 Task: Search one way flight ticket for 4 adults, 1 infant in seat and 1 infant on lap in premium economy from Daytona Beach: Daytona Beach International Airport to Indianapolis: Indianapolis International Airport on 8-5-2023. Choice of flights is Alaska. Number of bags: 2 carry on bags and 1 checked bag. Price is upto 20000. Outbound departure time preference is 6:30.
Action: Mouse moved to (430, 175)
Screenshot: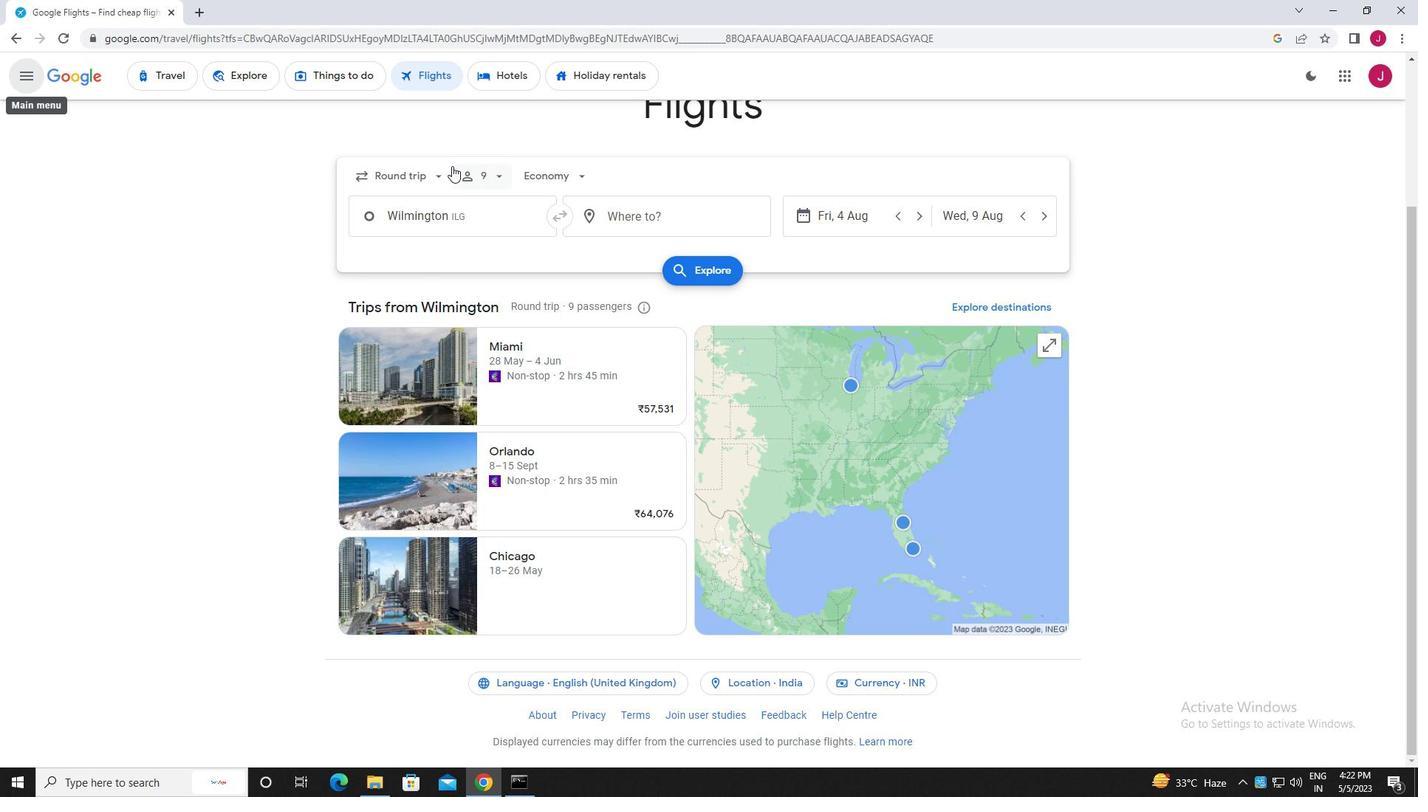 
Action: Mouse pressed left at (430, 175)
Screenshot: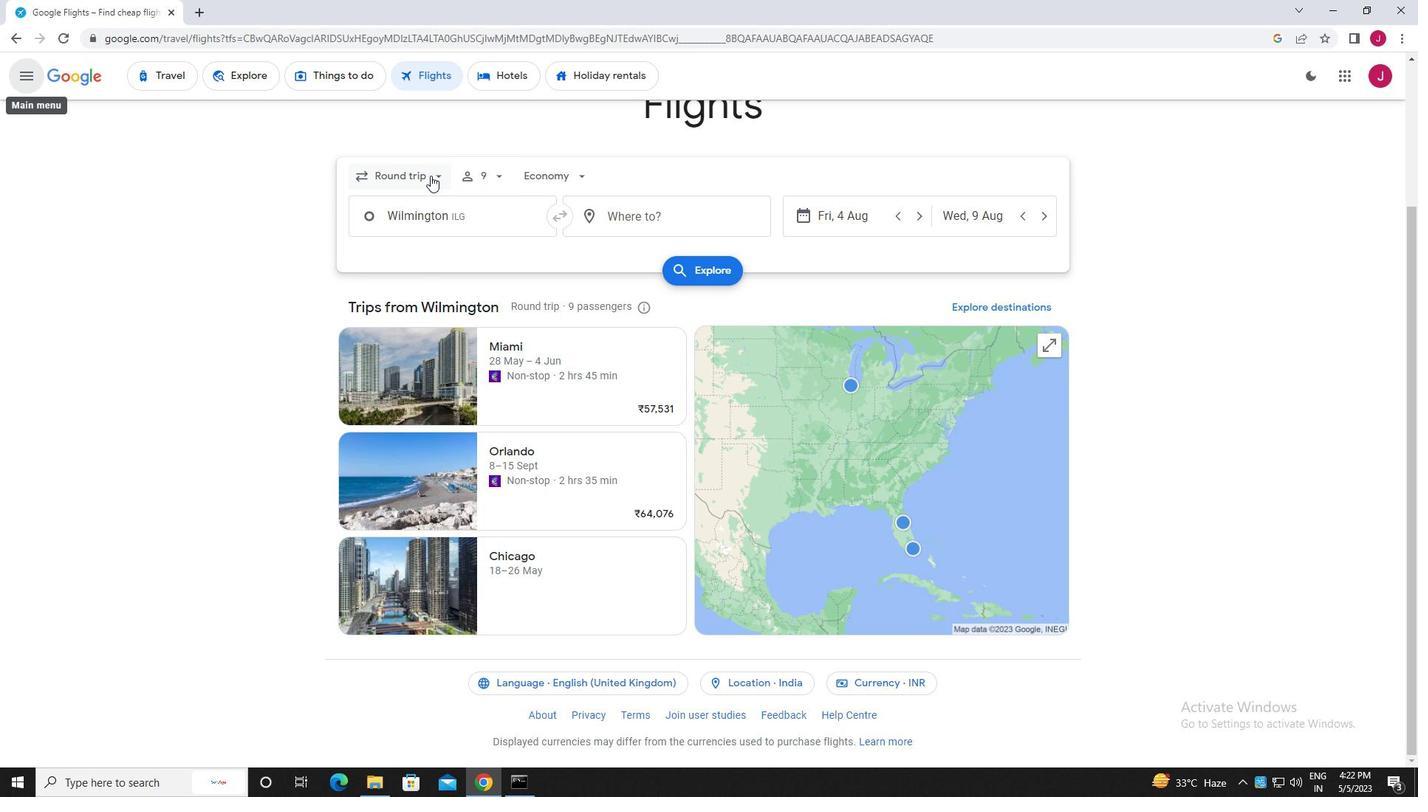 
Action: Mouse moved to (417, 242)
Screenshot: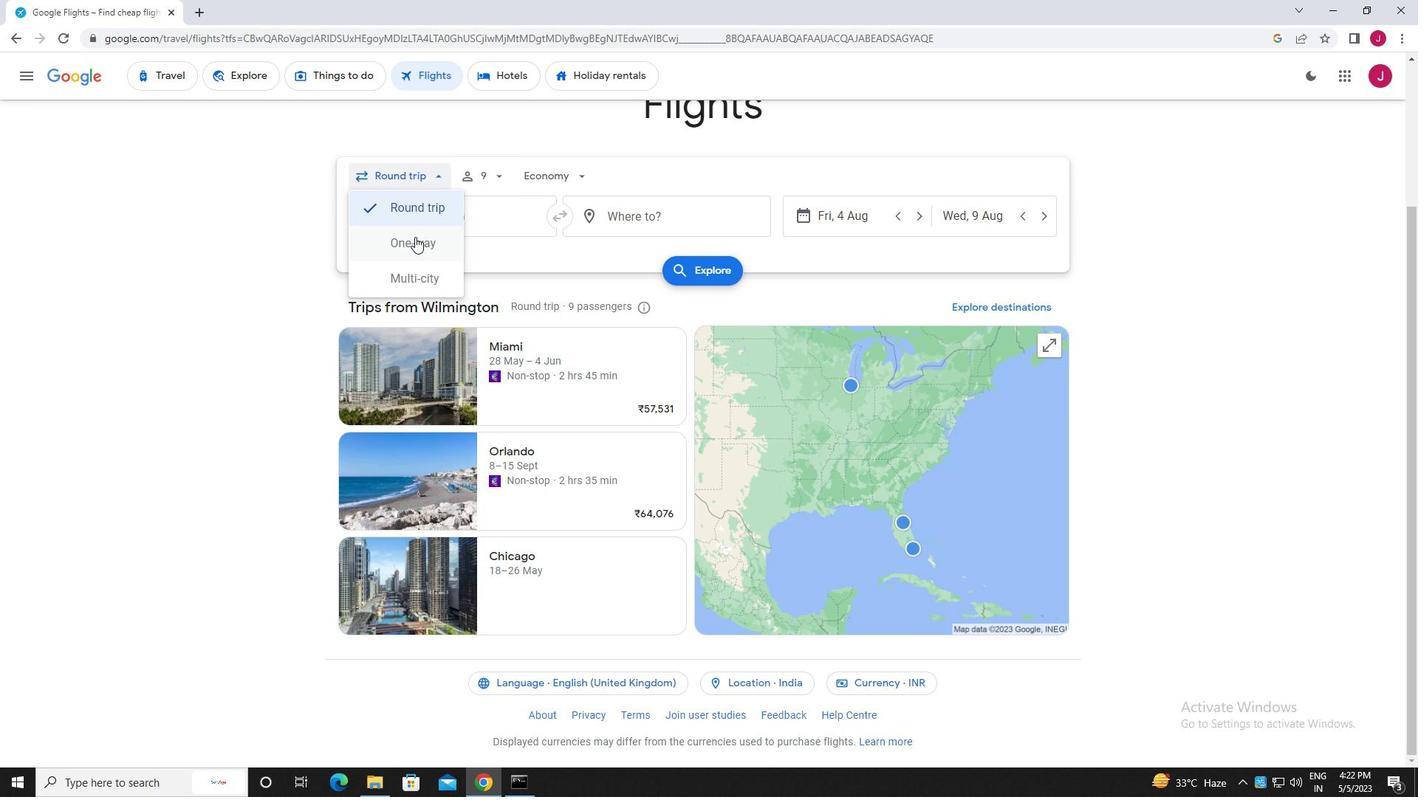 
Action: Mouse pressed left at (417, 242)
Screenshot: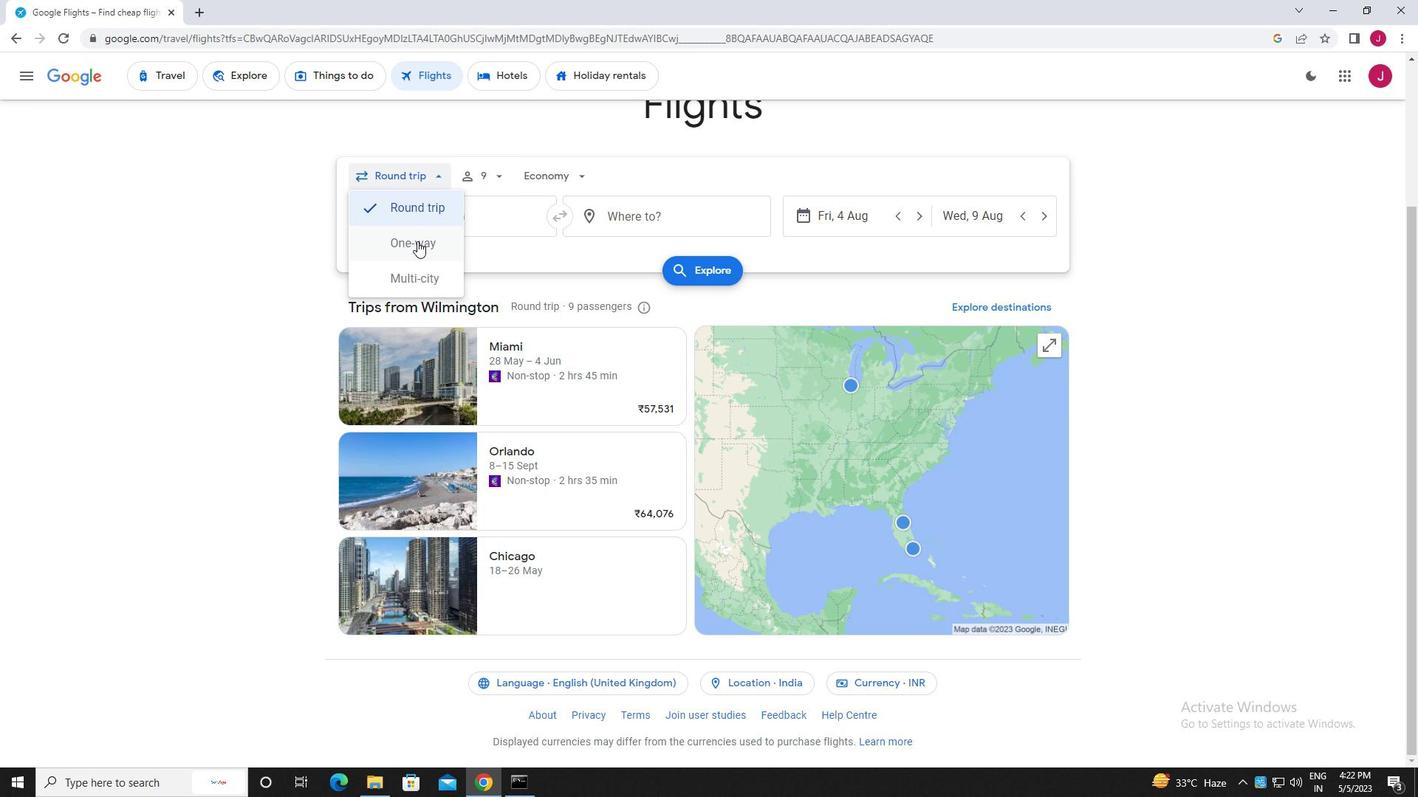 
Action: Mouse moved to (490, 178)
Screenshot: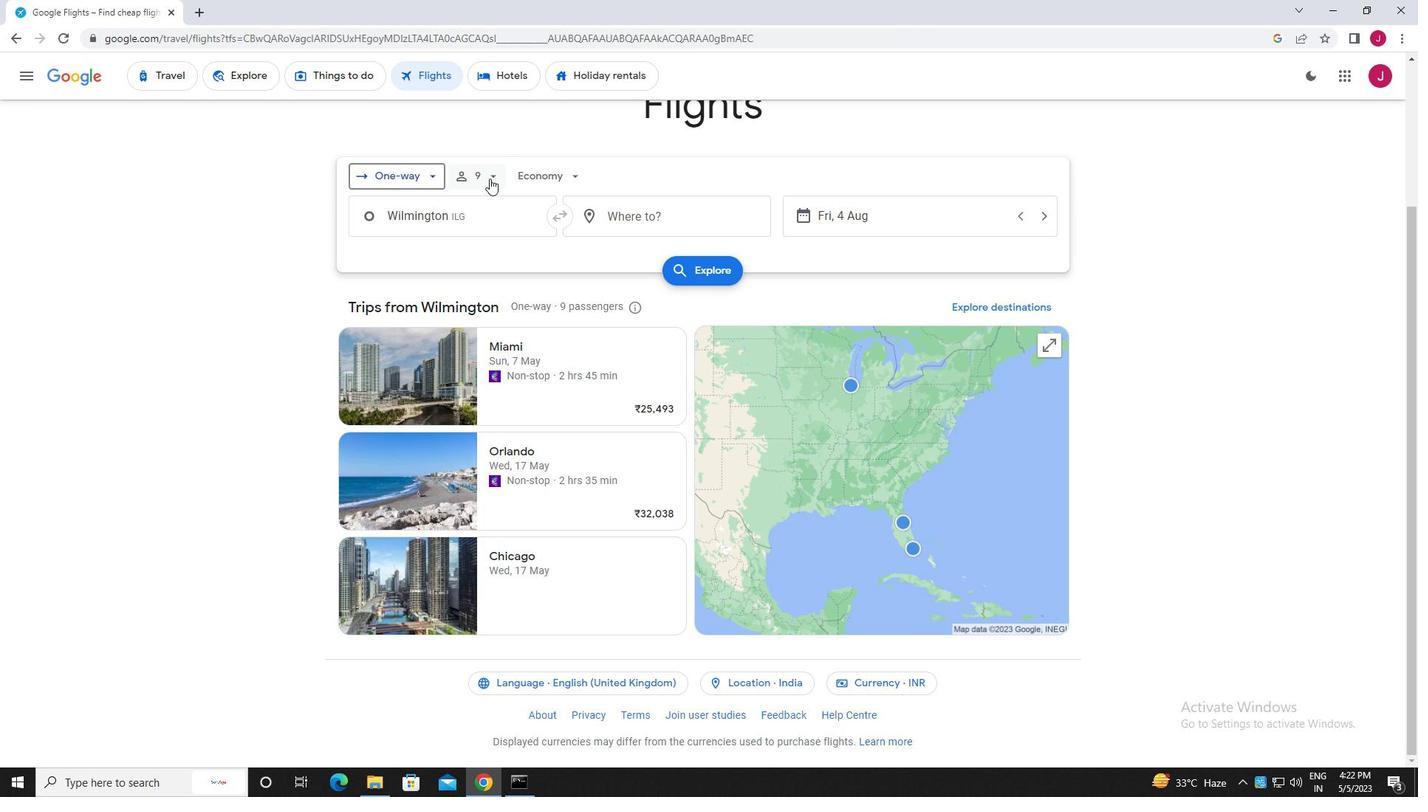 
Action: Mouse pressed left at (490, 178)
Screenshot: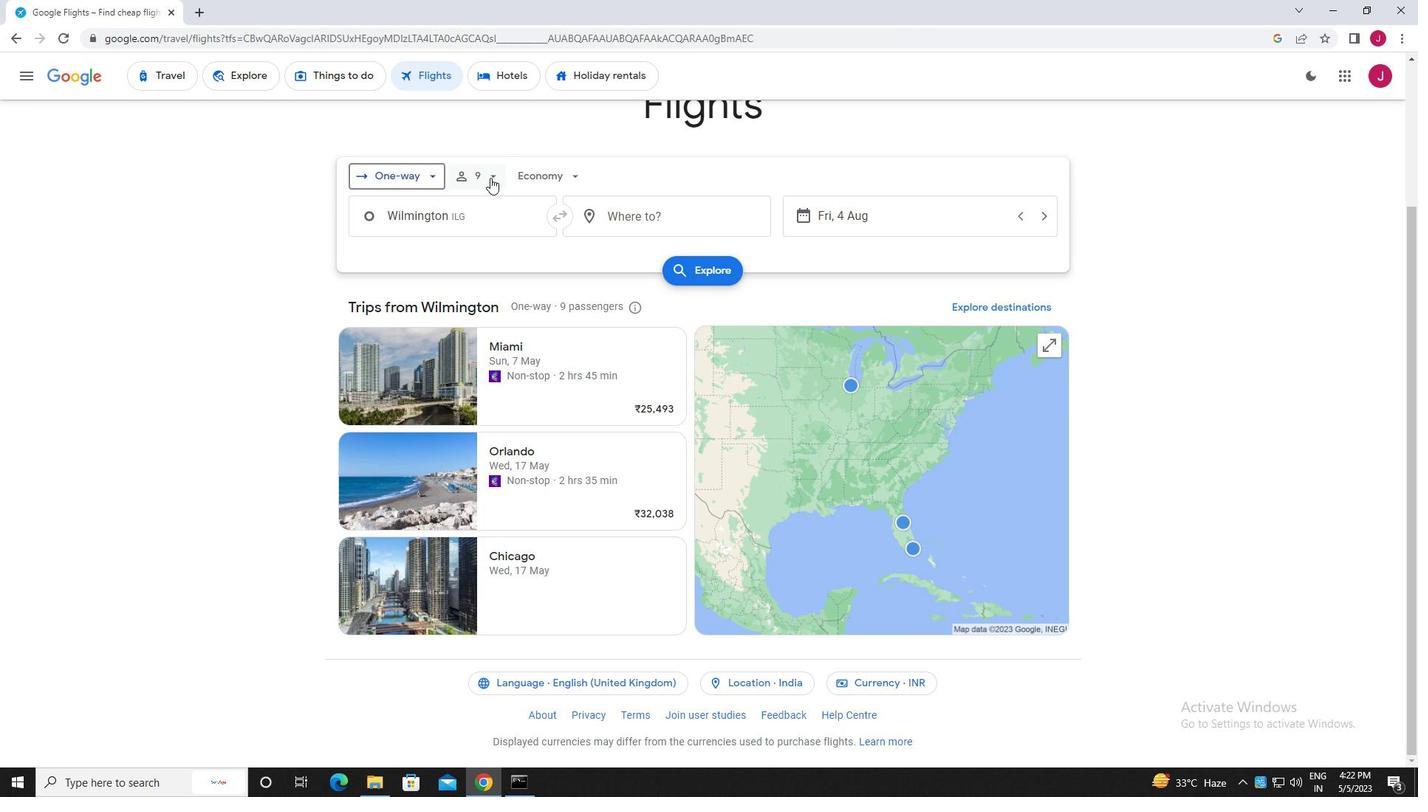 
Action: Mouse moved to (548, 215)
Screenshot: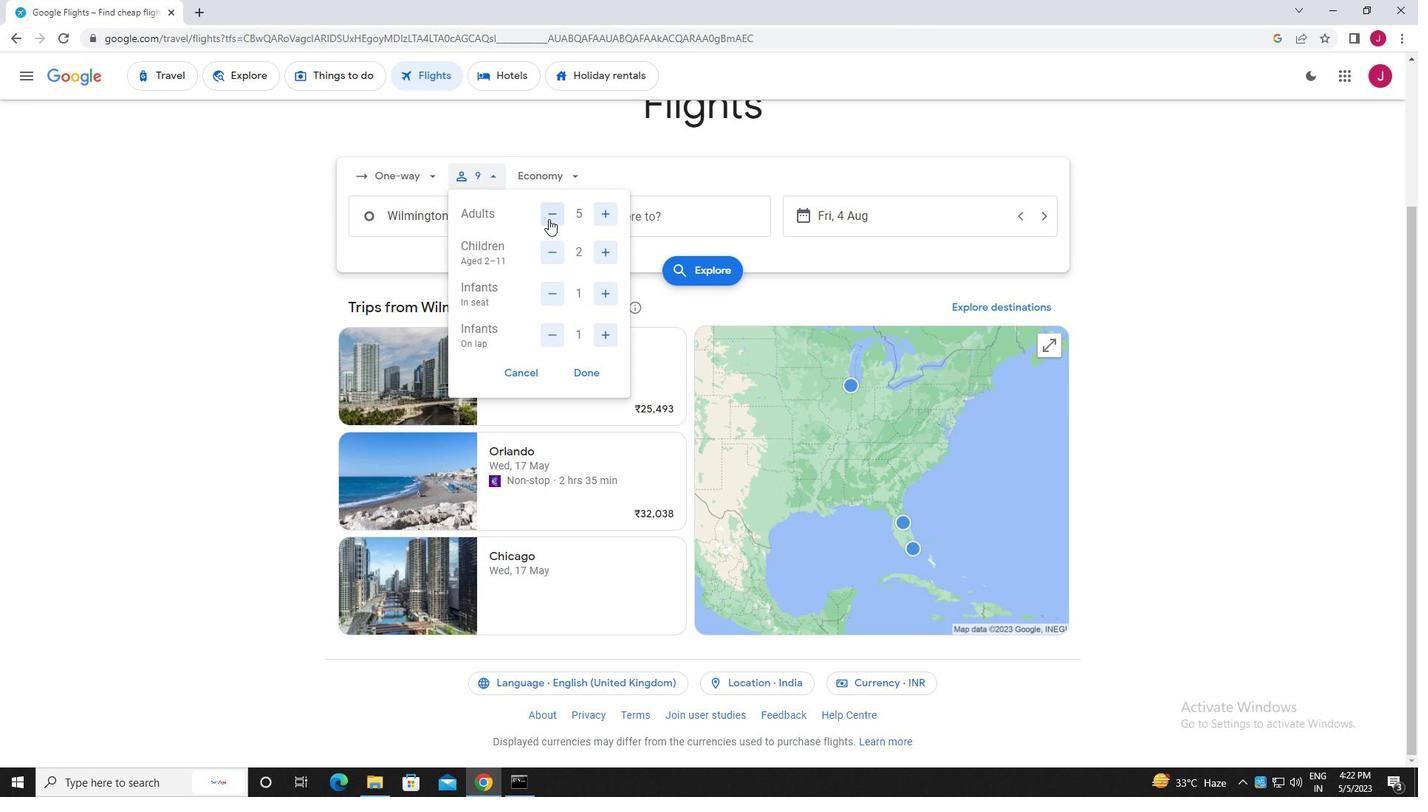 
Action: Mouse pressed left at (548, 215)
Screenshot: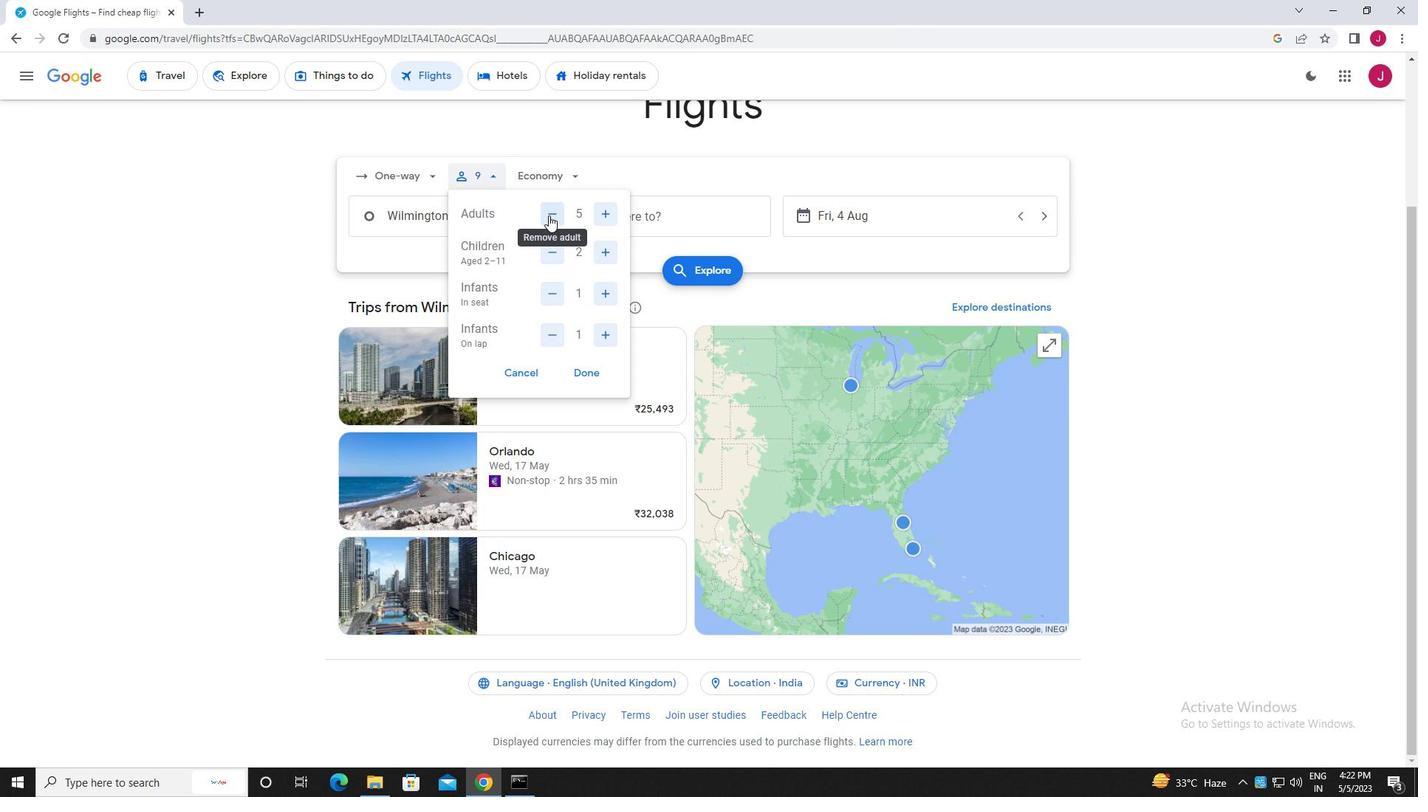 
Action: Mouse moved to (555, 249)
Screenshot: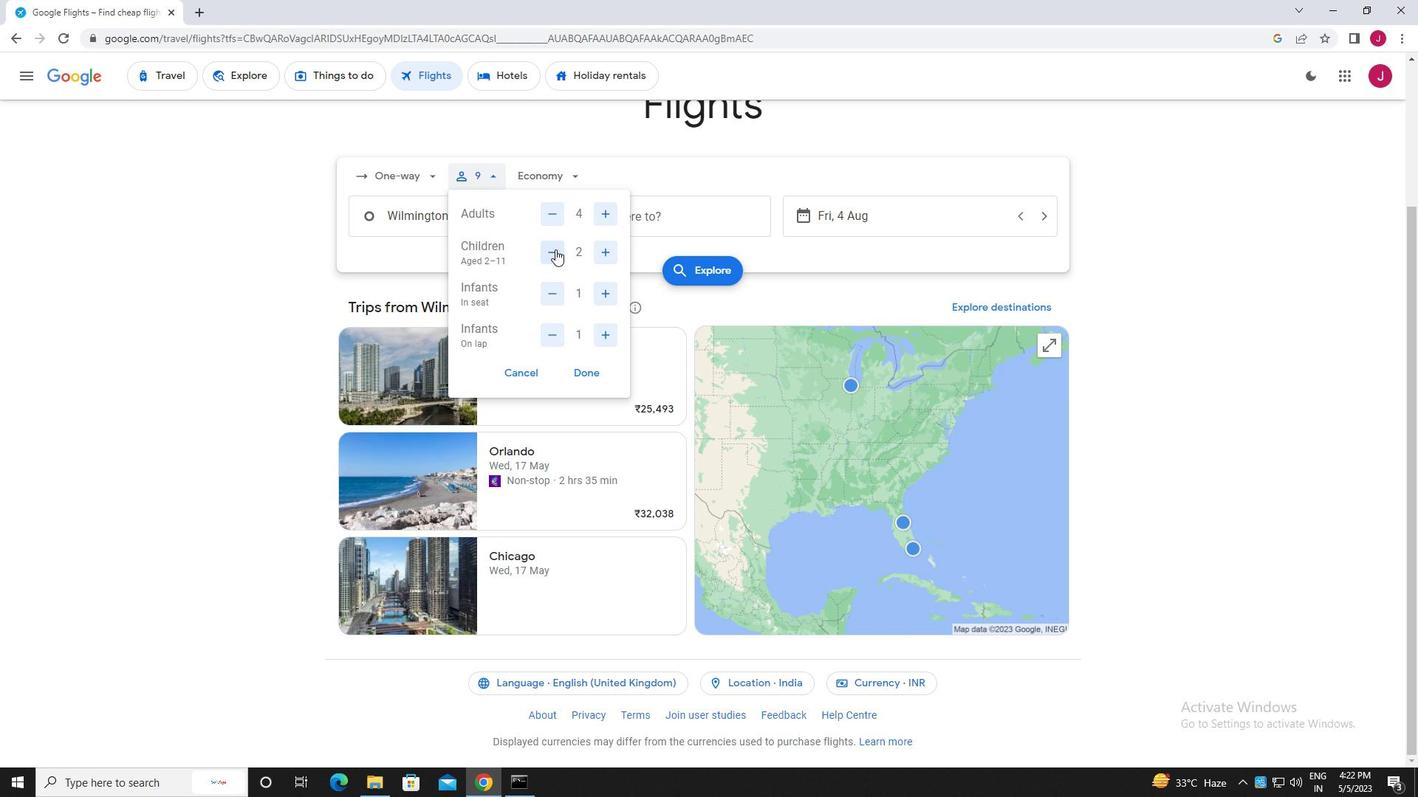 
Action: Mouse pressed left at (555, 249)
Screenshot: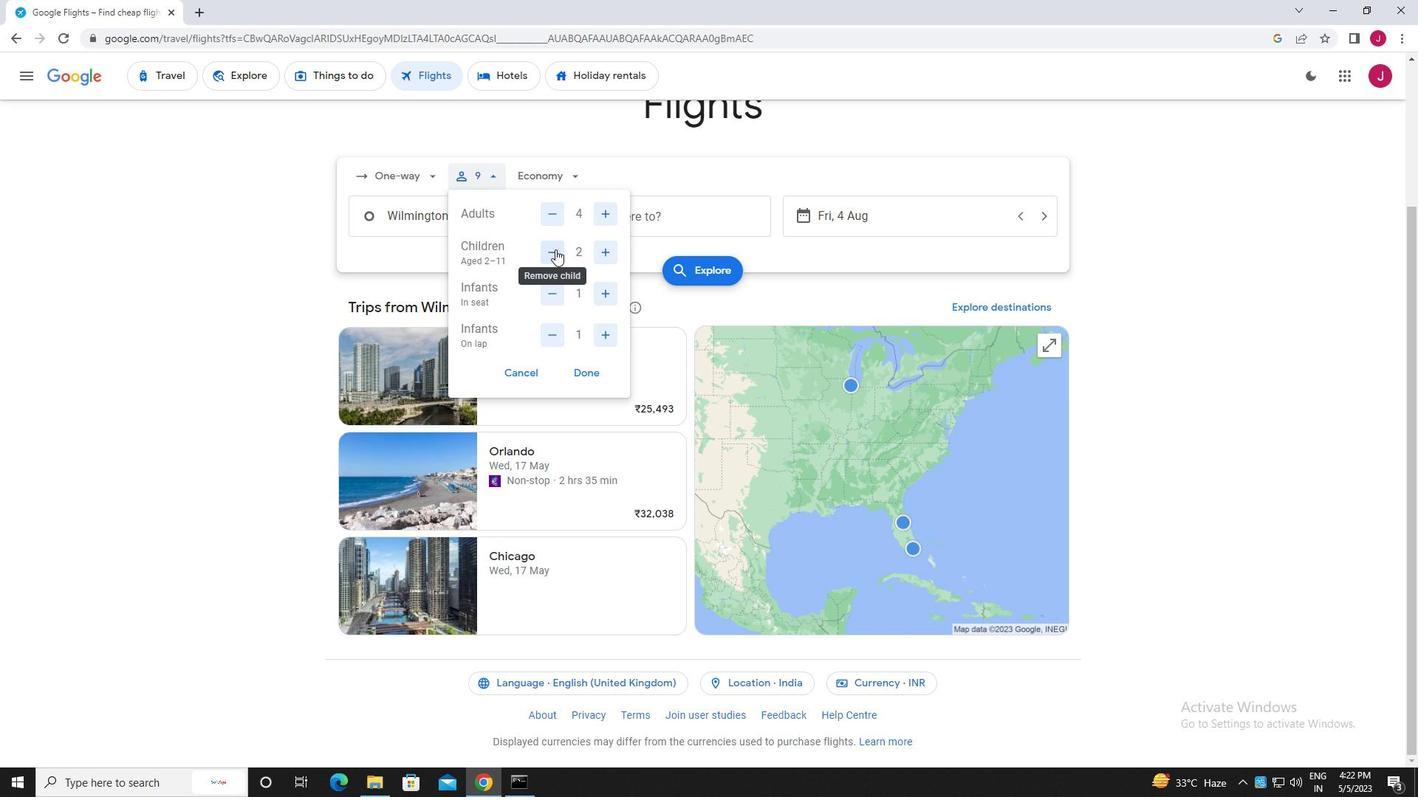 
Action: Mouse pressed left at (555, 249)
Screenshot: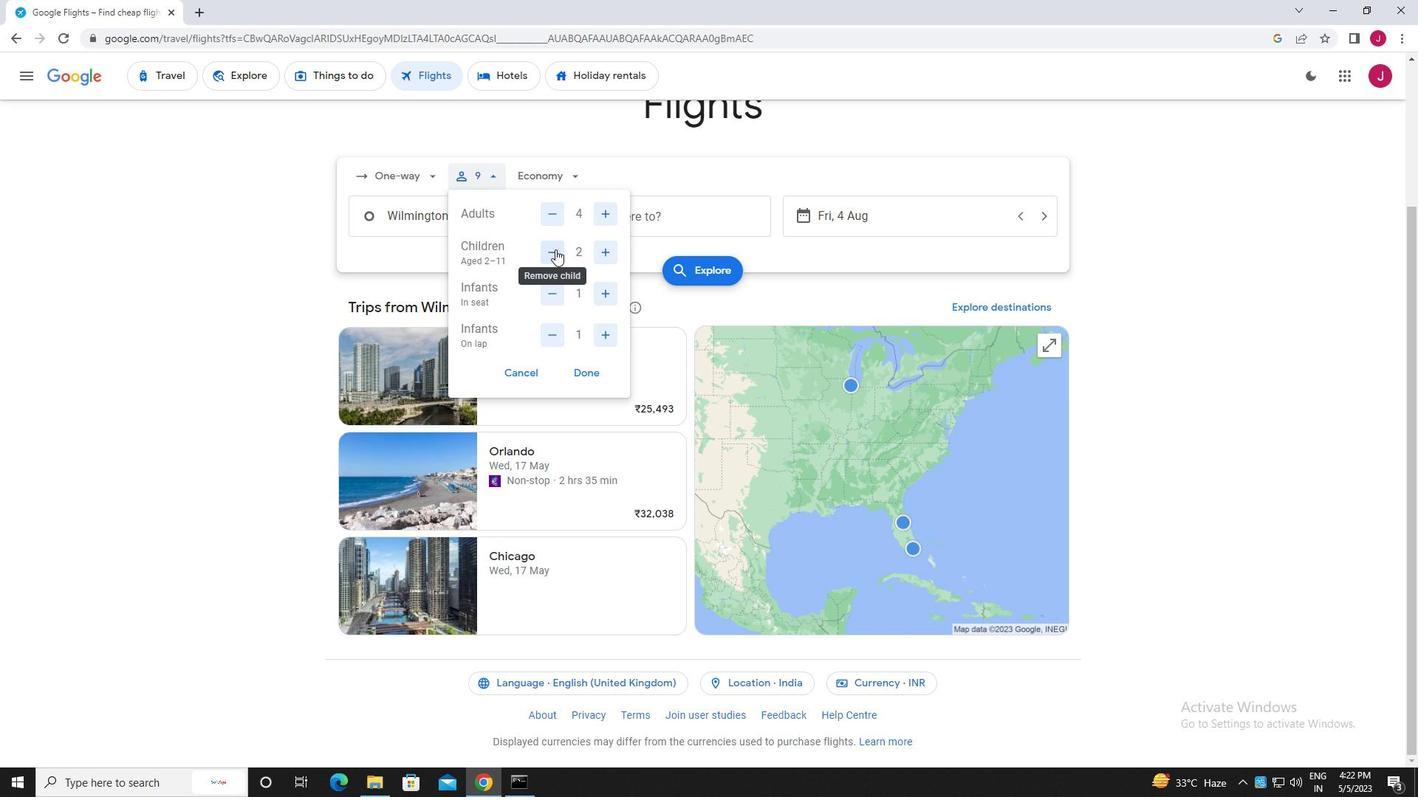 
Action: Mouse moved to (607, 251)
Screenshot: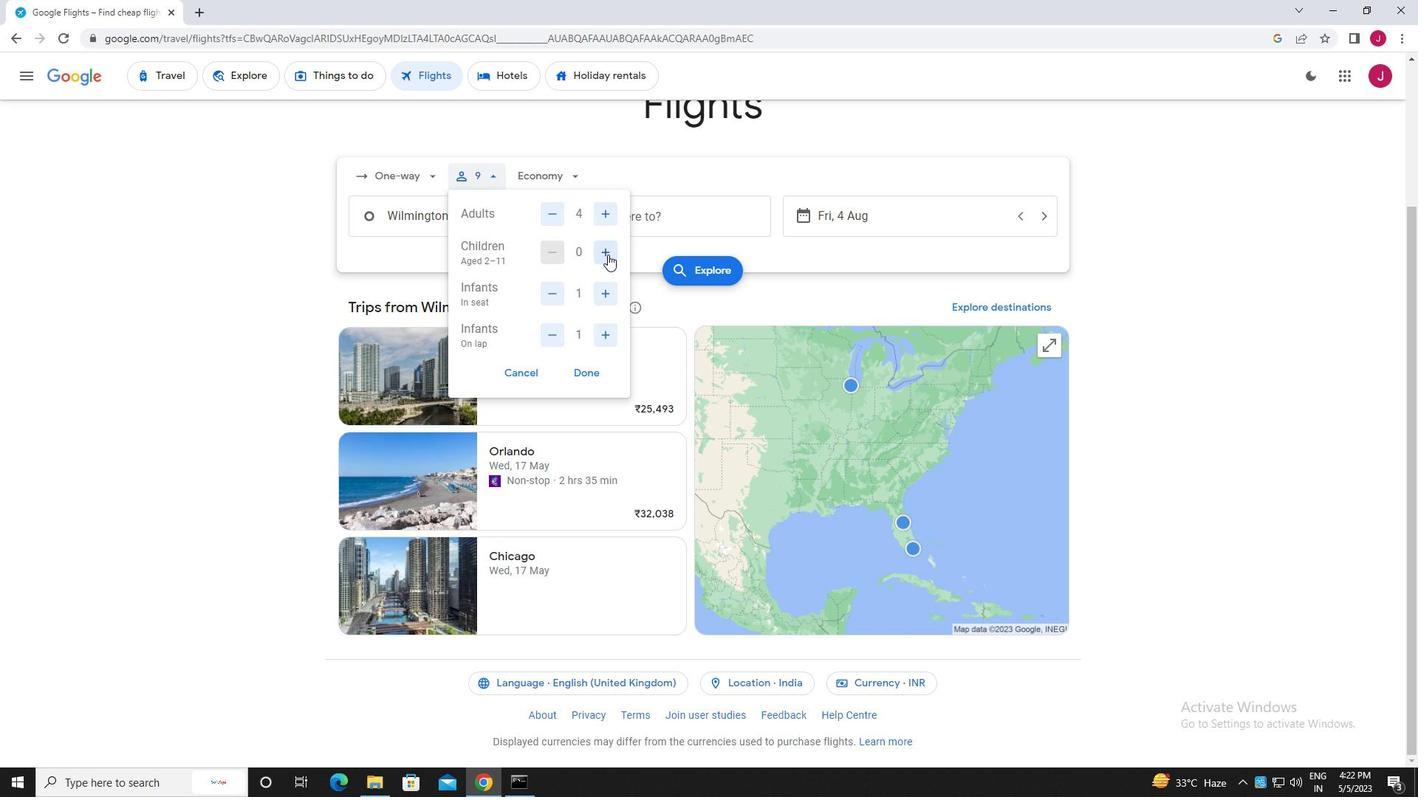 
Action: Mouse pressed left at (607, 251)
Screenshot: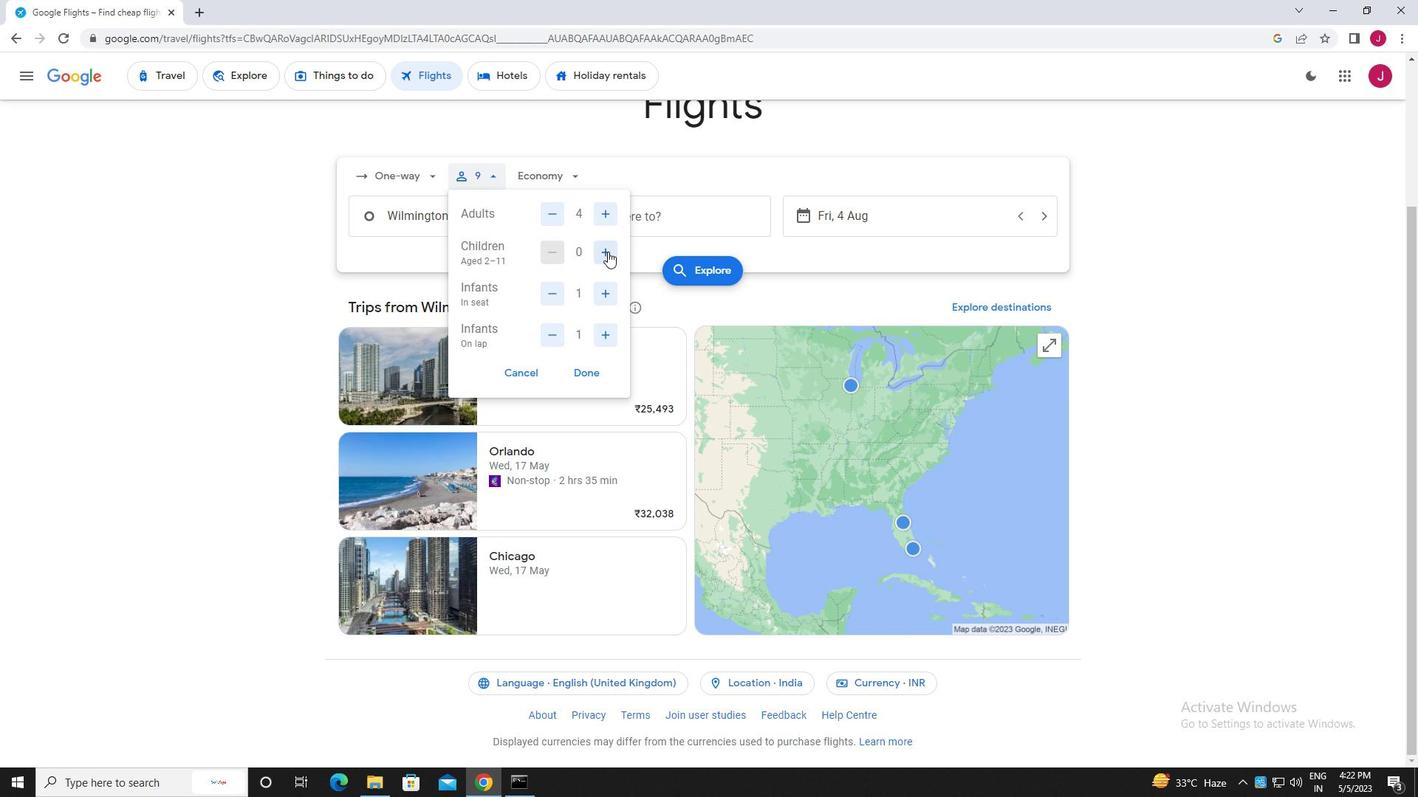 
Action: Mouse moved to (553, 330)
Screenshot: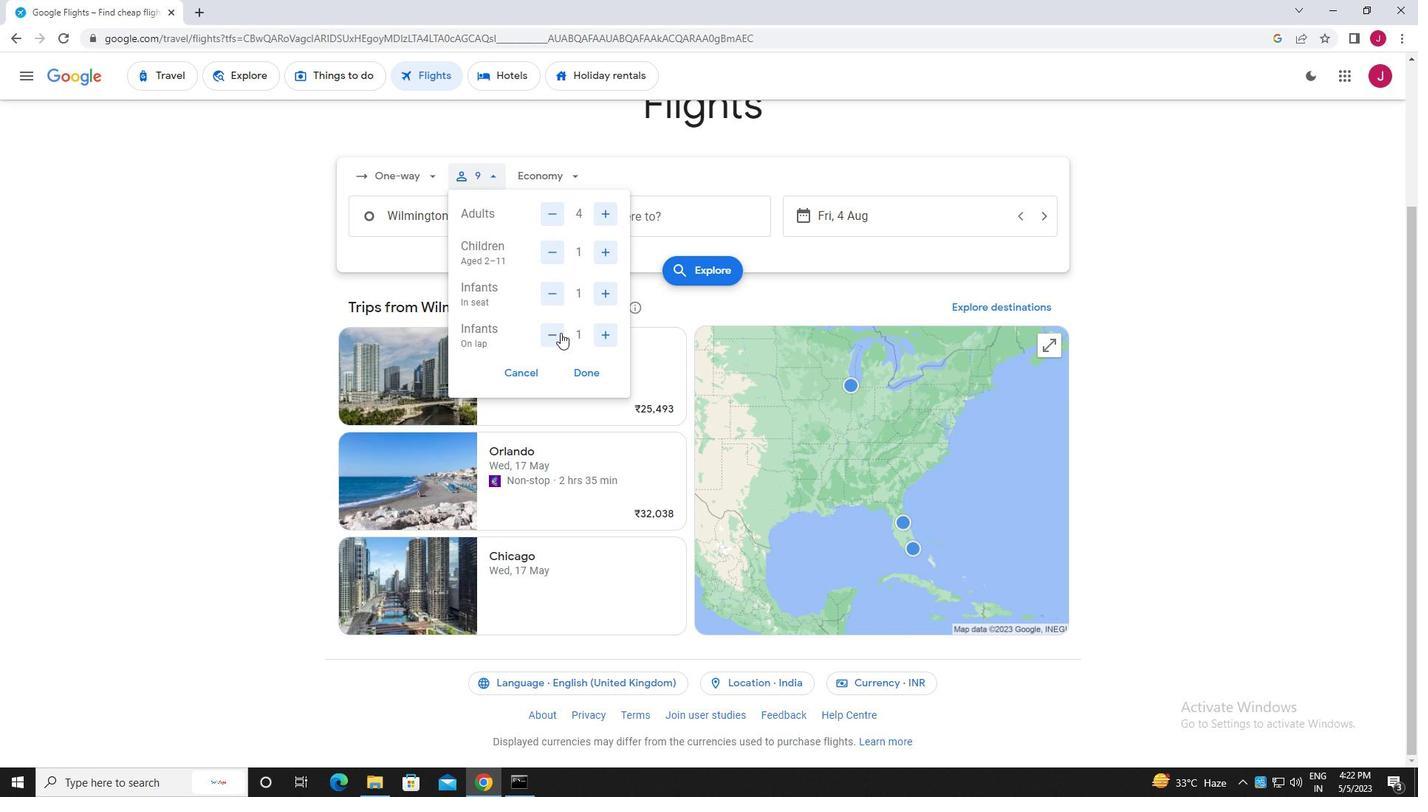 
Action: Mouse pressed left at (553, 330)
Screenshot: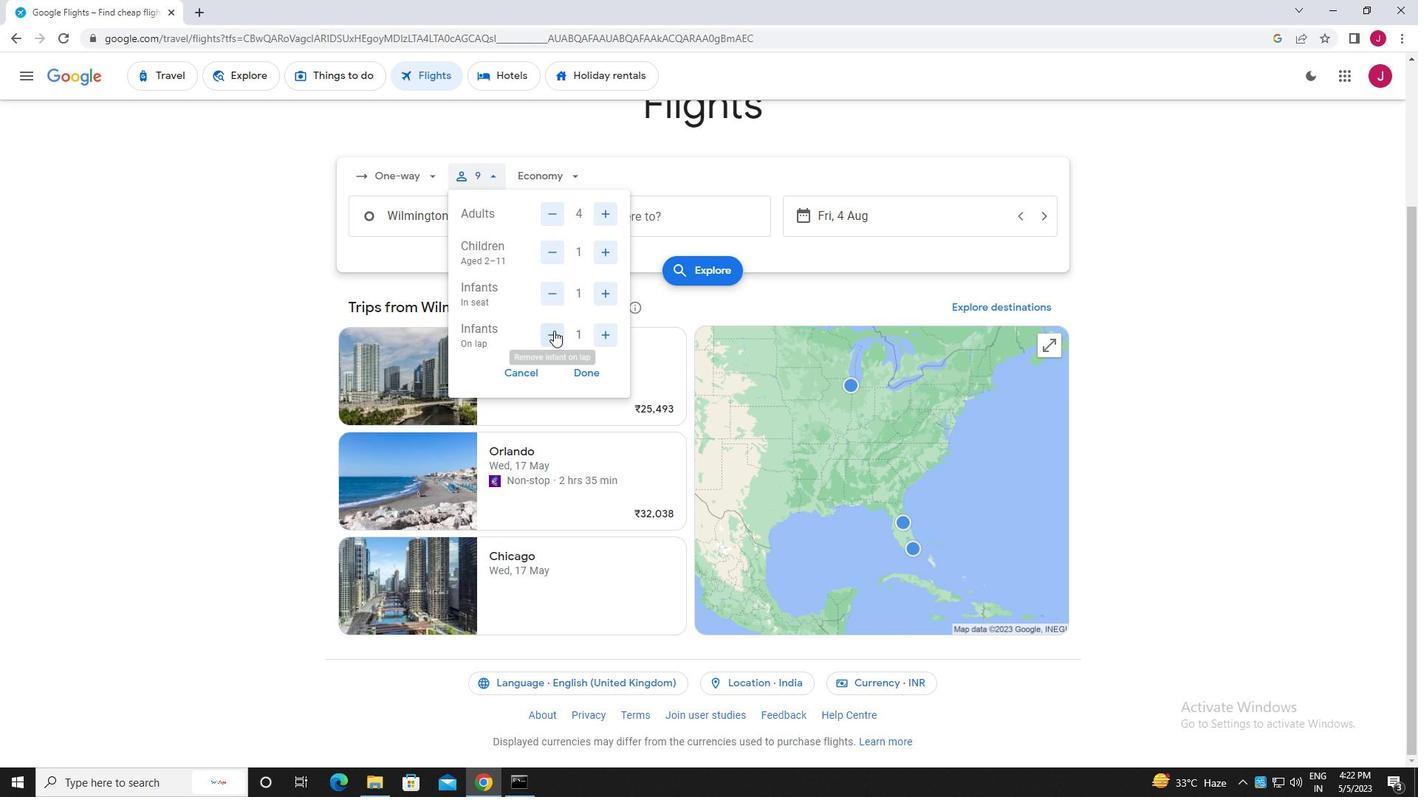 
Action: Mouse moved to (553, 247)
Screenshot: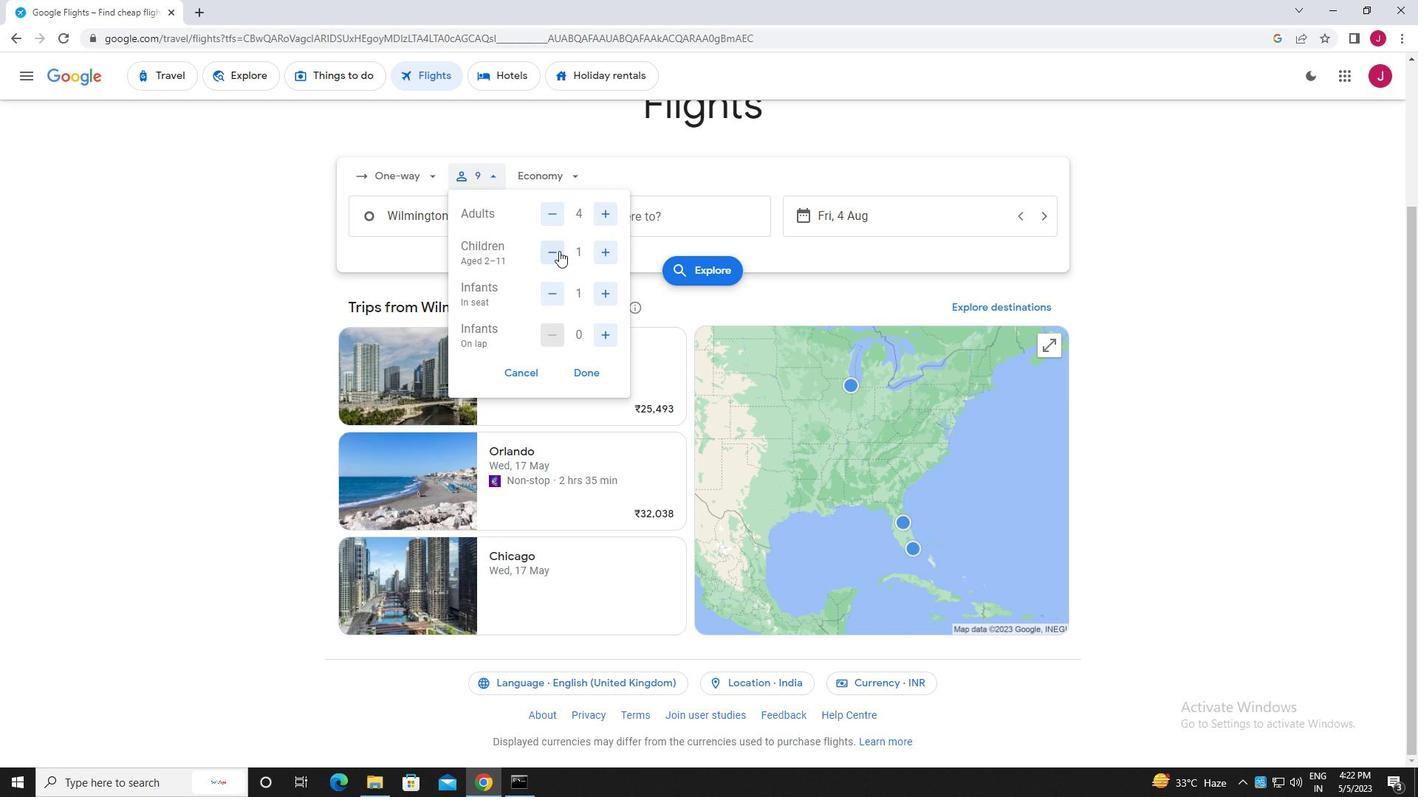 
Action: Mouse pressed left at (553, 247)
Screenshot: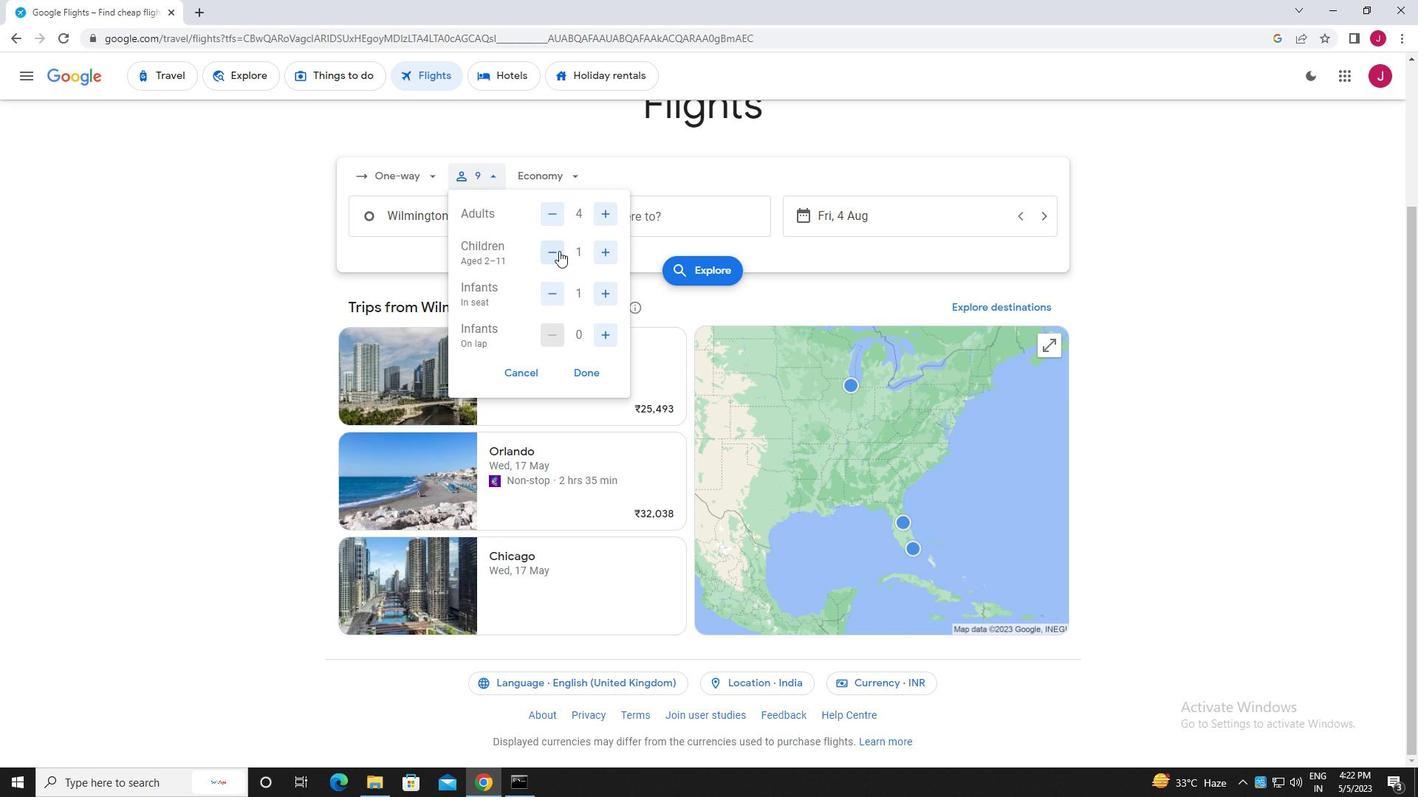 
Action: Mouse moved to (546, 333)
Screenshot: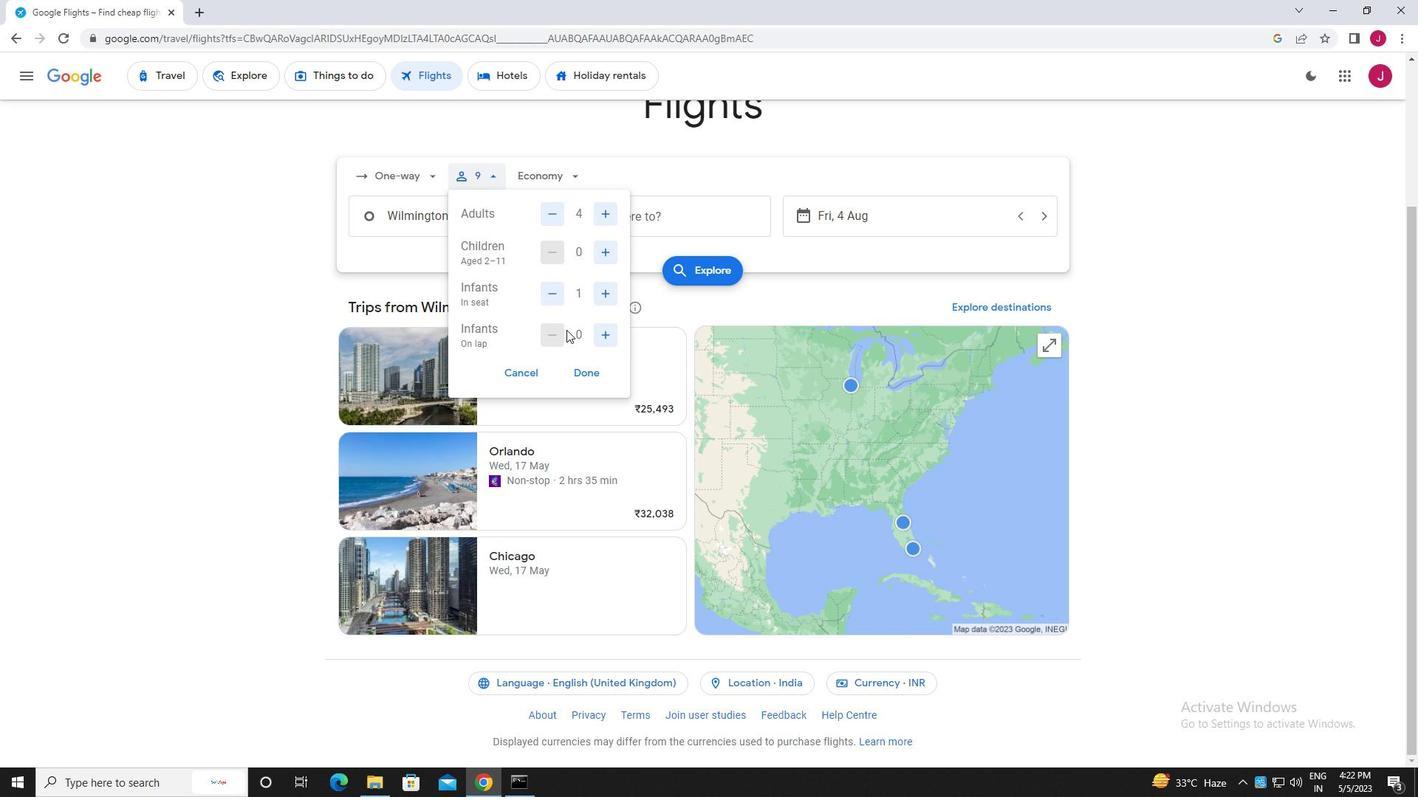
Action: Mouse pressed left at (546, 333)
Screenshot: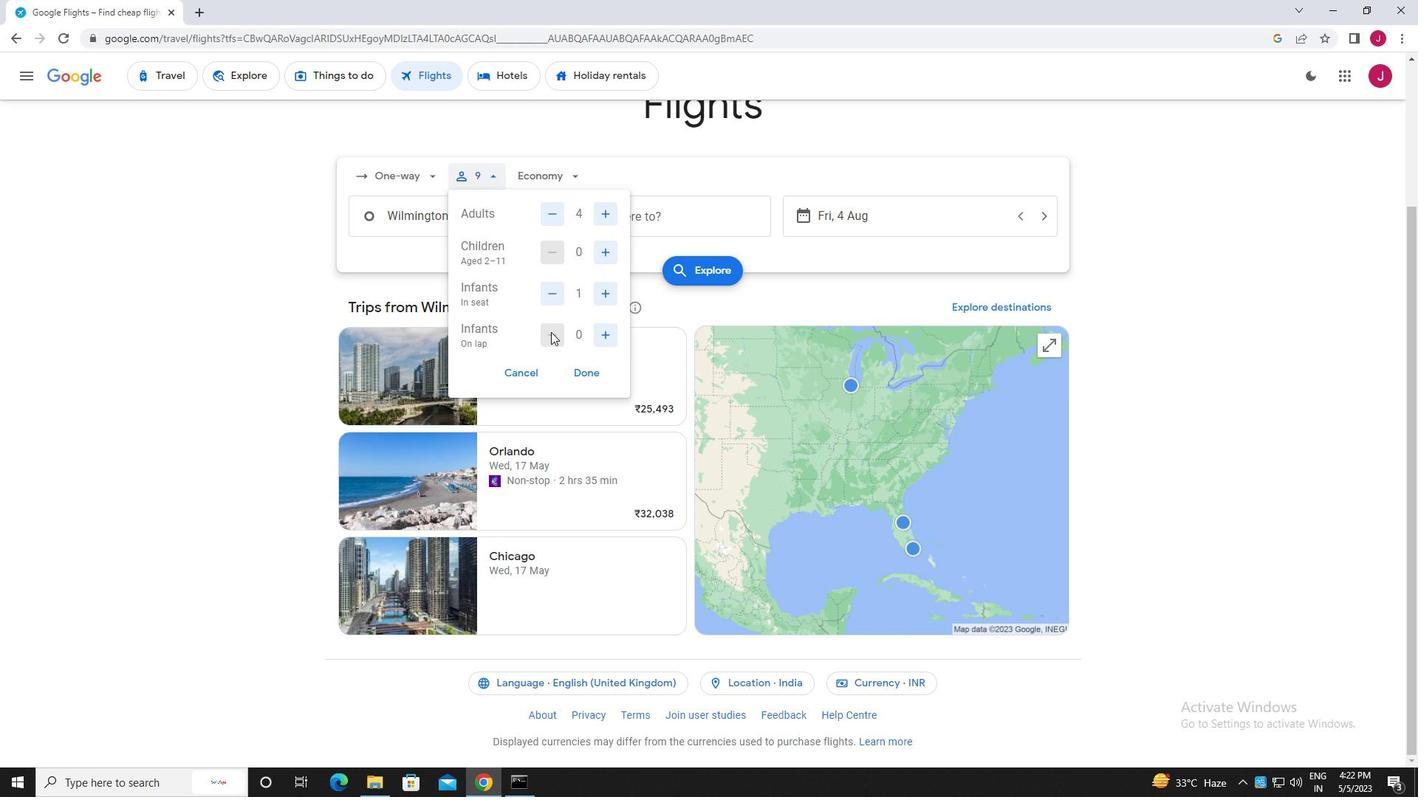 
Action: Mouse moved to (599, 338)
Screenshot: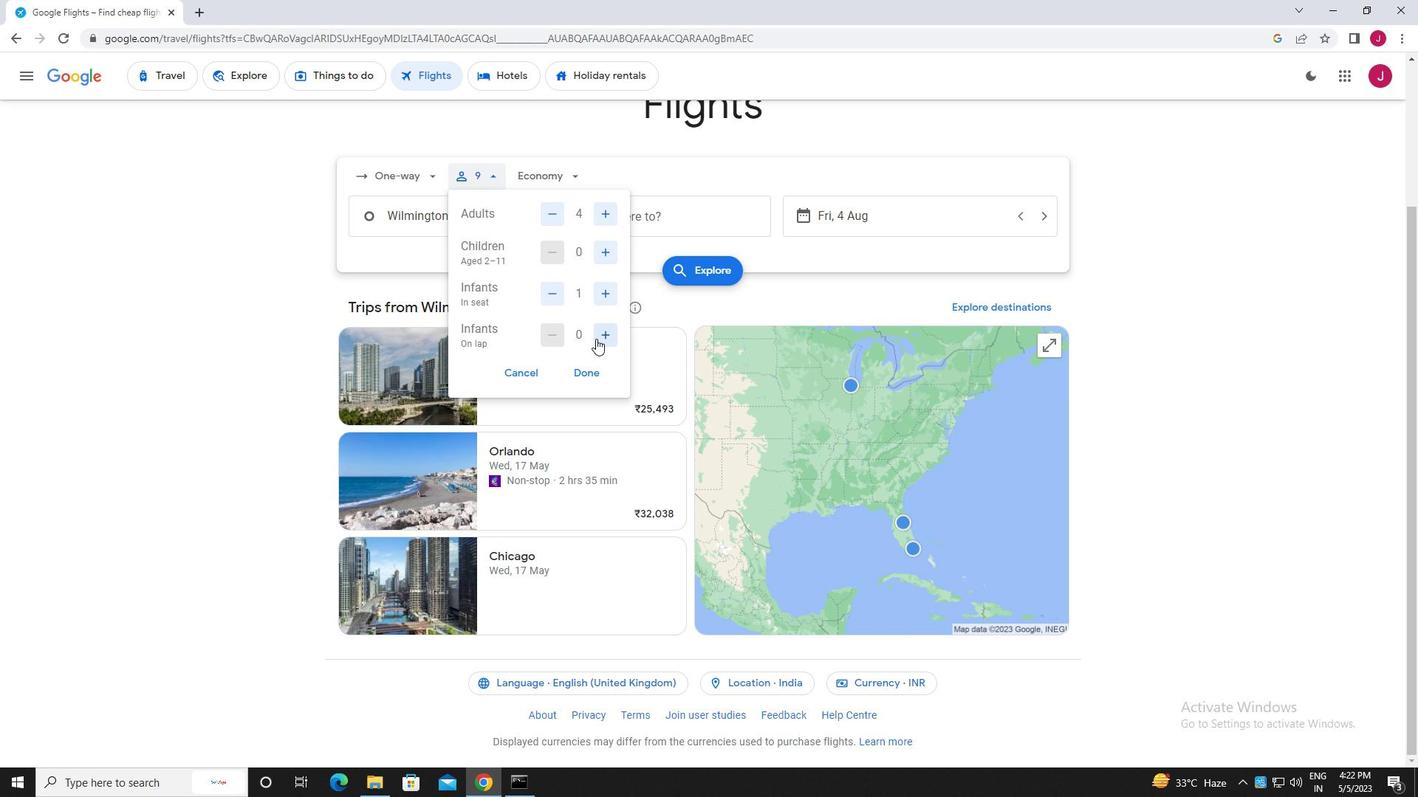 
Action: Mouse pressed left at (599, 338)
Screenshot: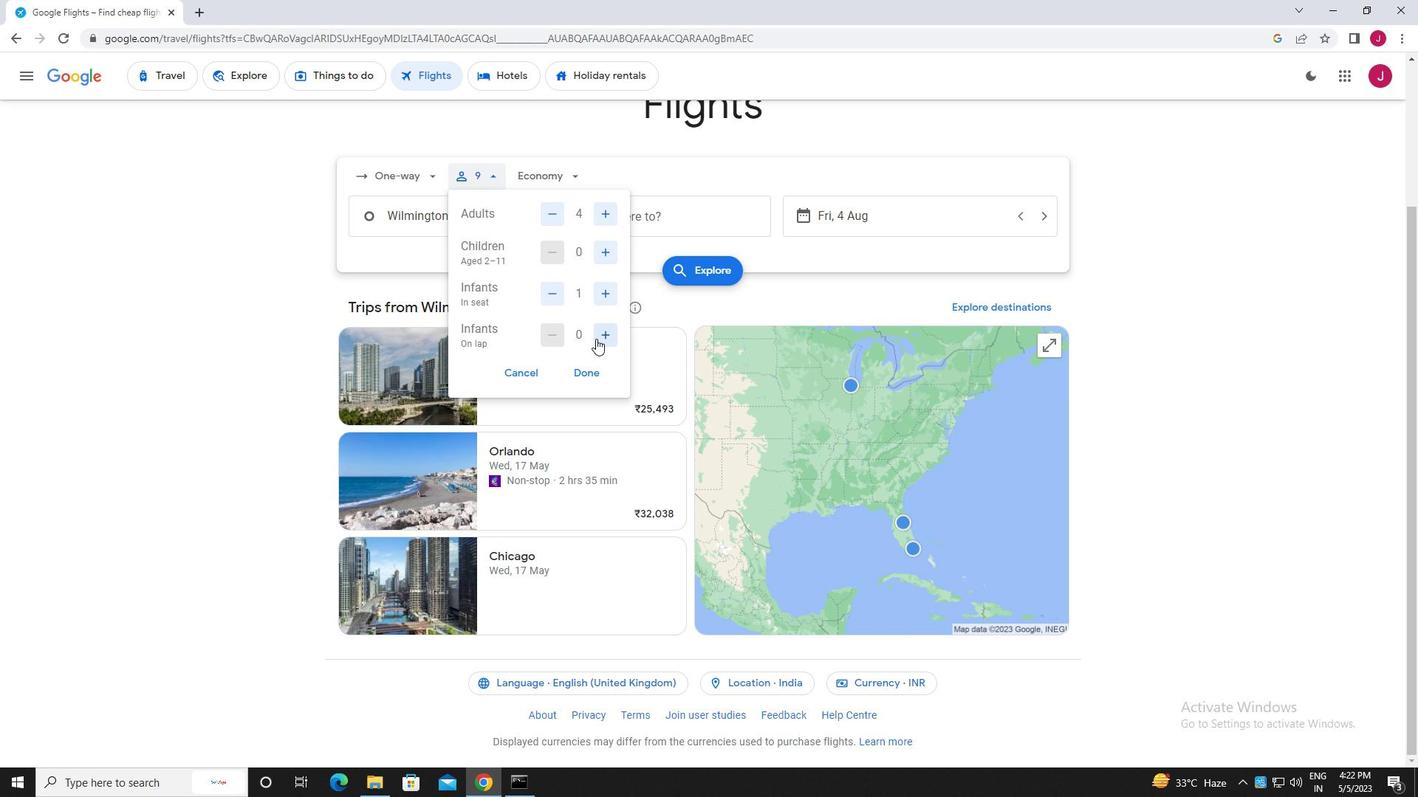 
Action: Mouse moved to (583, 373)
Screenshot: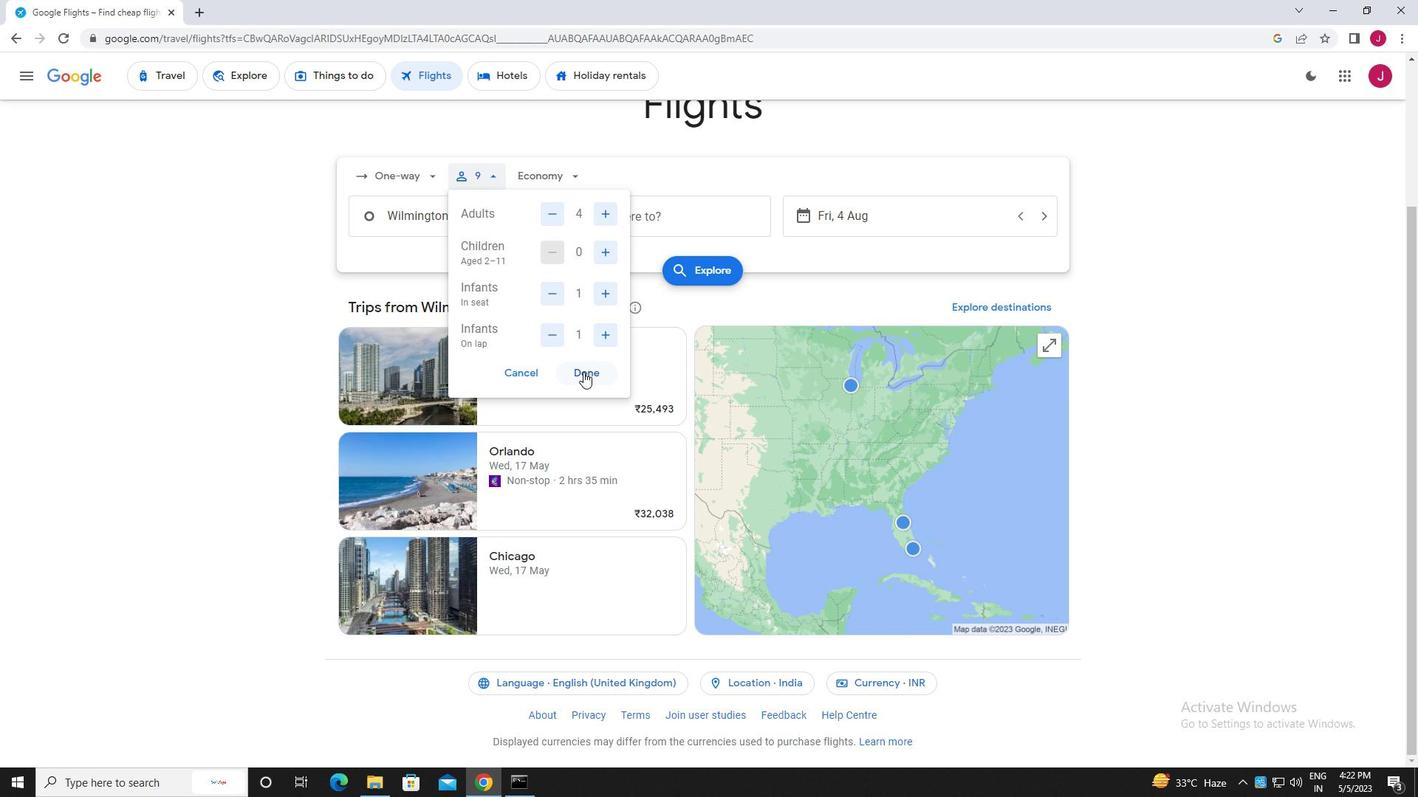 
Action: Mouse pressed left at (583, 373)
Screenshot: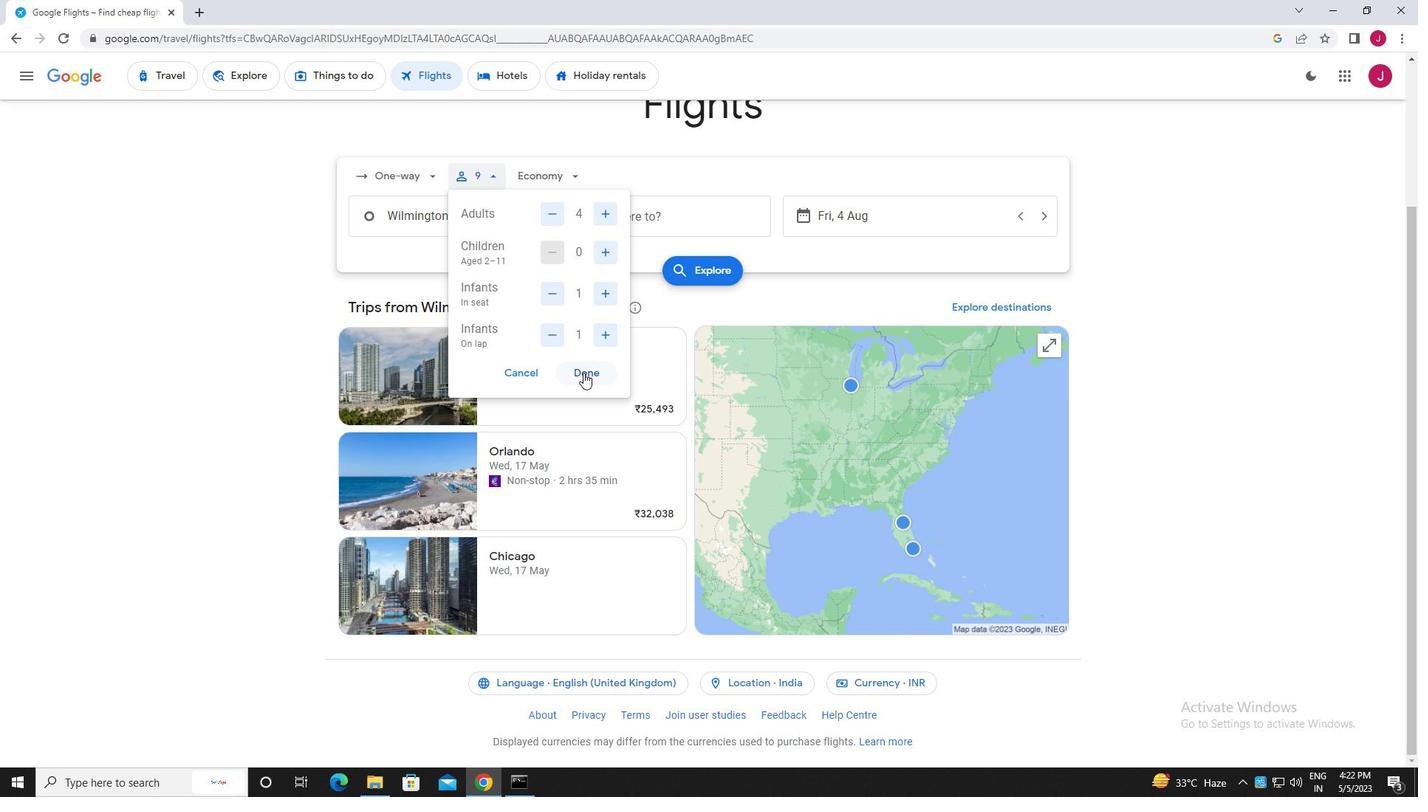 
Action: Mouse moved to (565, 178)
Screenshot: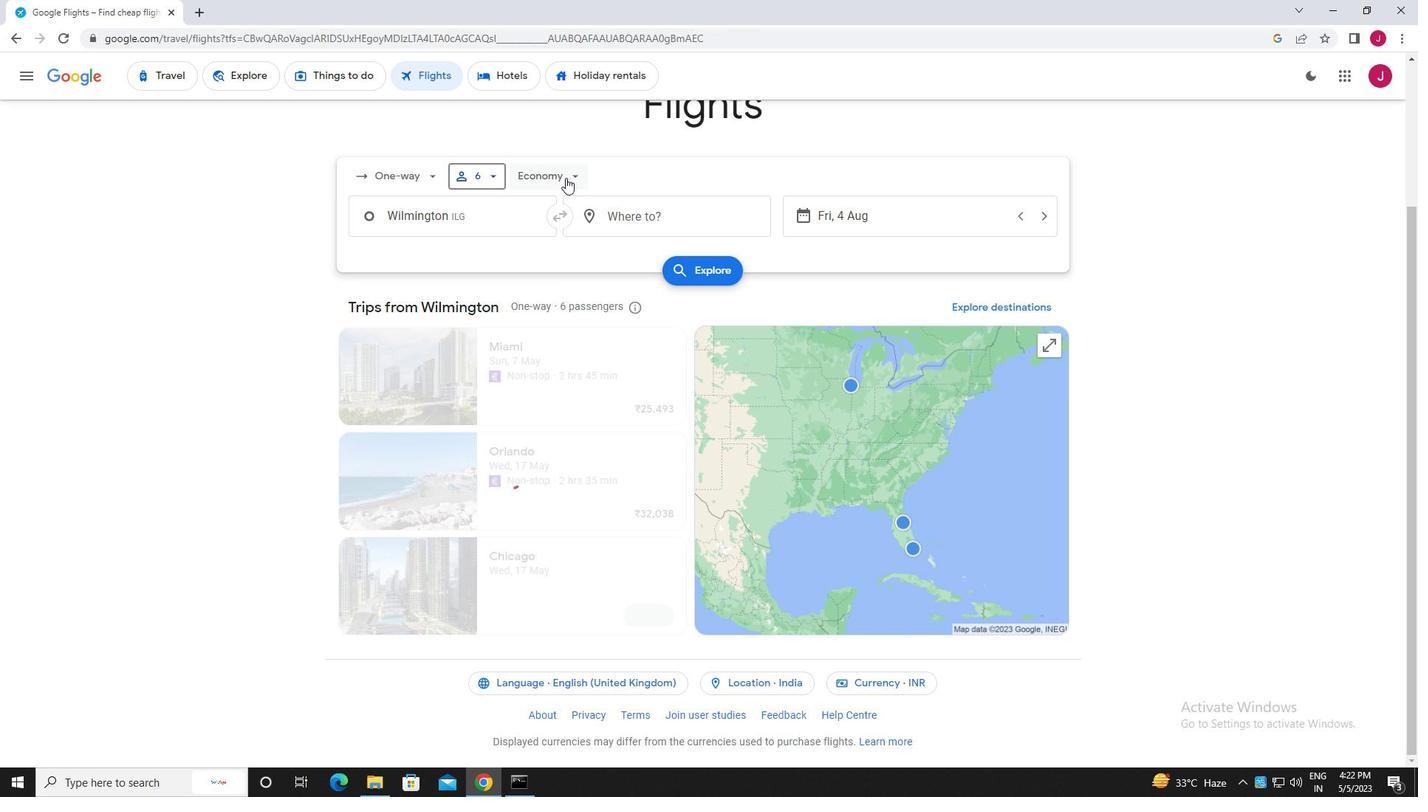 
Action: Mouse pressed left at (565, 178)
Screenshot: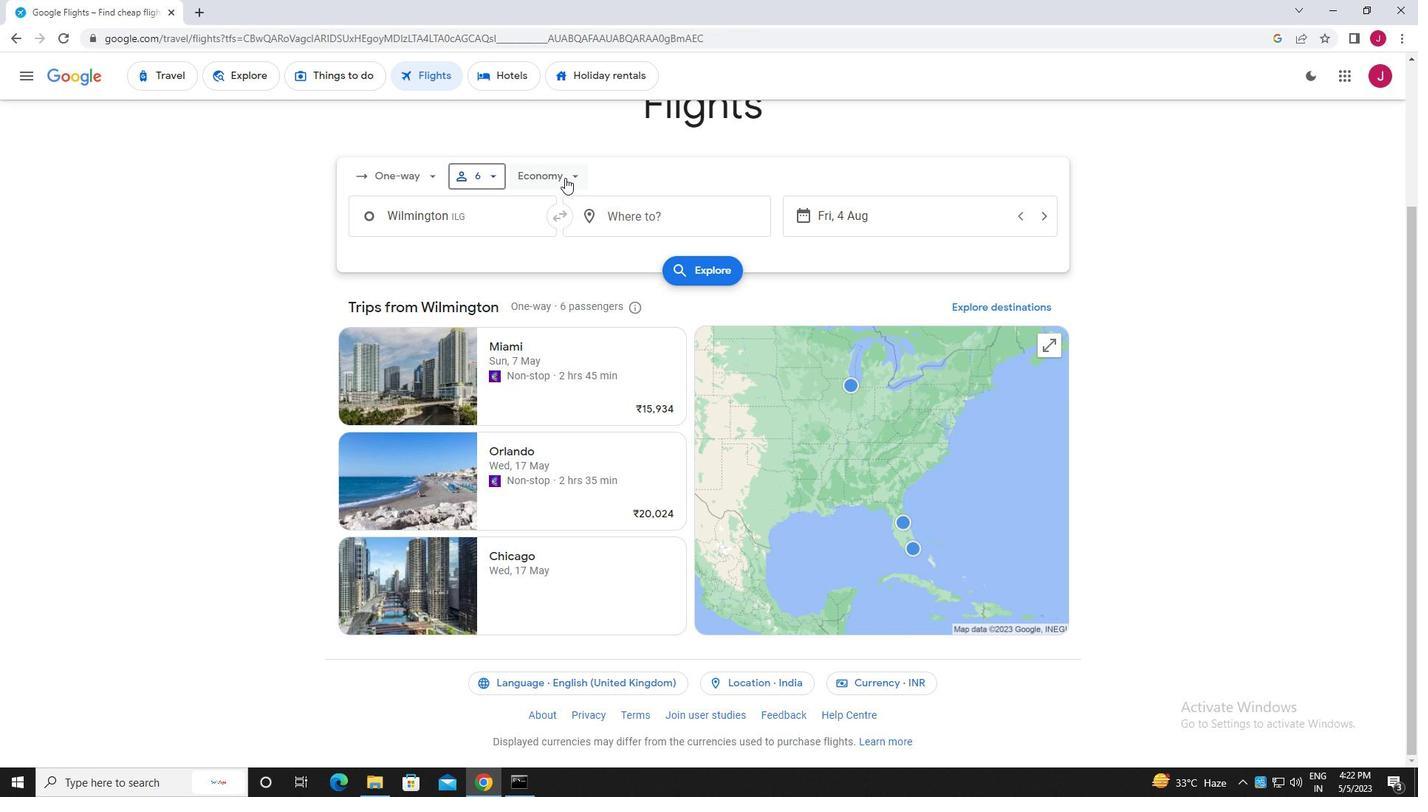 
Action: Mouse moved to (577, 239)
Screenshot: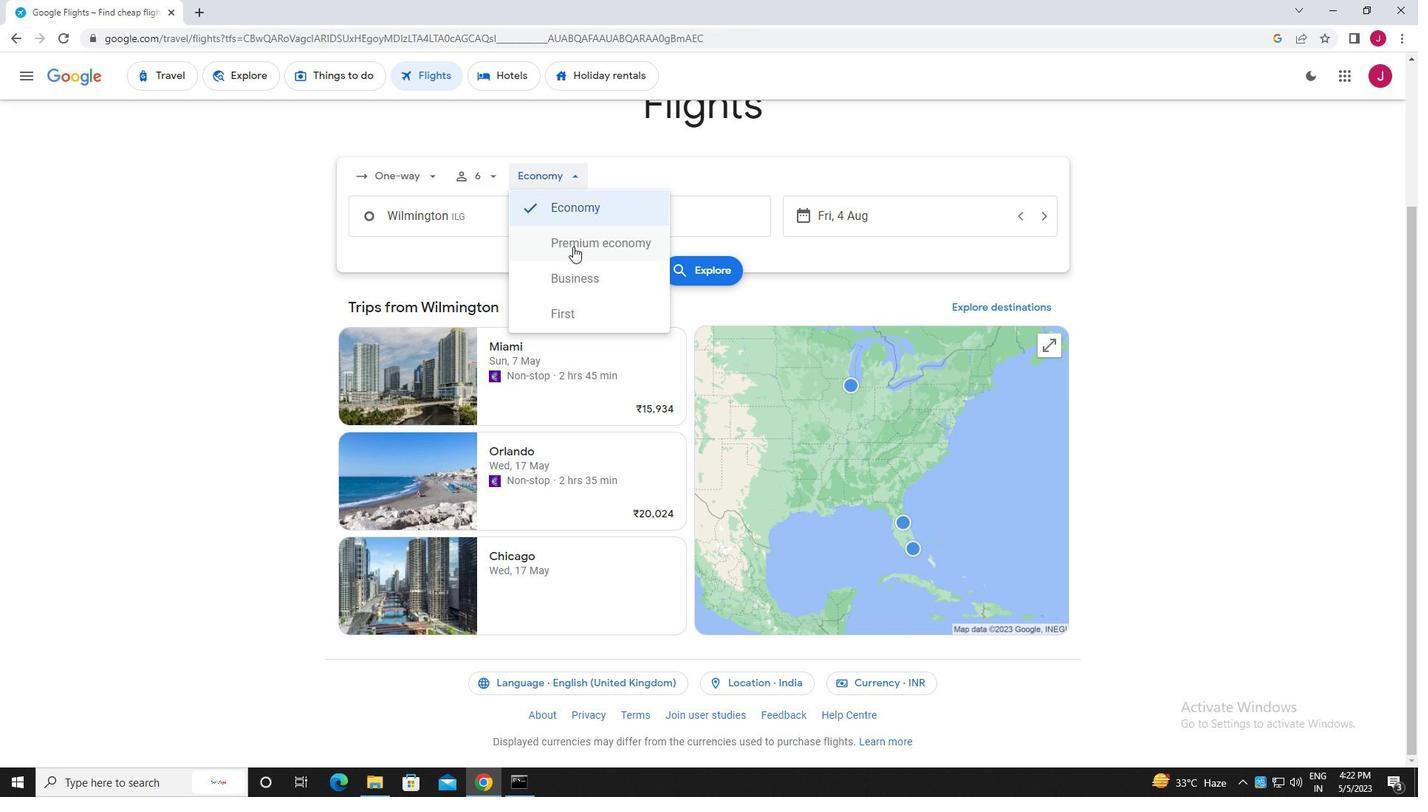 
Action: Mouse pressed left at (577, 239)
Screenshot: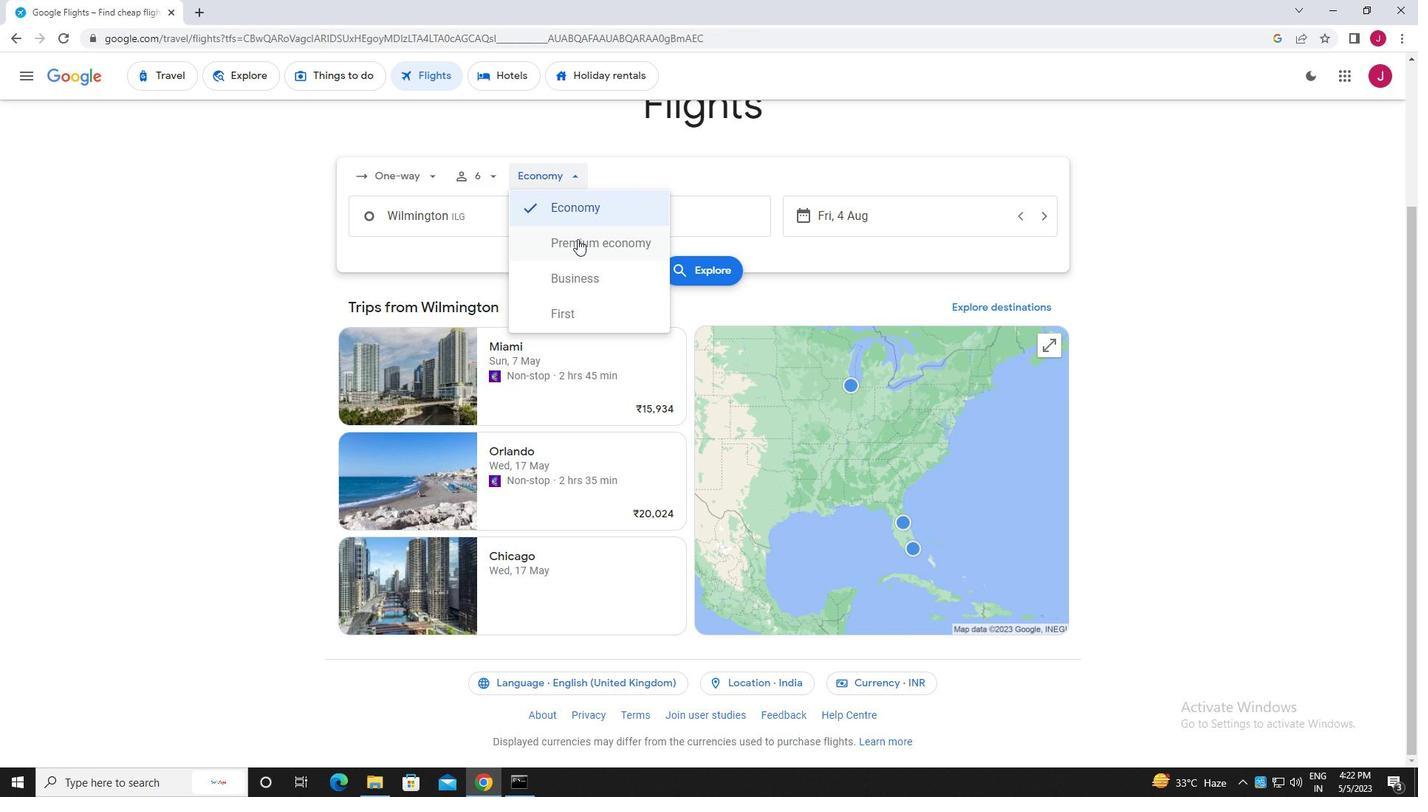 
Action: Mouse moved to (503, 229)
Screenshot: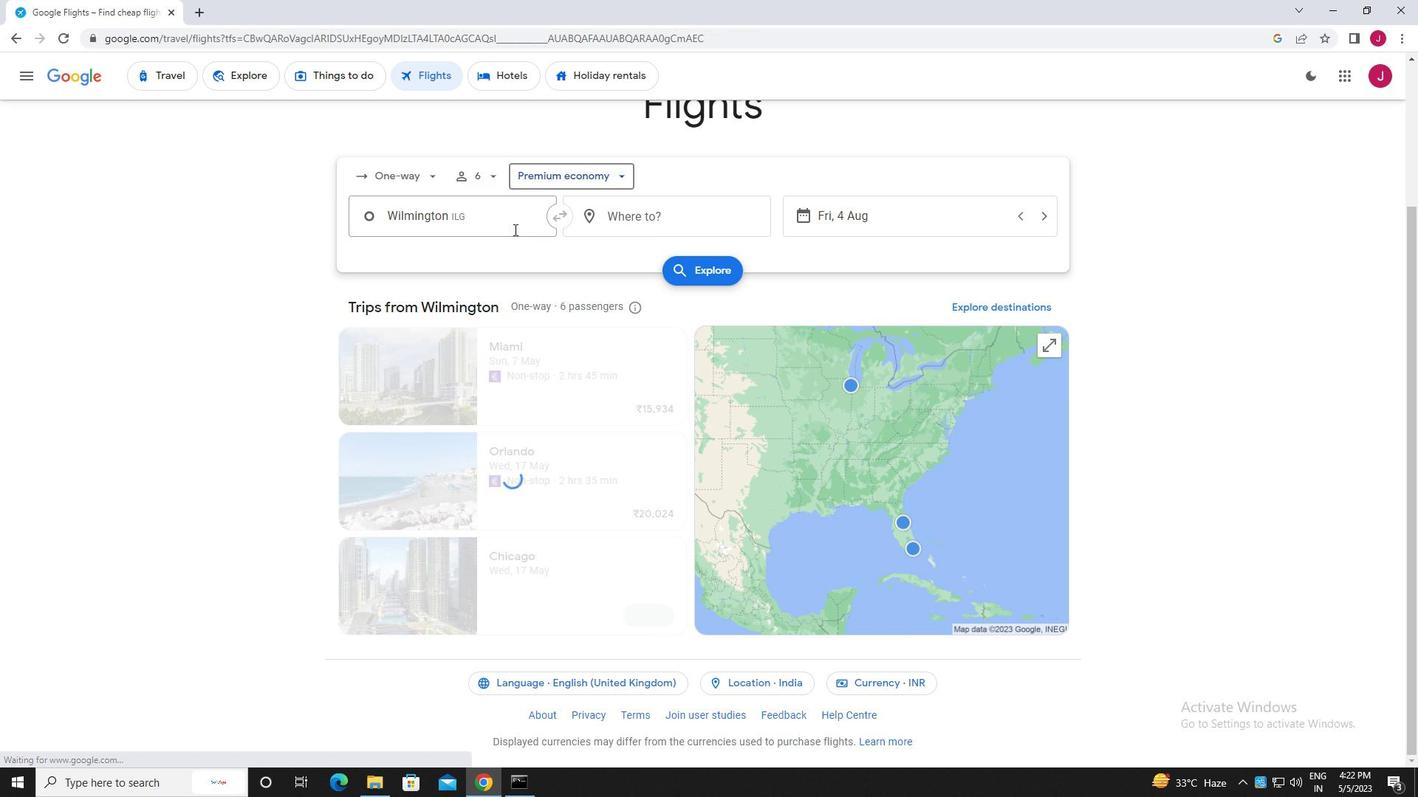 
Action: Mouse pressed left at (503, 229)
Screenshot: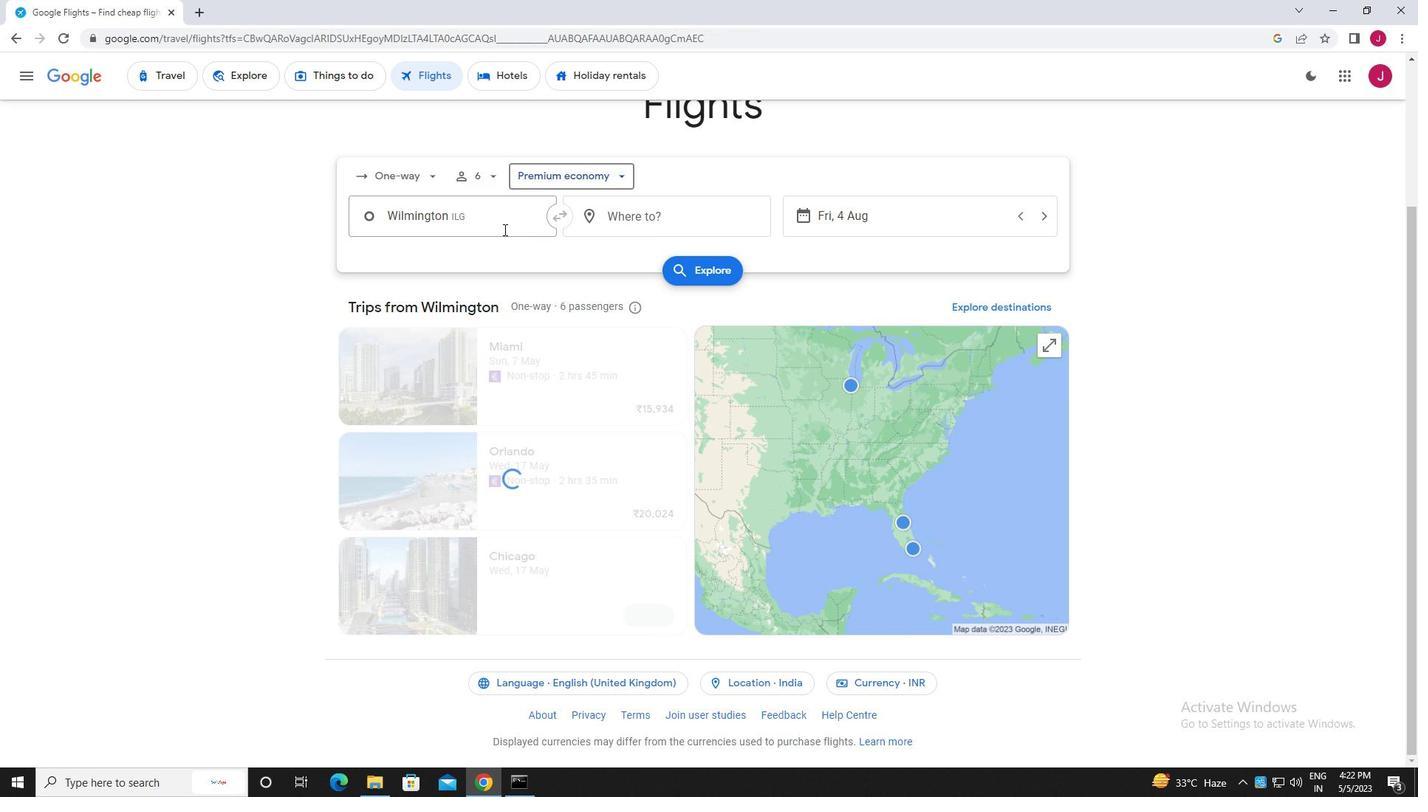 
Action: Mouse moved to (497, 229)
Screenshot: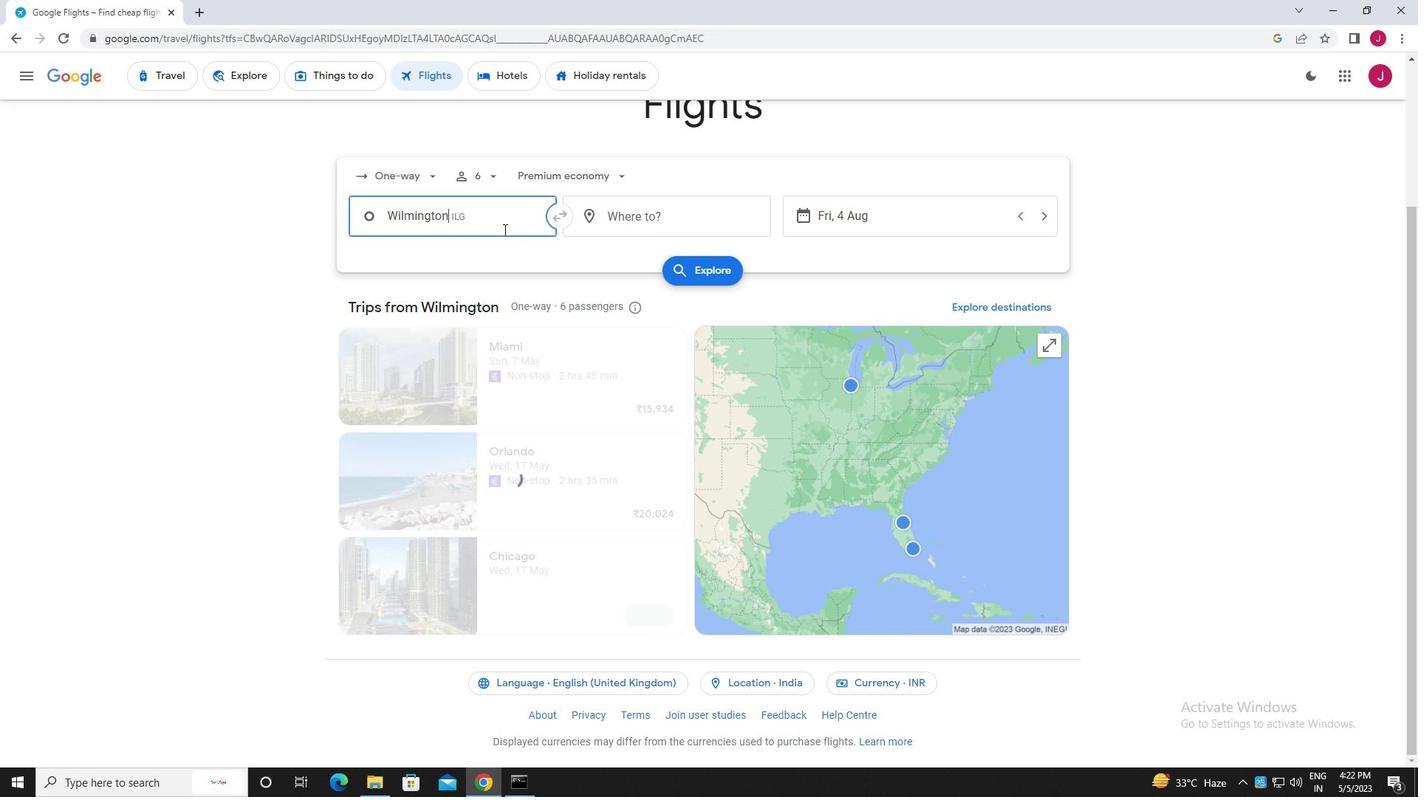 
Action: Key pressed daytona<Key.space>beach
Screenshot: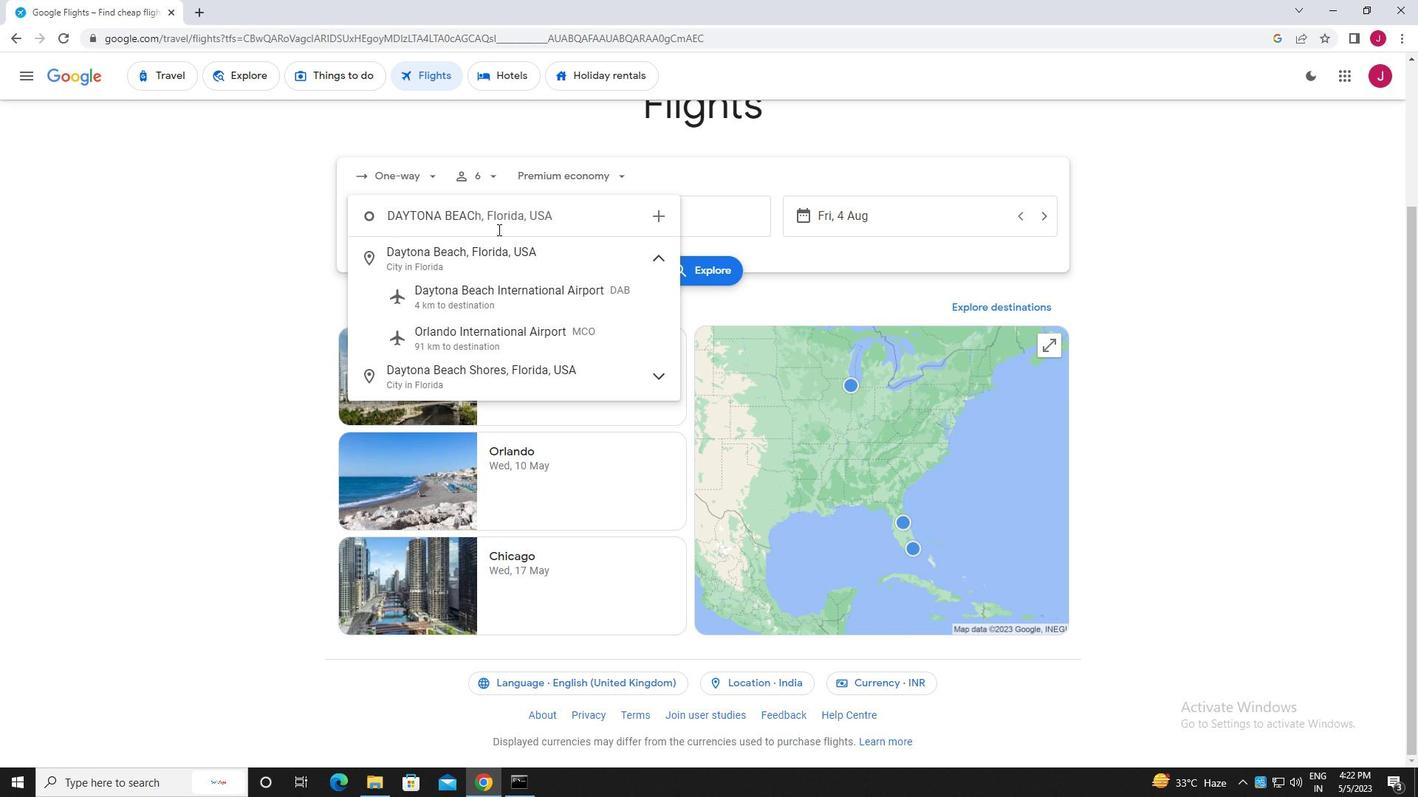 
Action: Mouse moved to (533, 286)
Screenshot: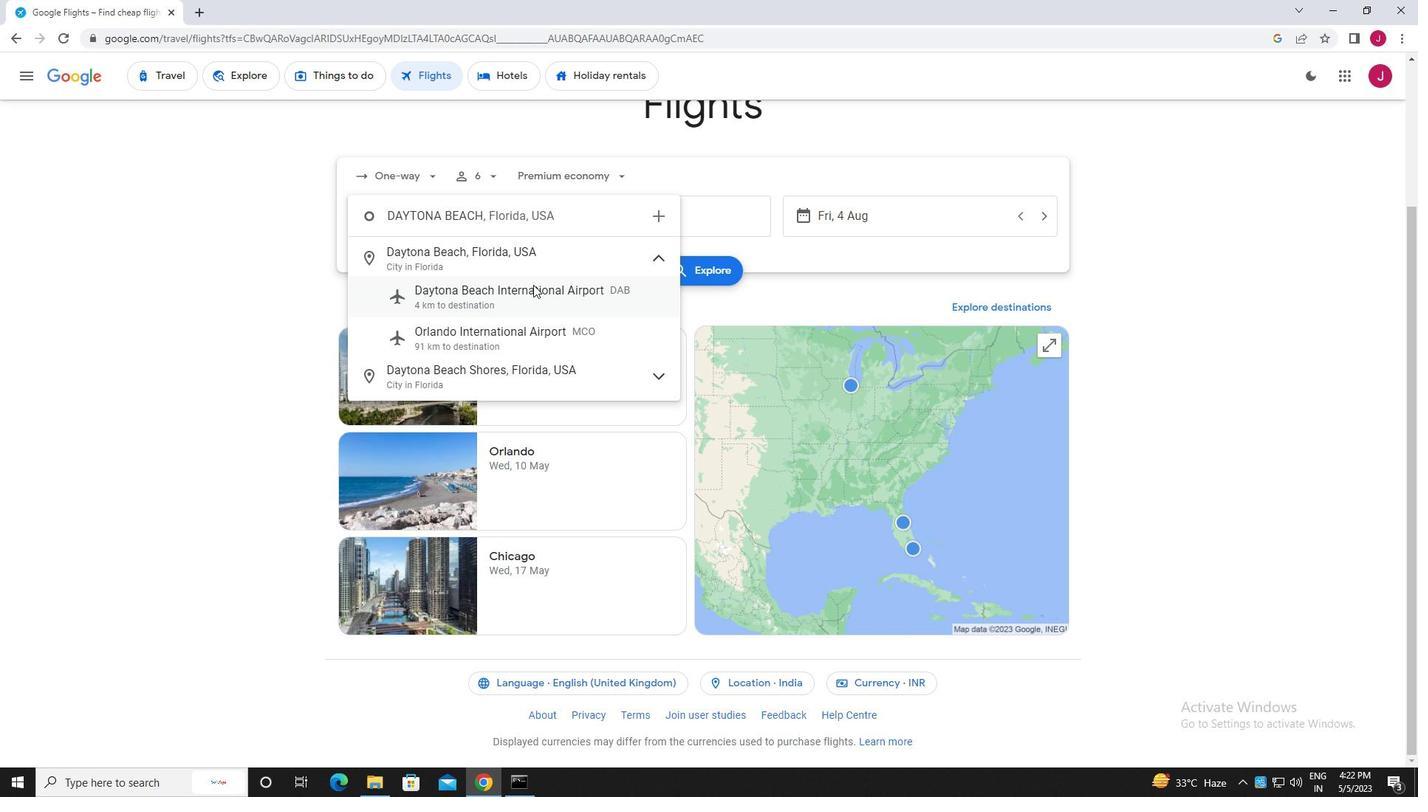 
Action: Mouse pressed left at (533, 286)
Screenshot: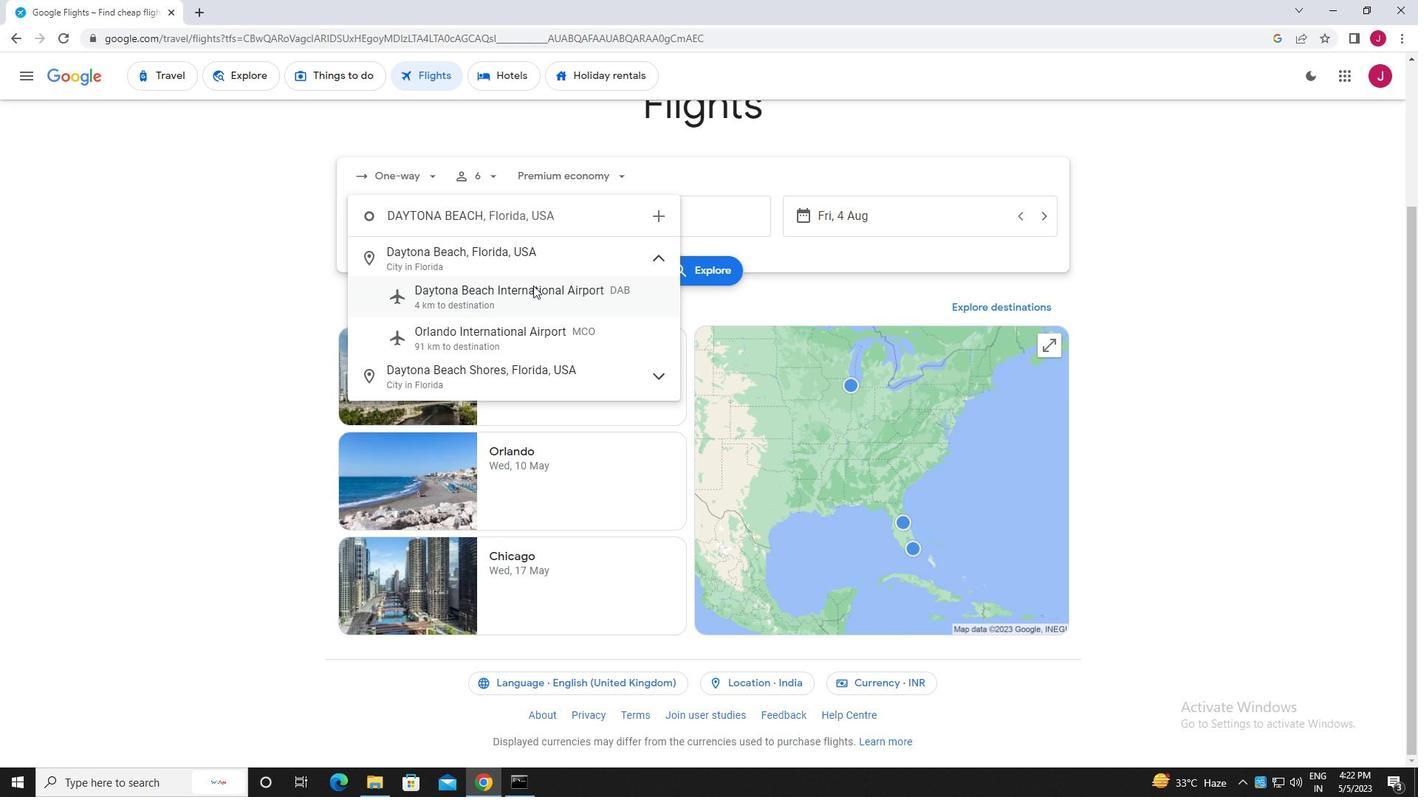 
Action: Mouse moved to (675, 226)
Screenshot: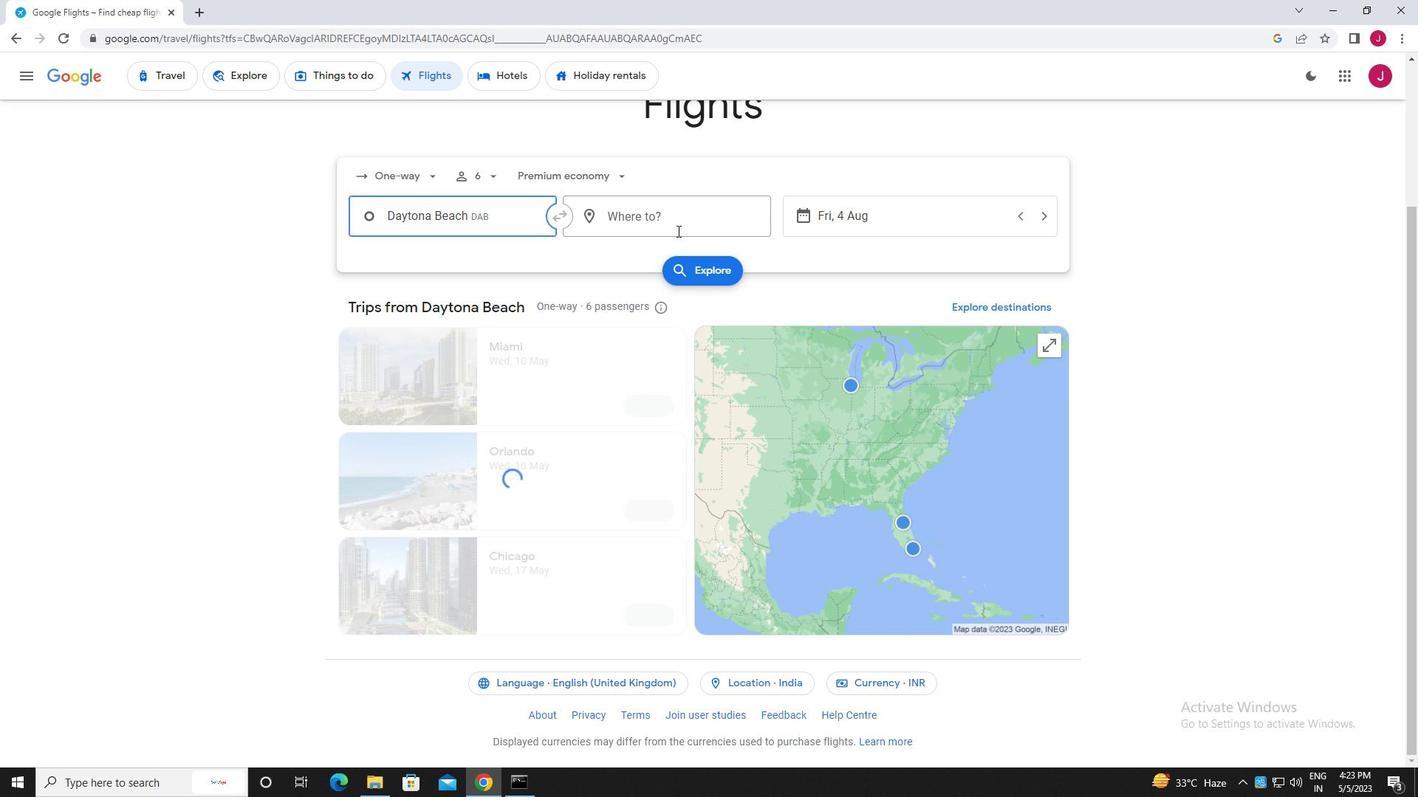 
Action: Mouse pressed left at (675, 226)
Screenshot: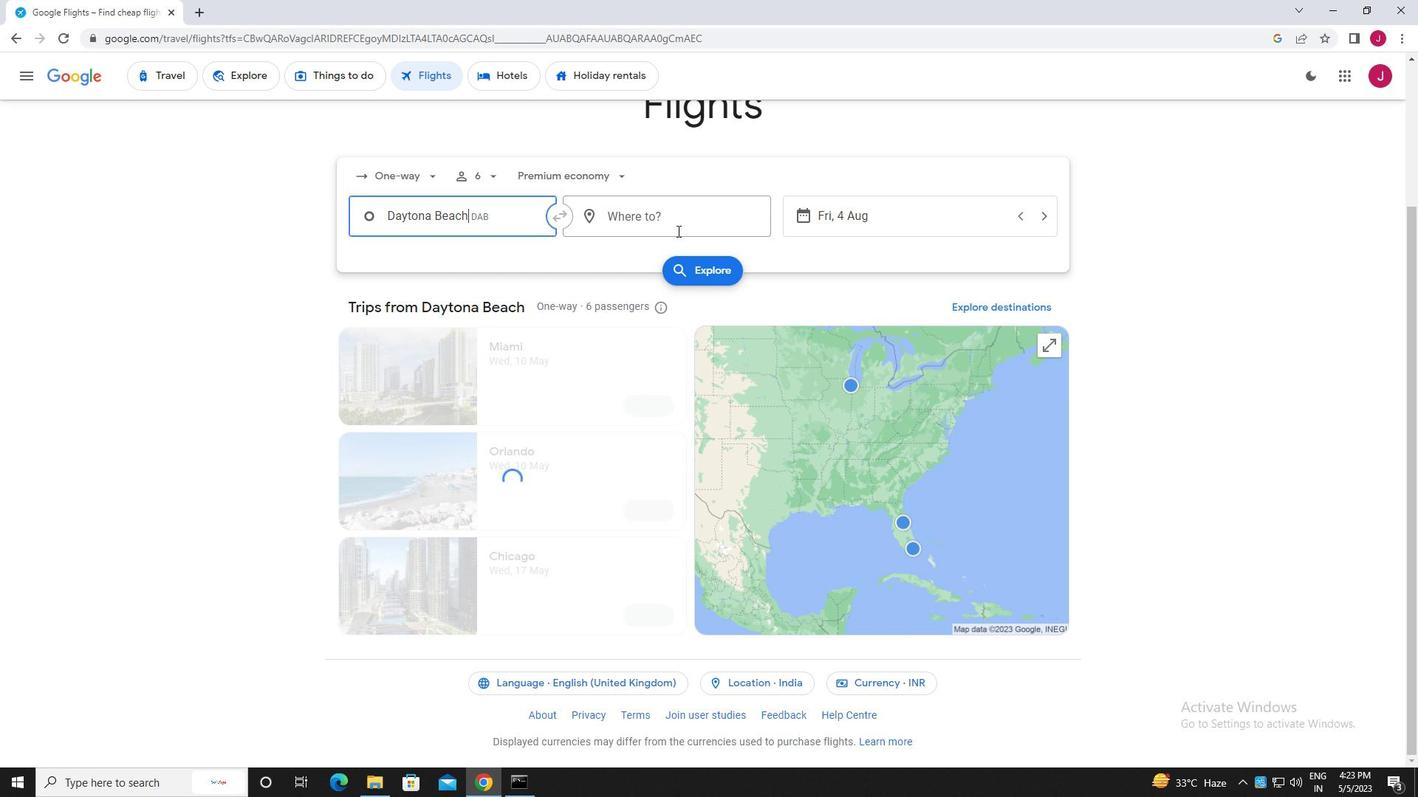 
Action: Key pressed indianapo
Screenshot: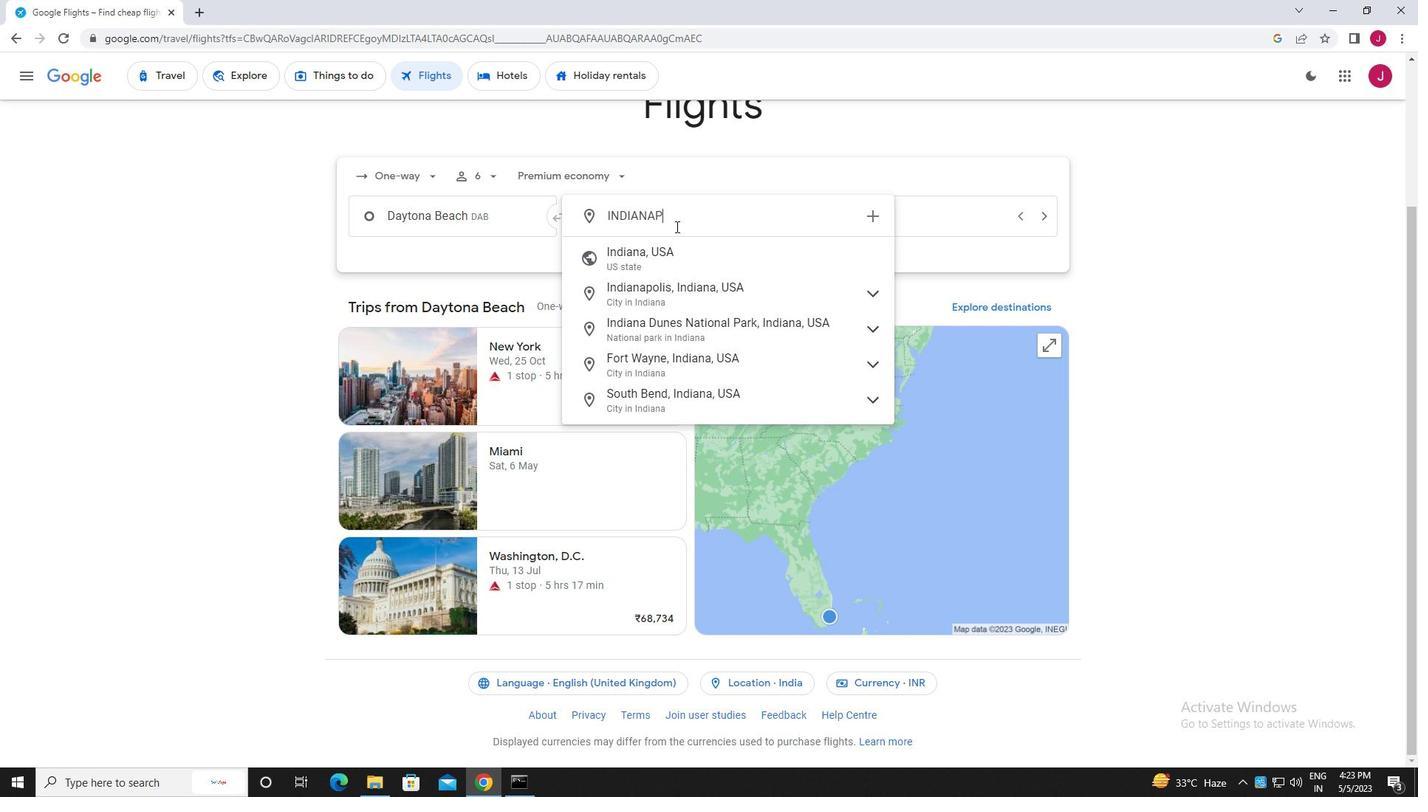 
Action: Mouse moved to (708, 289)
Screenshot: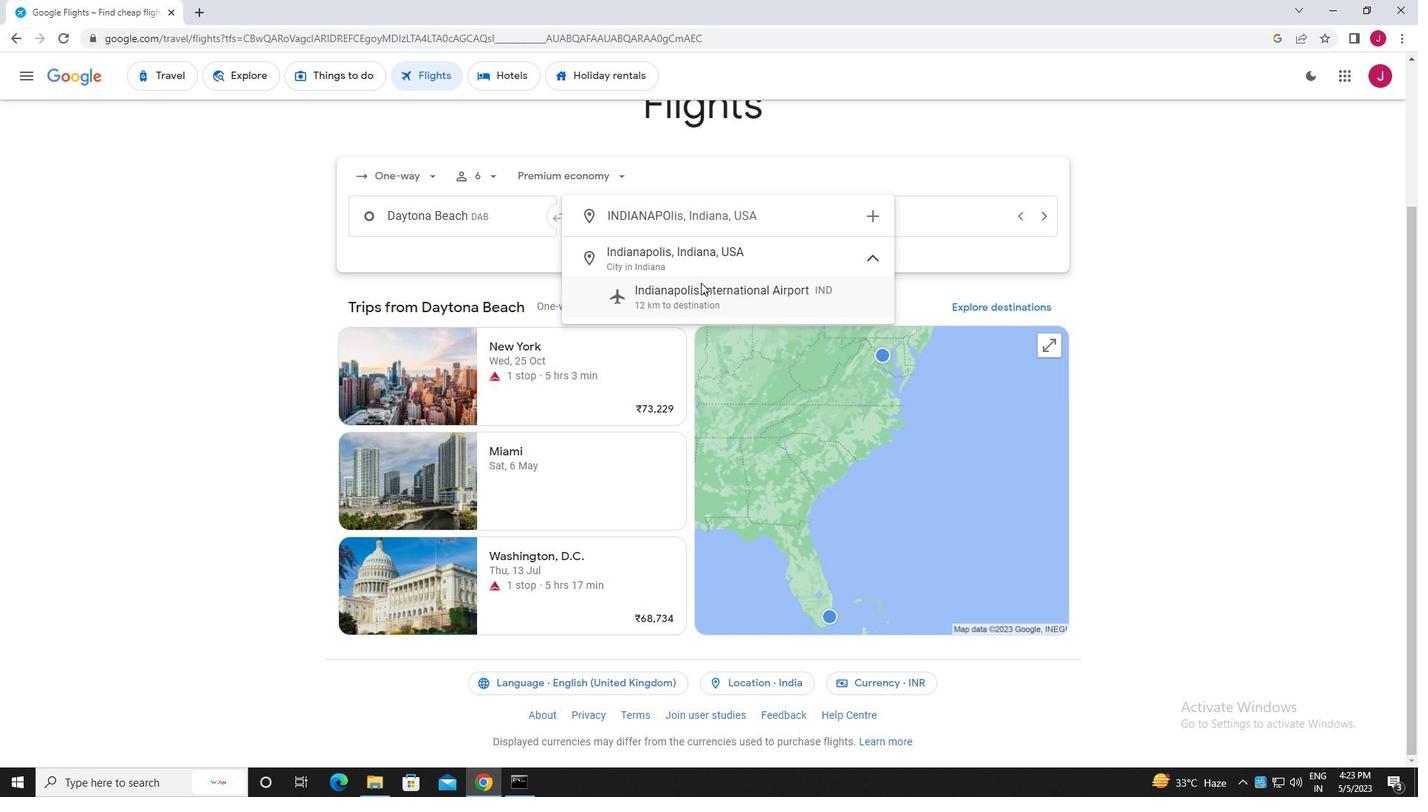 
Action: Mouse pressed left at (708, 289)
Screenshot: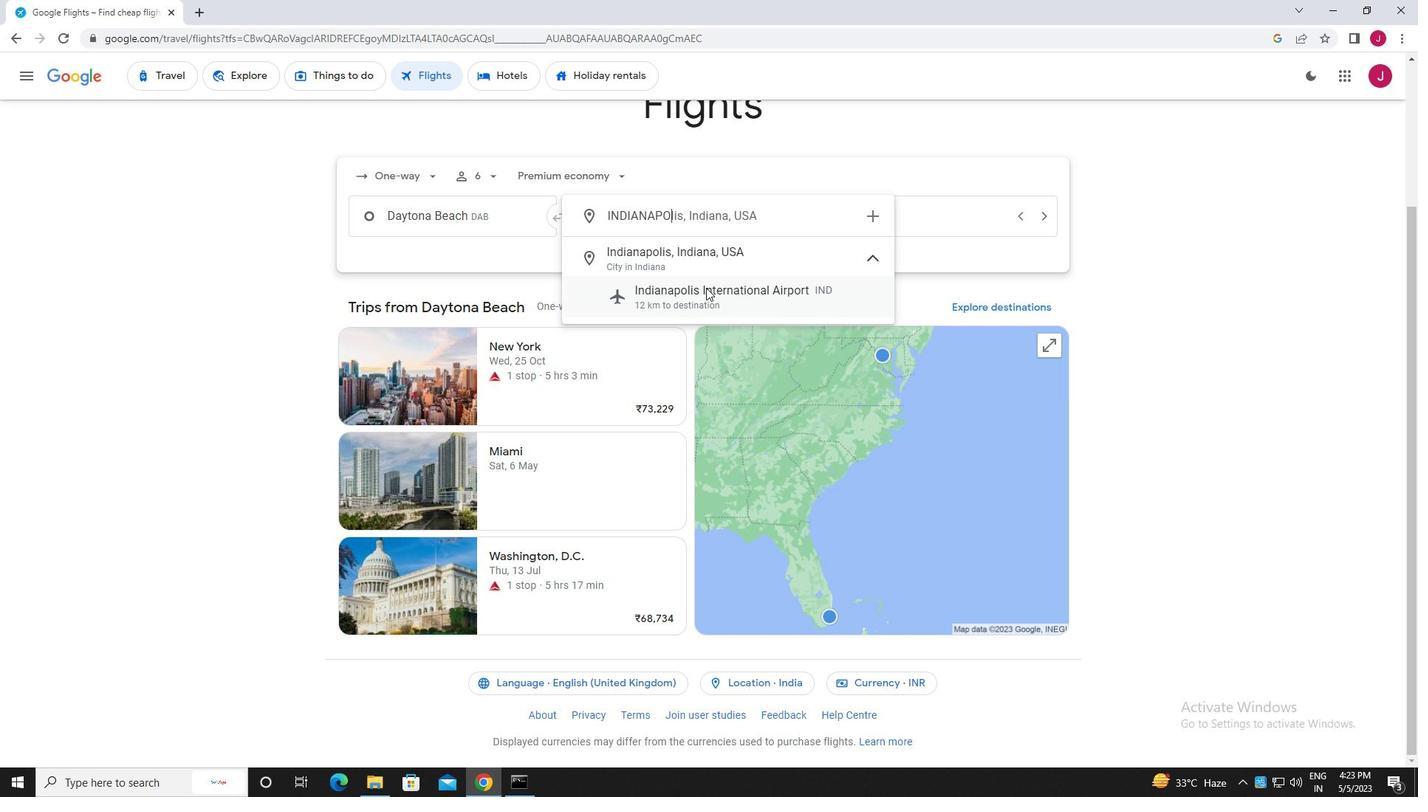 
Action: Mouse moved to (872, 219)
Screenshot: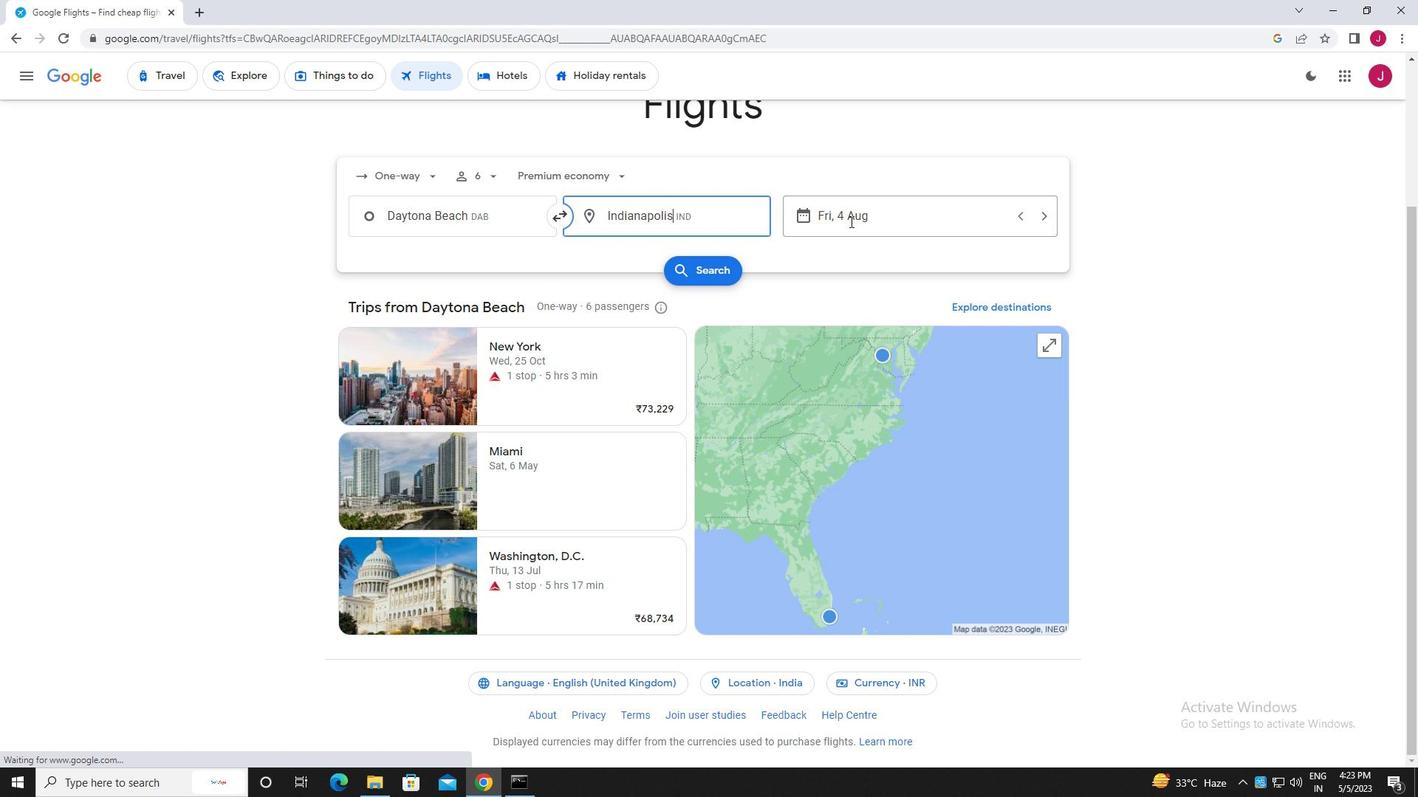 
Action: Mouse pressed left at (872, 219)
Screenshot: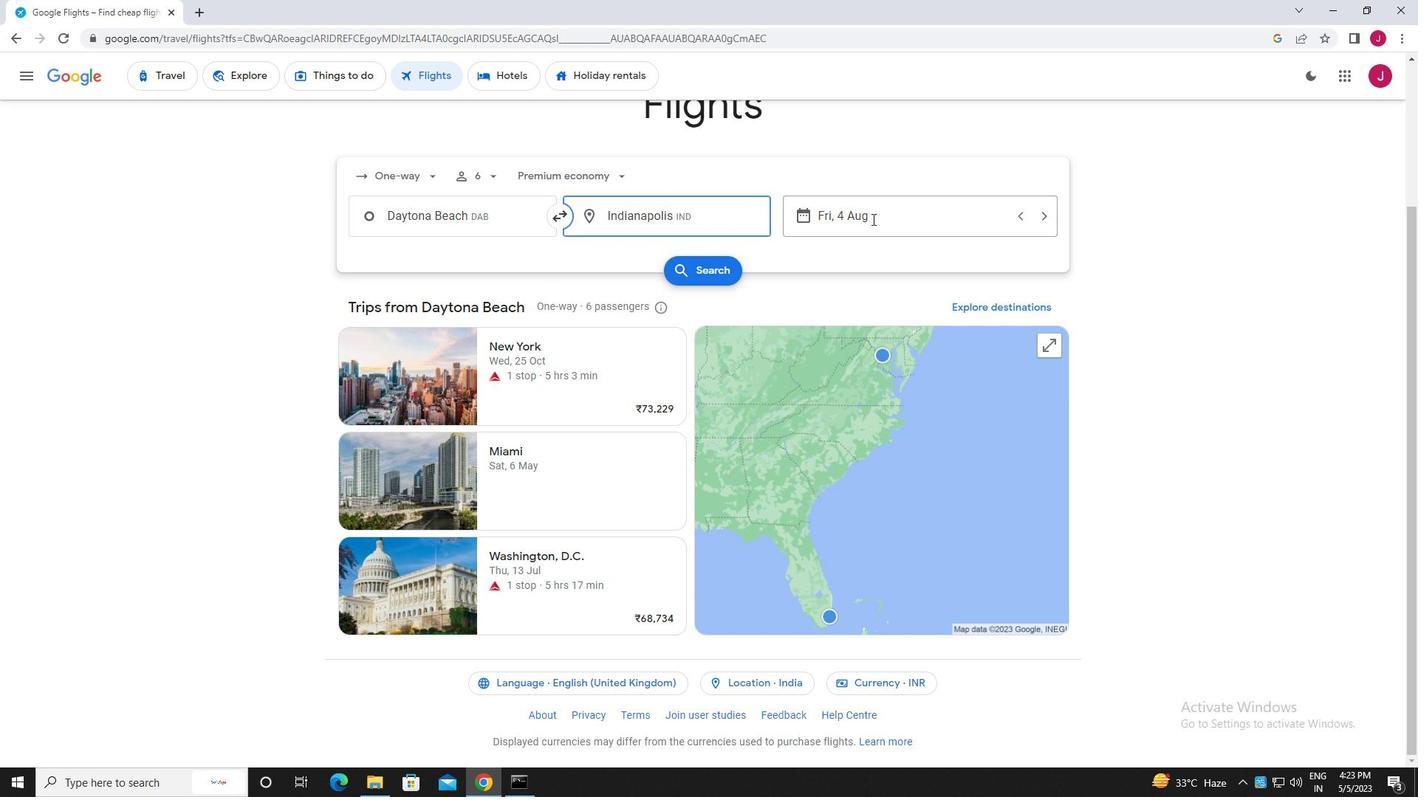 
Action: Mouse moved to (753, 326)
Screenshot: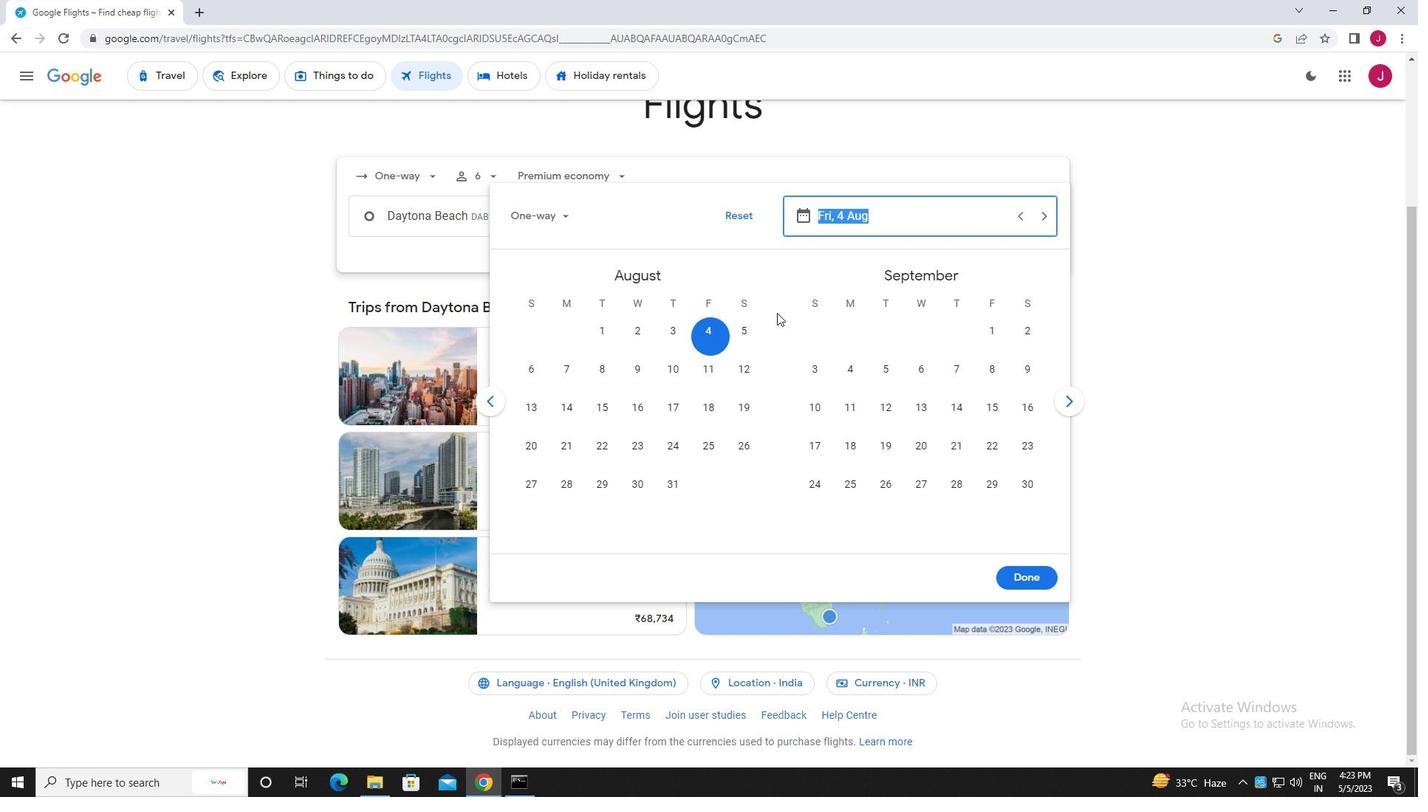 
Action: Mouse pressed left at (753, 326)
Screenshot: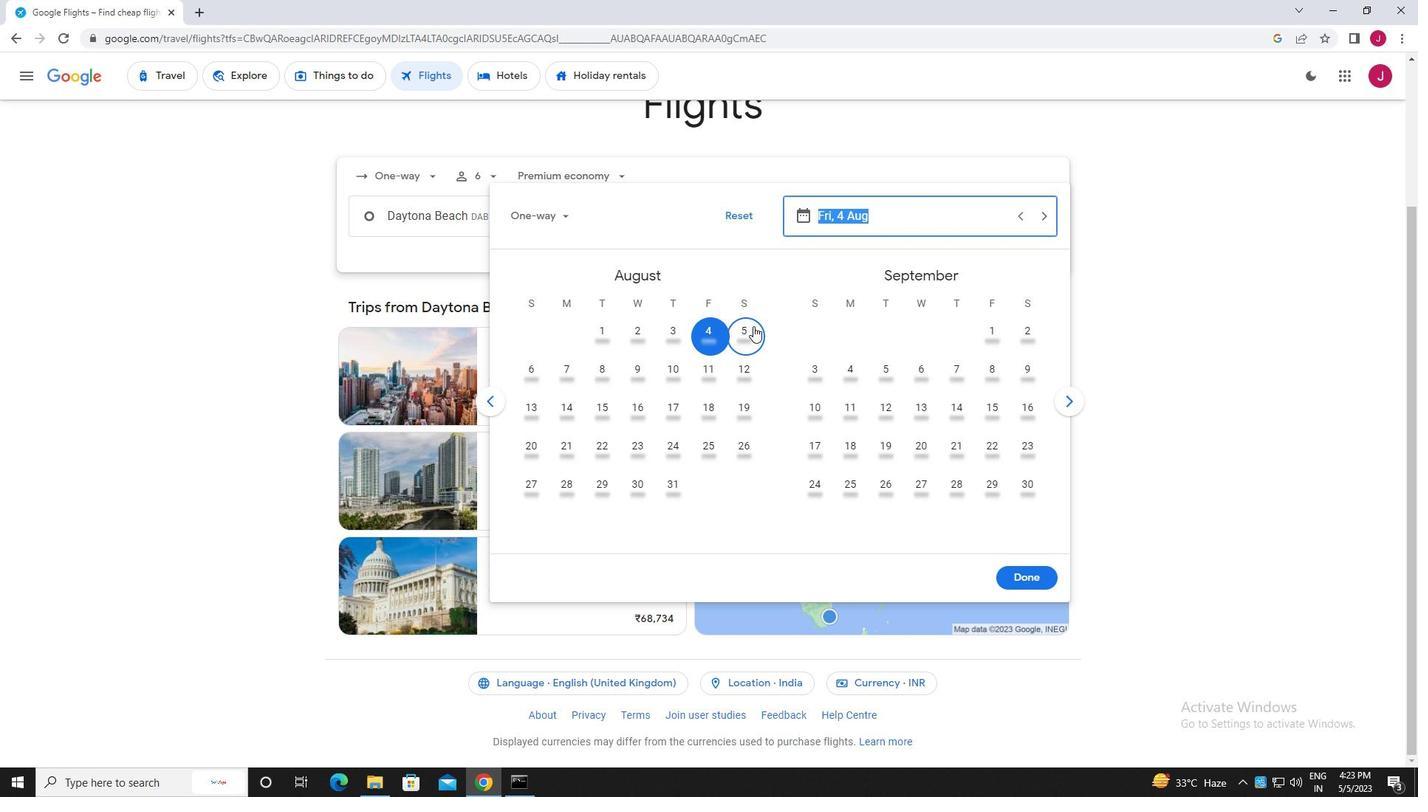 
Action: Mouse moved to (1033, 577)
Screenshot: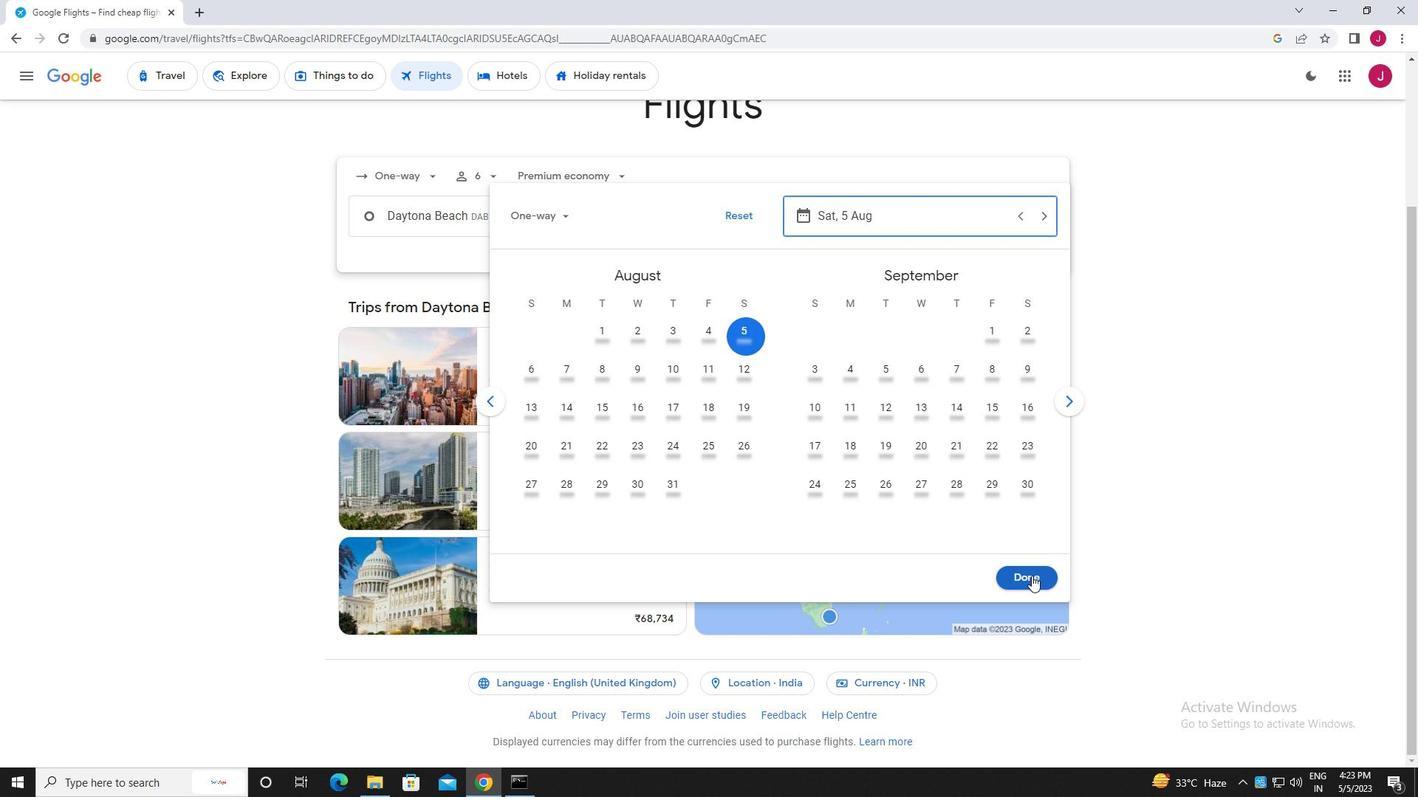 
Action: Mouse pressed left at (1033, 577)
Screenshot: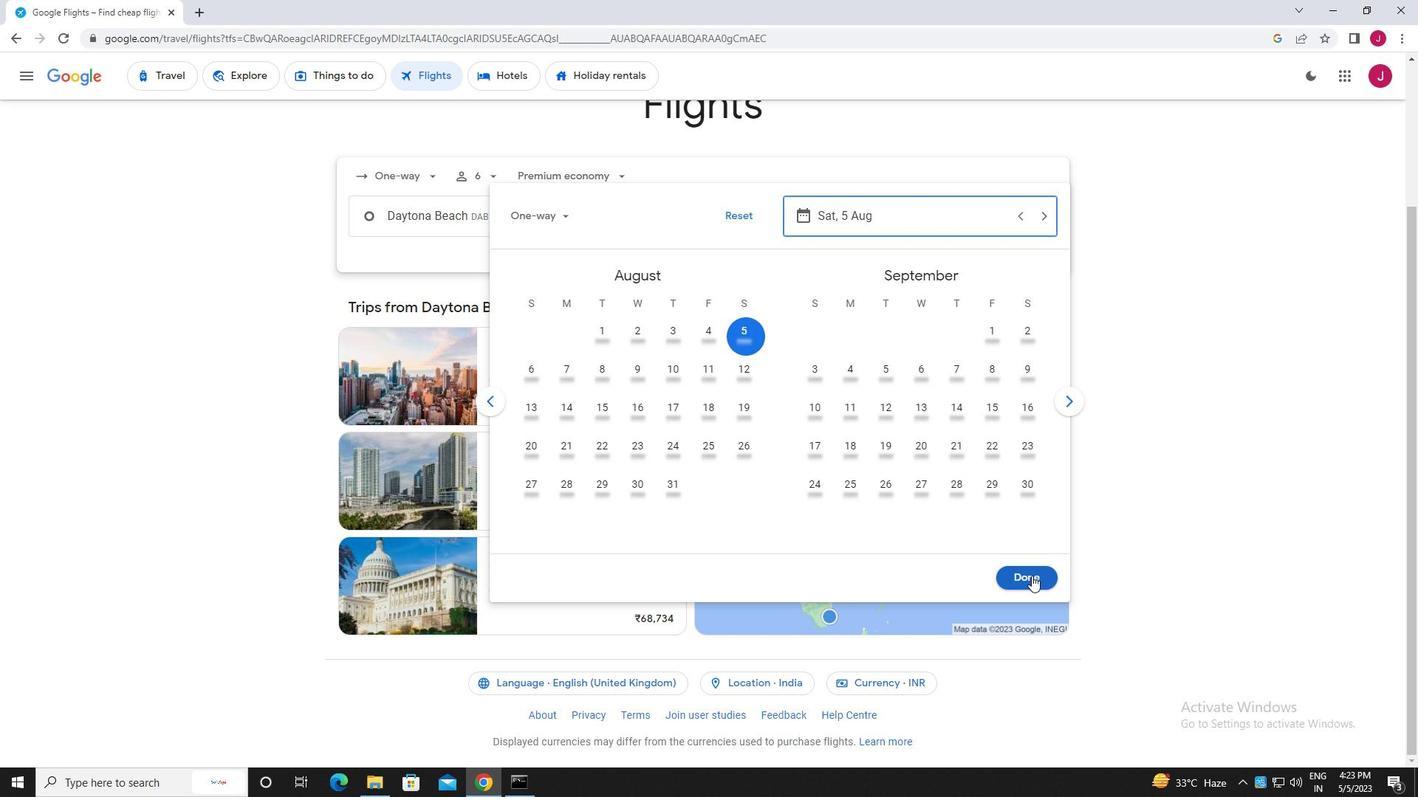 
Action: Mouse moved to (713, 272)
Screenshot: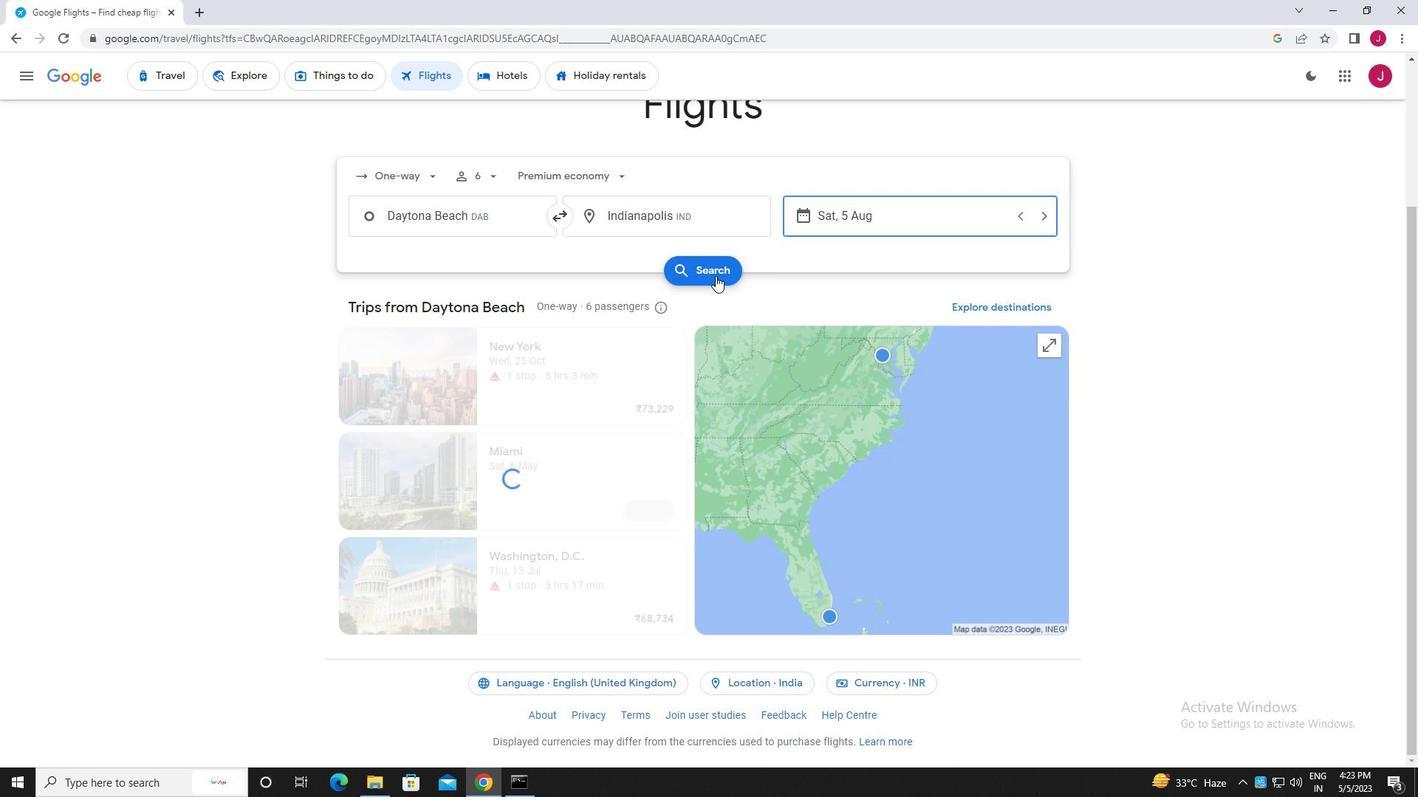 
Action: Mouse pressed left at (713, 272)
Screenshot: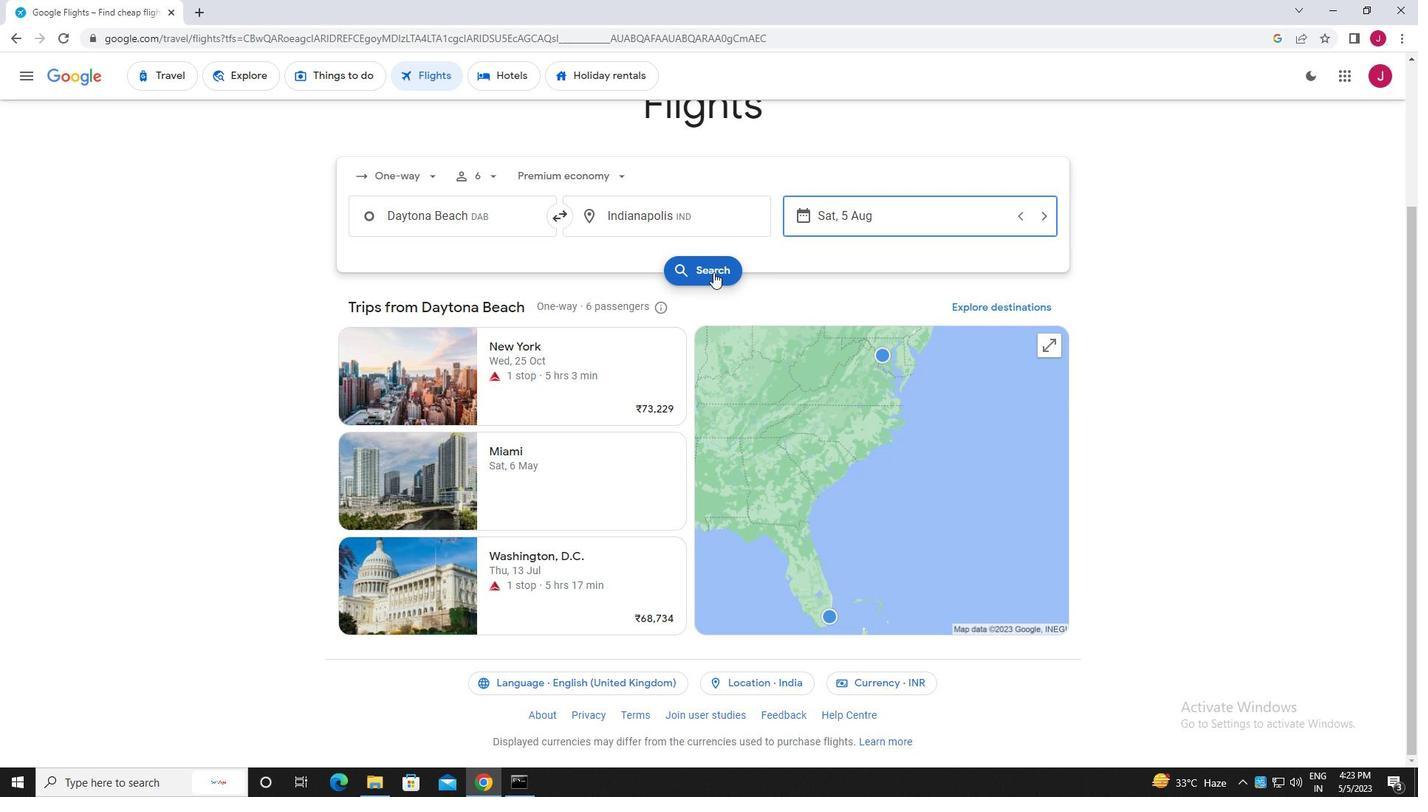 
Action: Mouse moved to (368, 213)
Screenshot: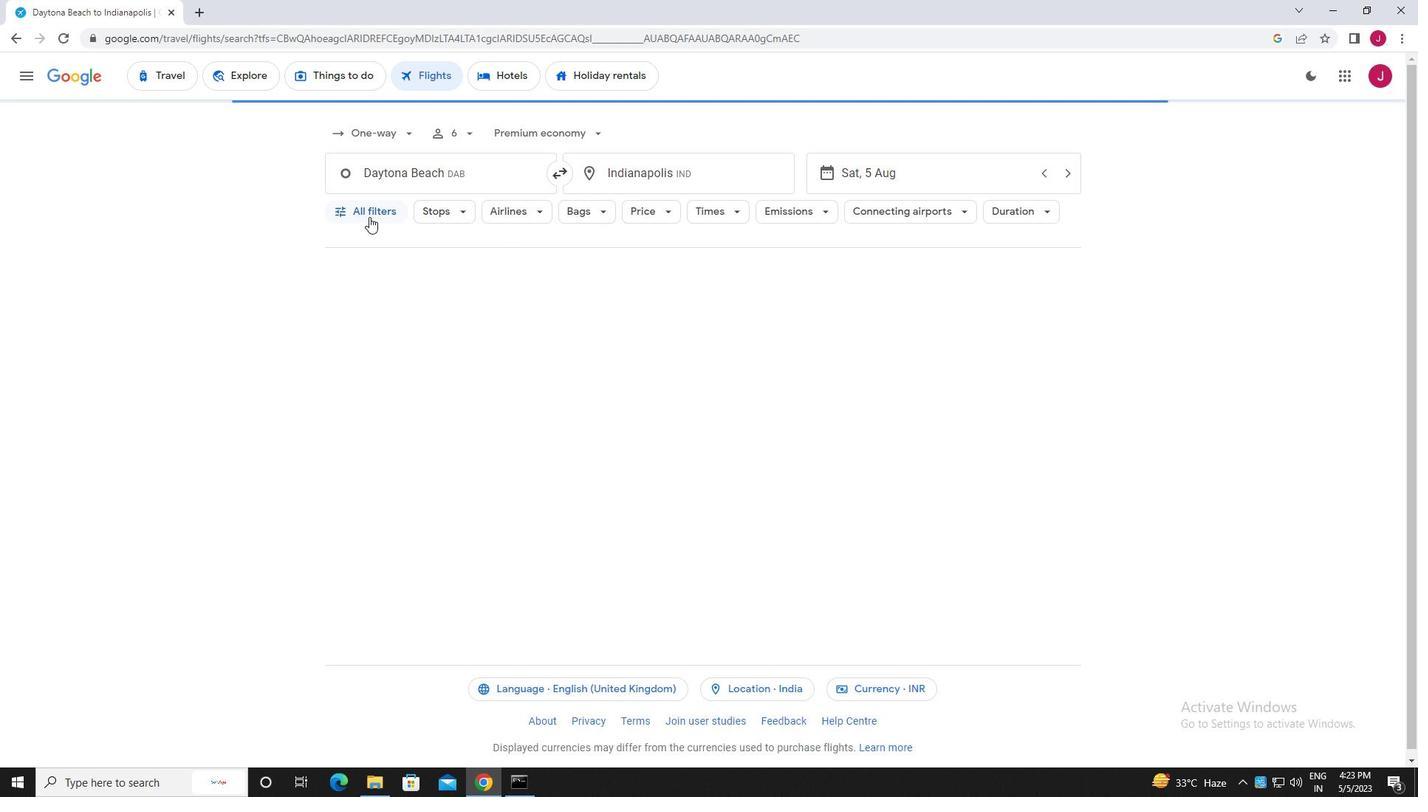 
Action: Mouse pressed left at (368, 213)
Screenshot: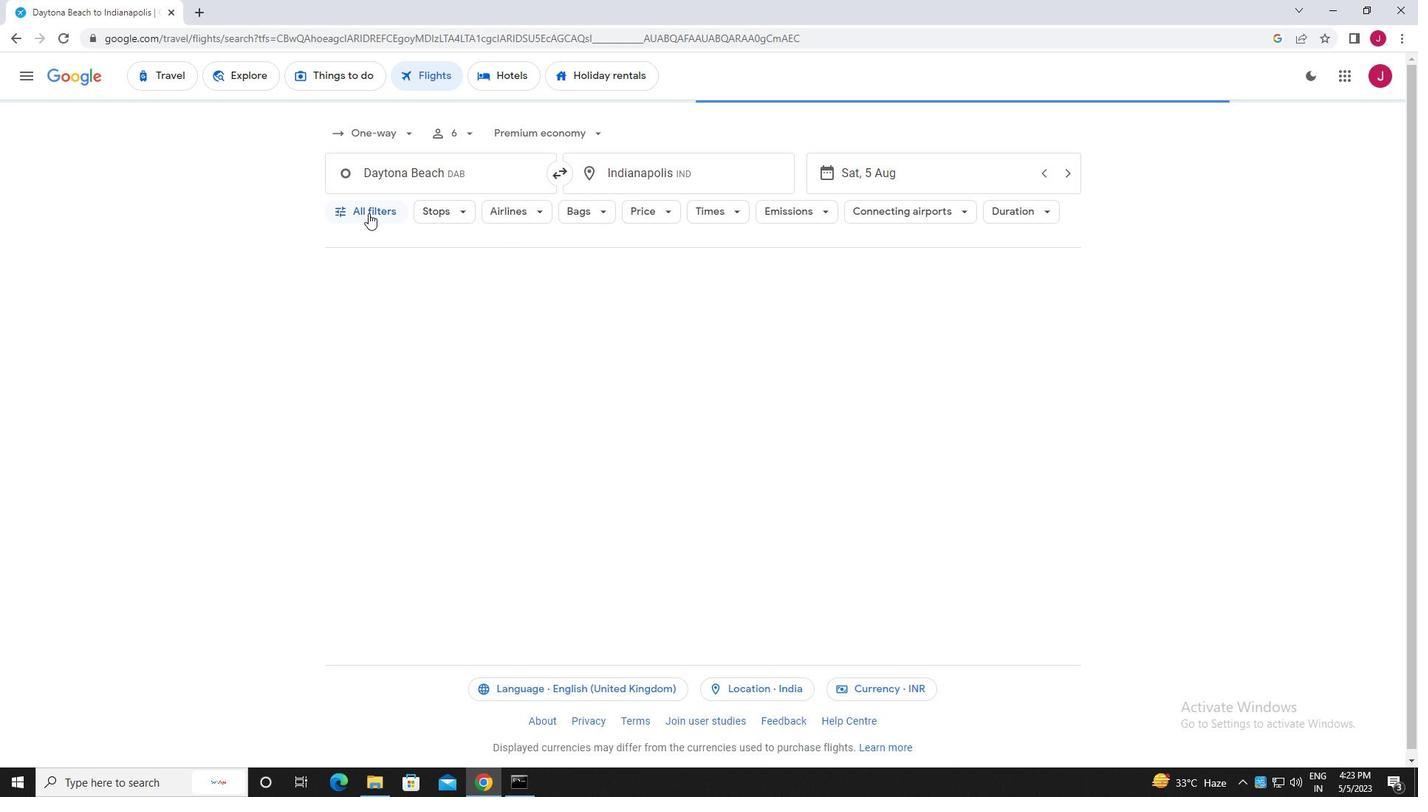 
Action: Mouse moved to (408, 292)
Screenshot: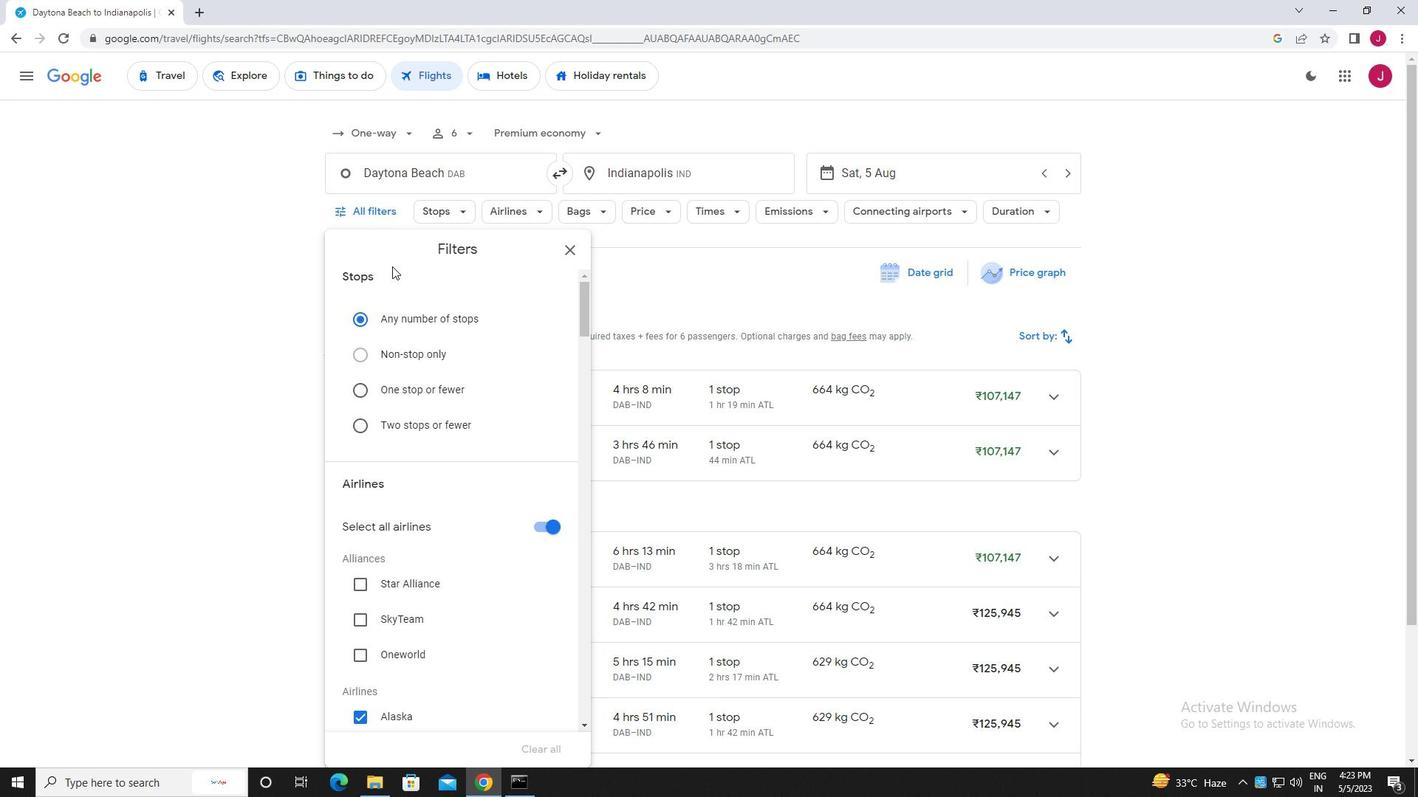 
Action: Mouse scrolled (408, 291) with delta (0, 0)
Screenshot: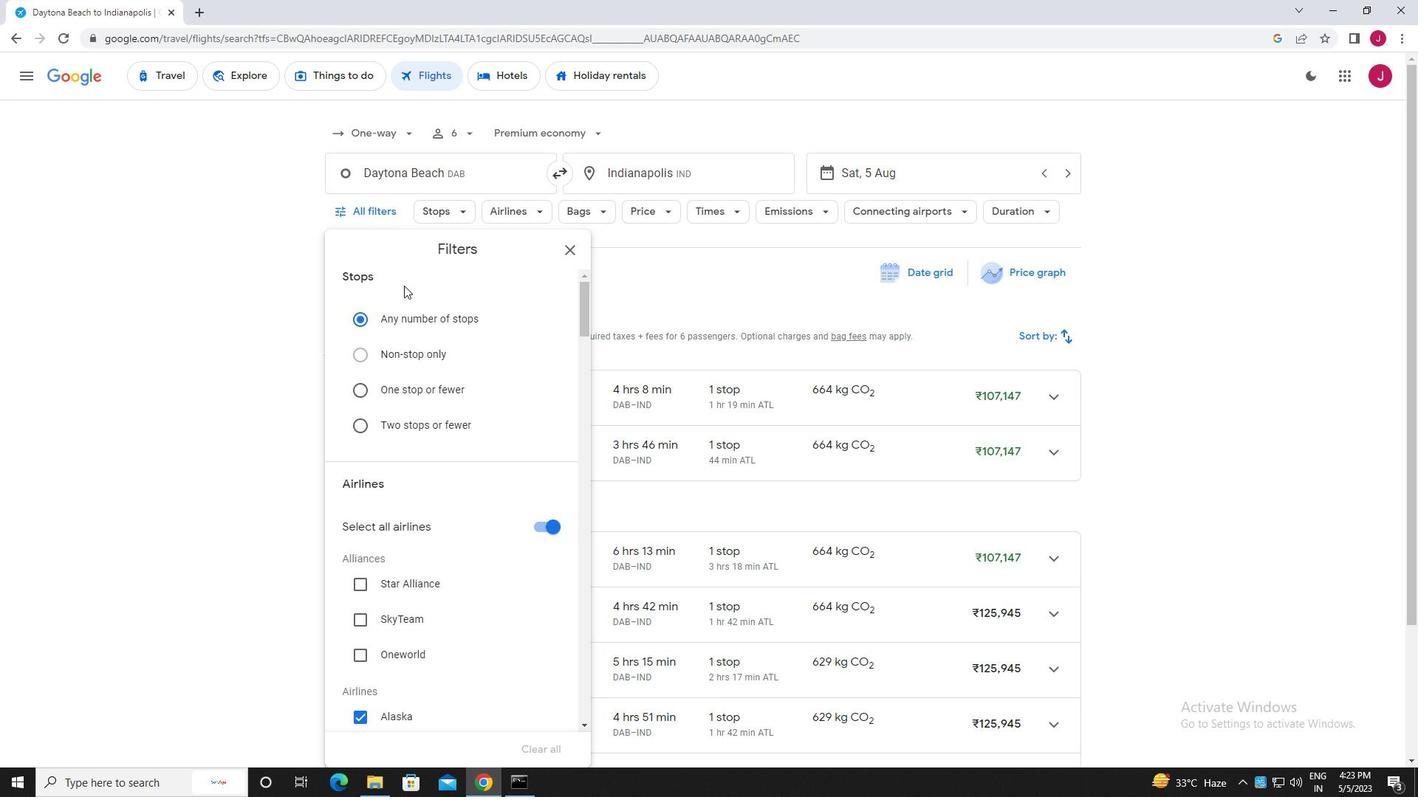 
Action: Mouse scrolled (408, 291) with delta (0, 0)
Screenshot: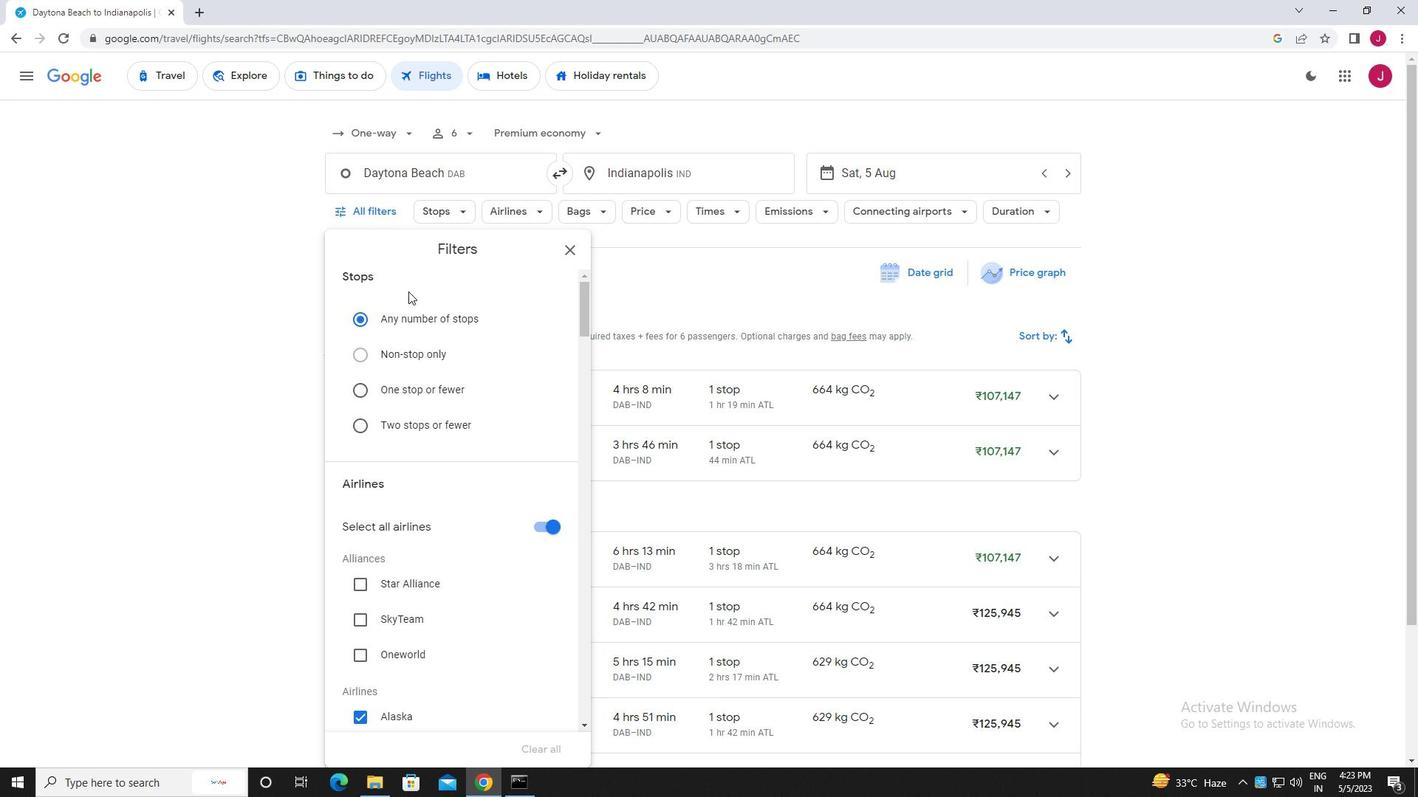 
Action: Mouse moved to (542, 381)
Screenshot: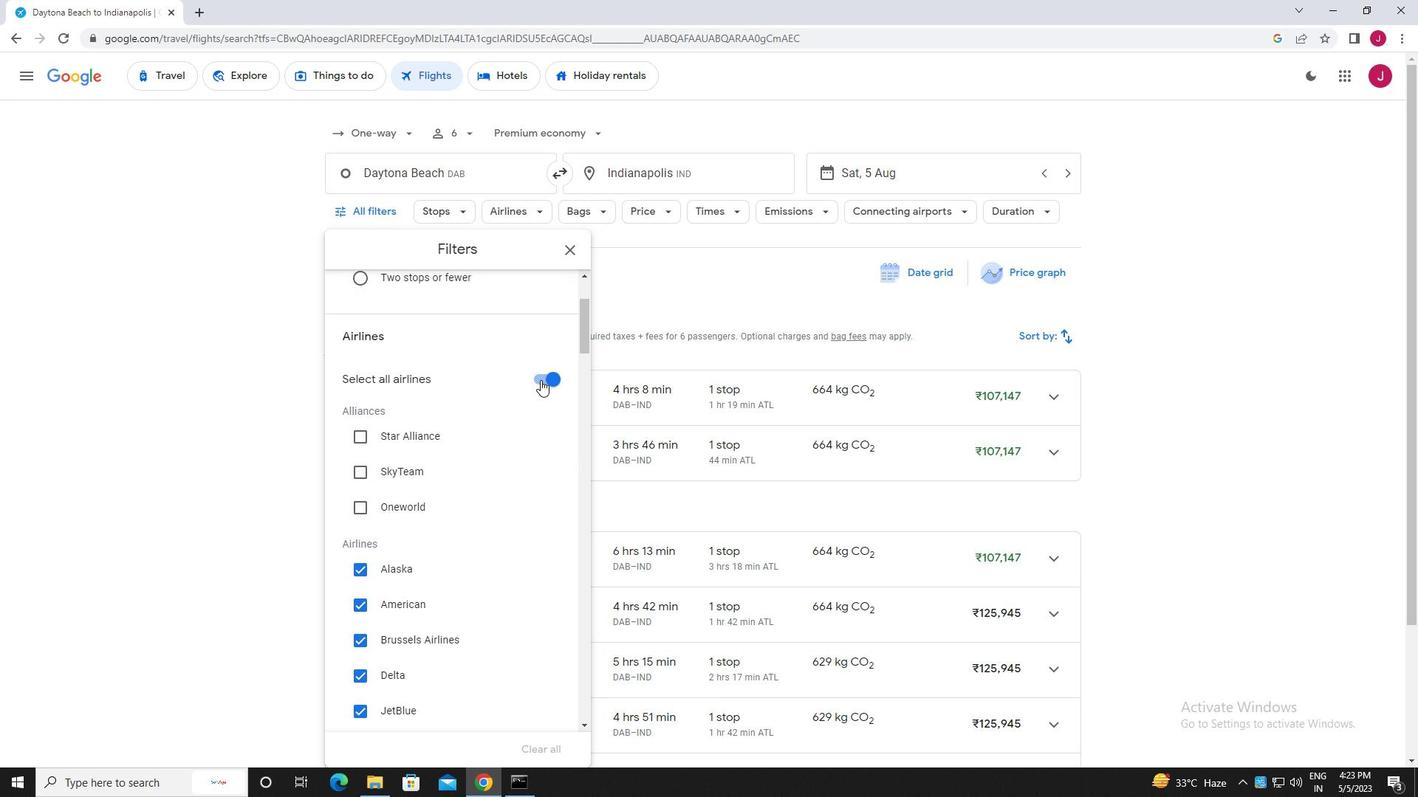 
Action: Mouse pressed left at (542, 381)
Screenshot: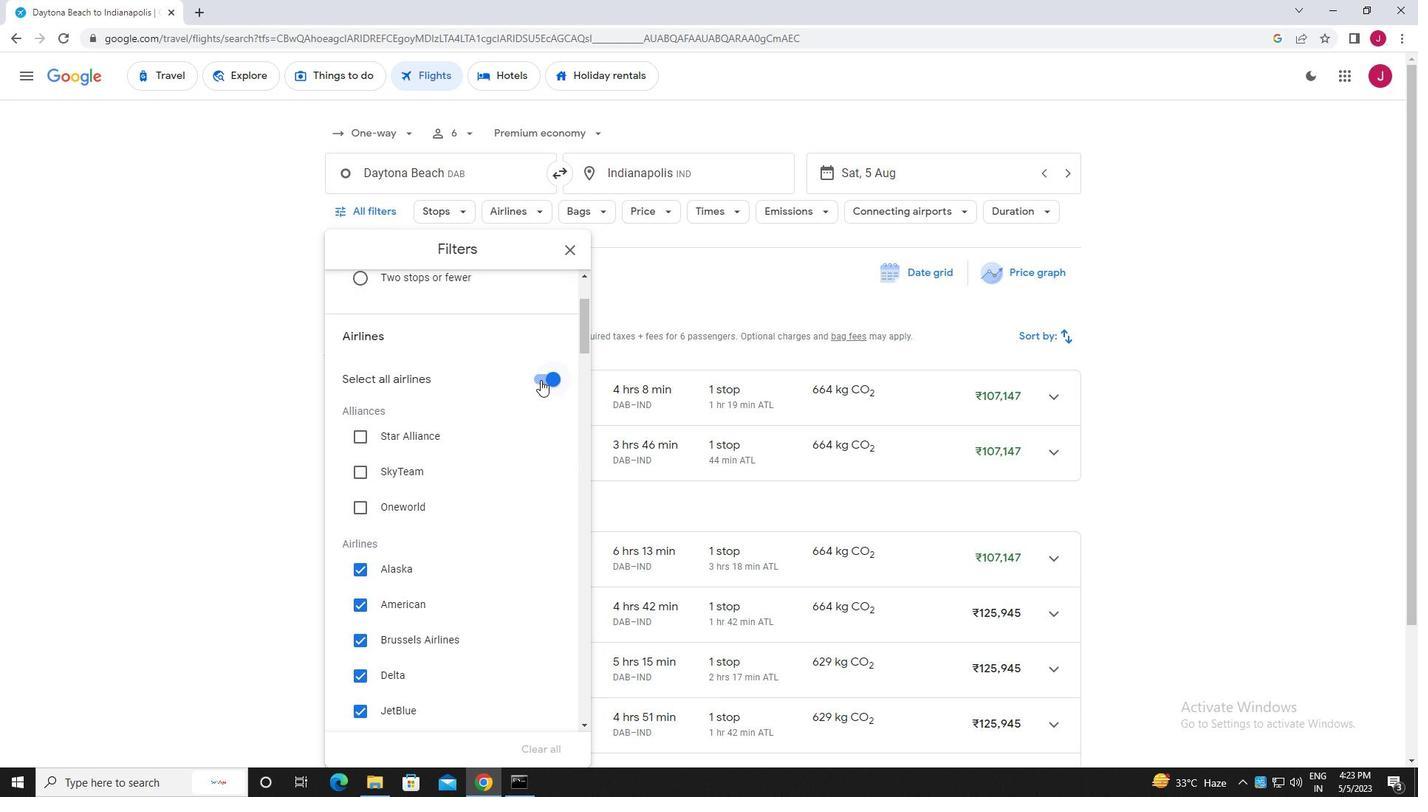 
Action: Mouse moved to (471, 363)
Screenshot: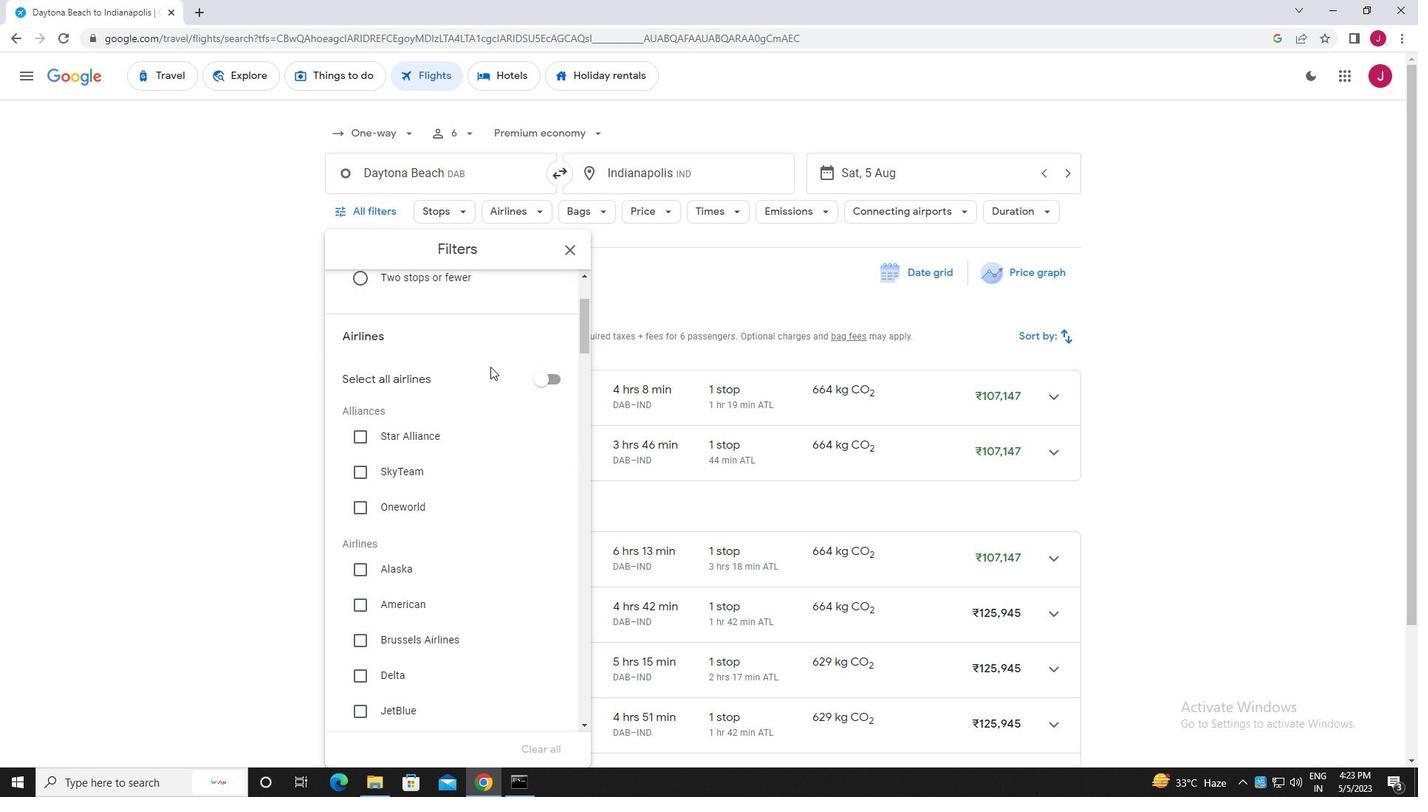 
Action: Mouse scrolled (471, 362) with delta (0, 0)
Screenshot: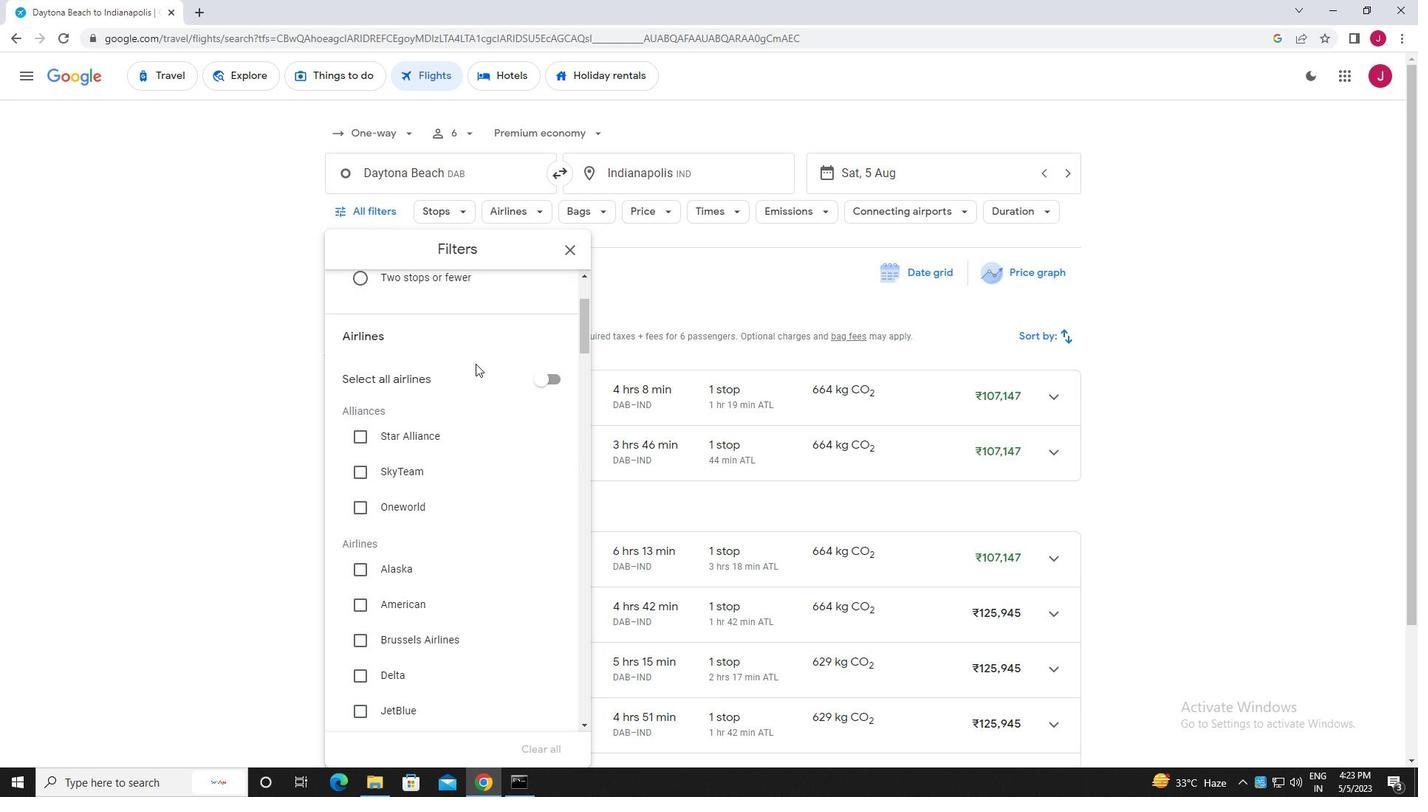 
Action: Mouse scrolled (471, 362) with delta (0, 0)
Screenshot: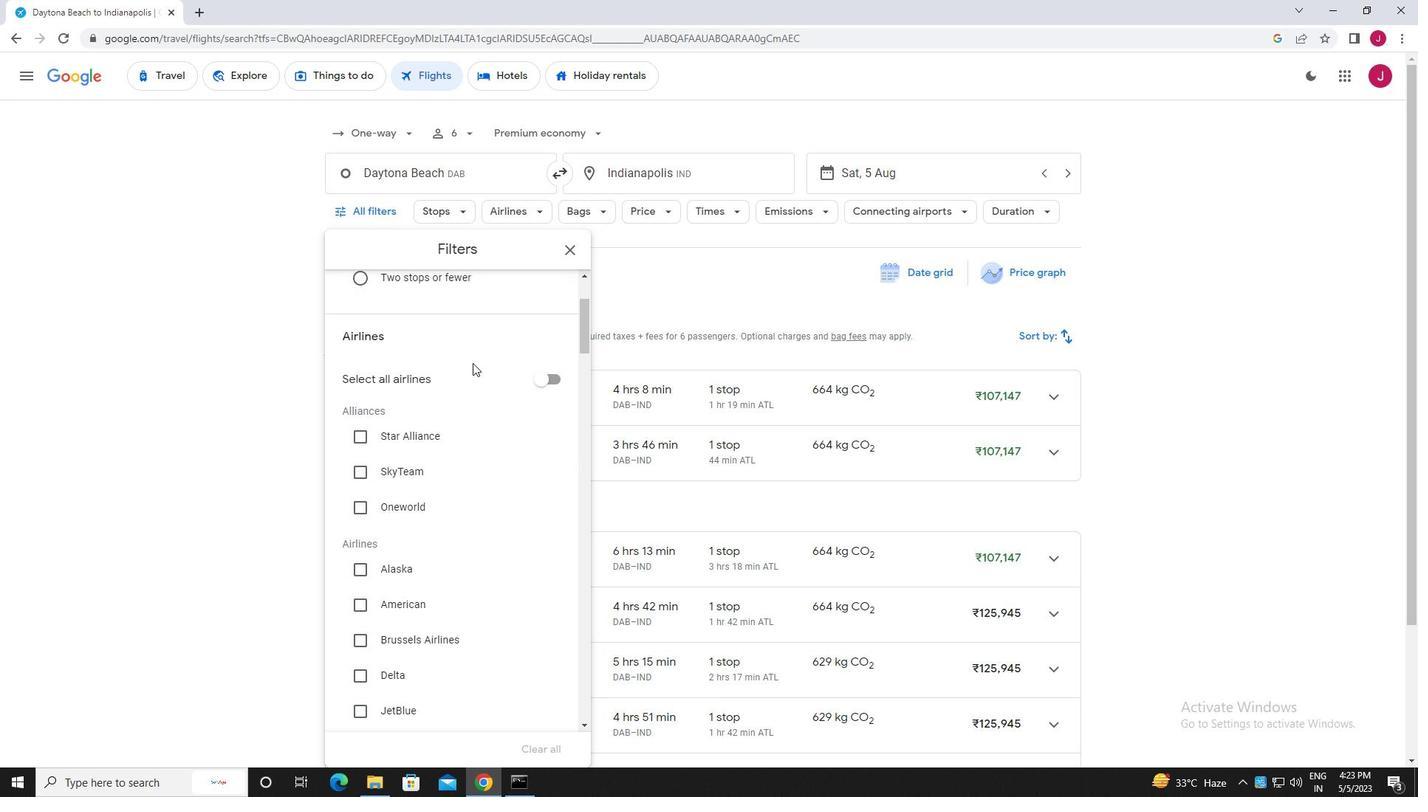 
Action: Mouse moved to (360, 423)
Screenshot: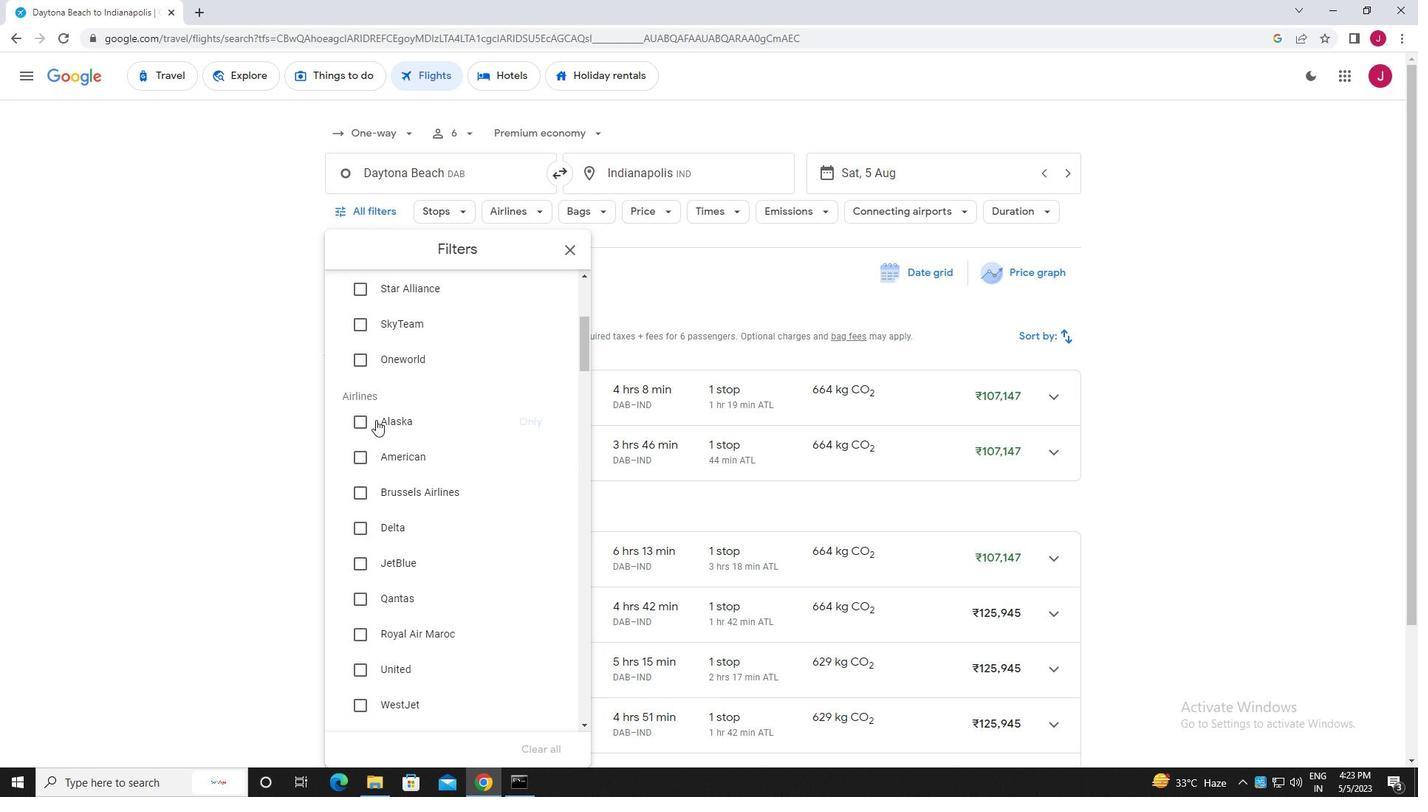 
Action: Mouse pressed left at (360, 423)
Screenshot: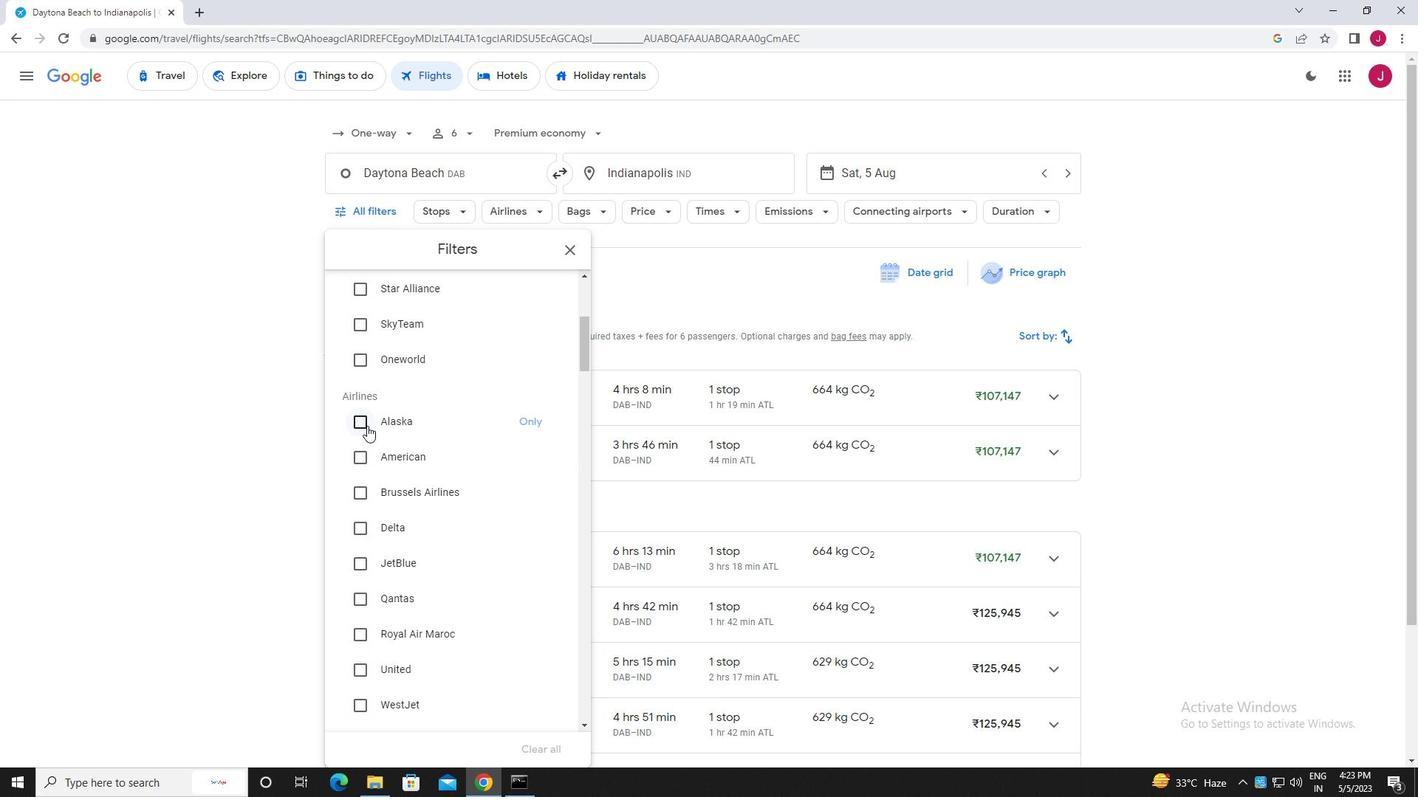 
Action: Mouse moved to (477, 401)
Screenshot: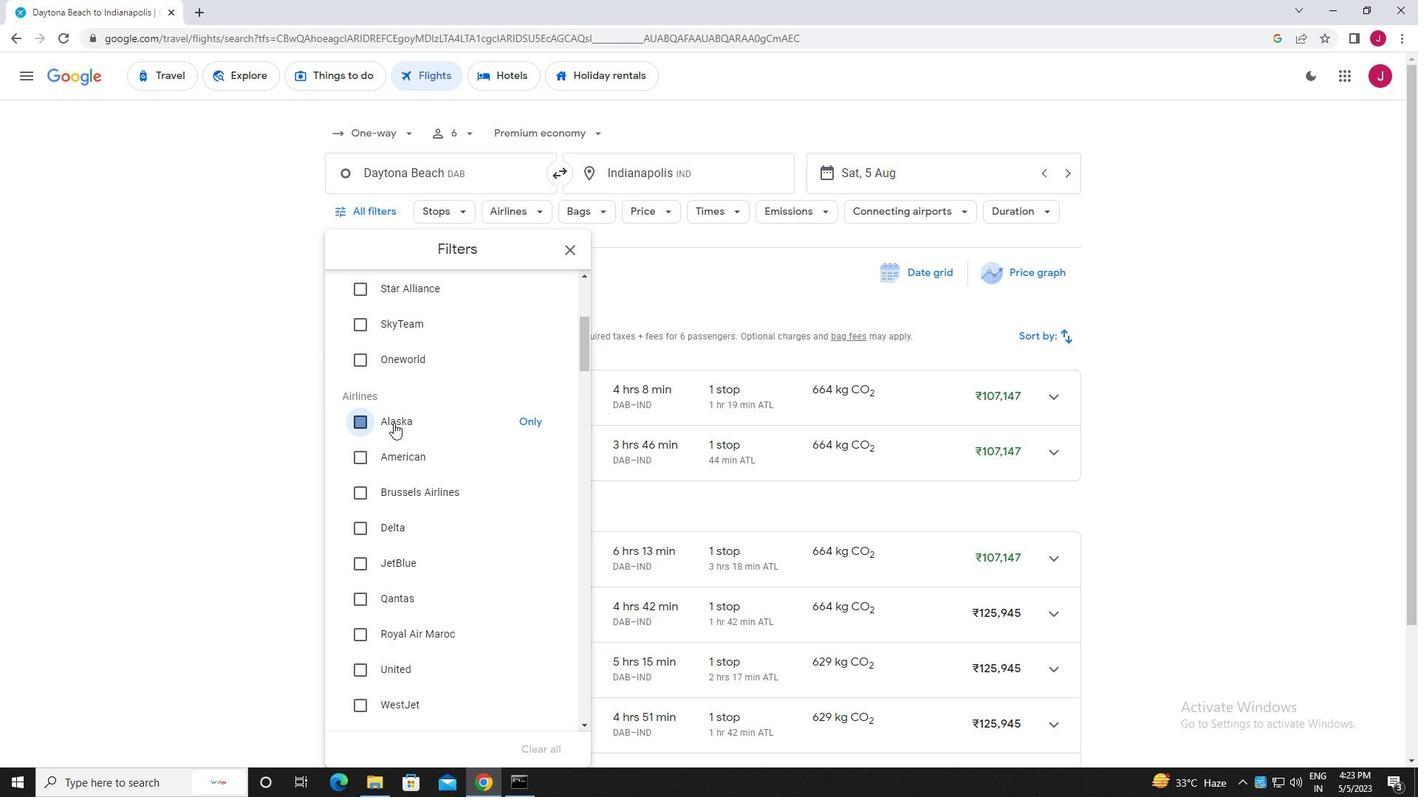 
Action: Mouse scrolled (477, 400) with delta (0, 0)
Screenshot: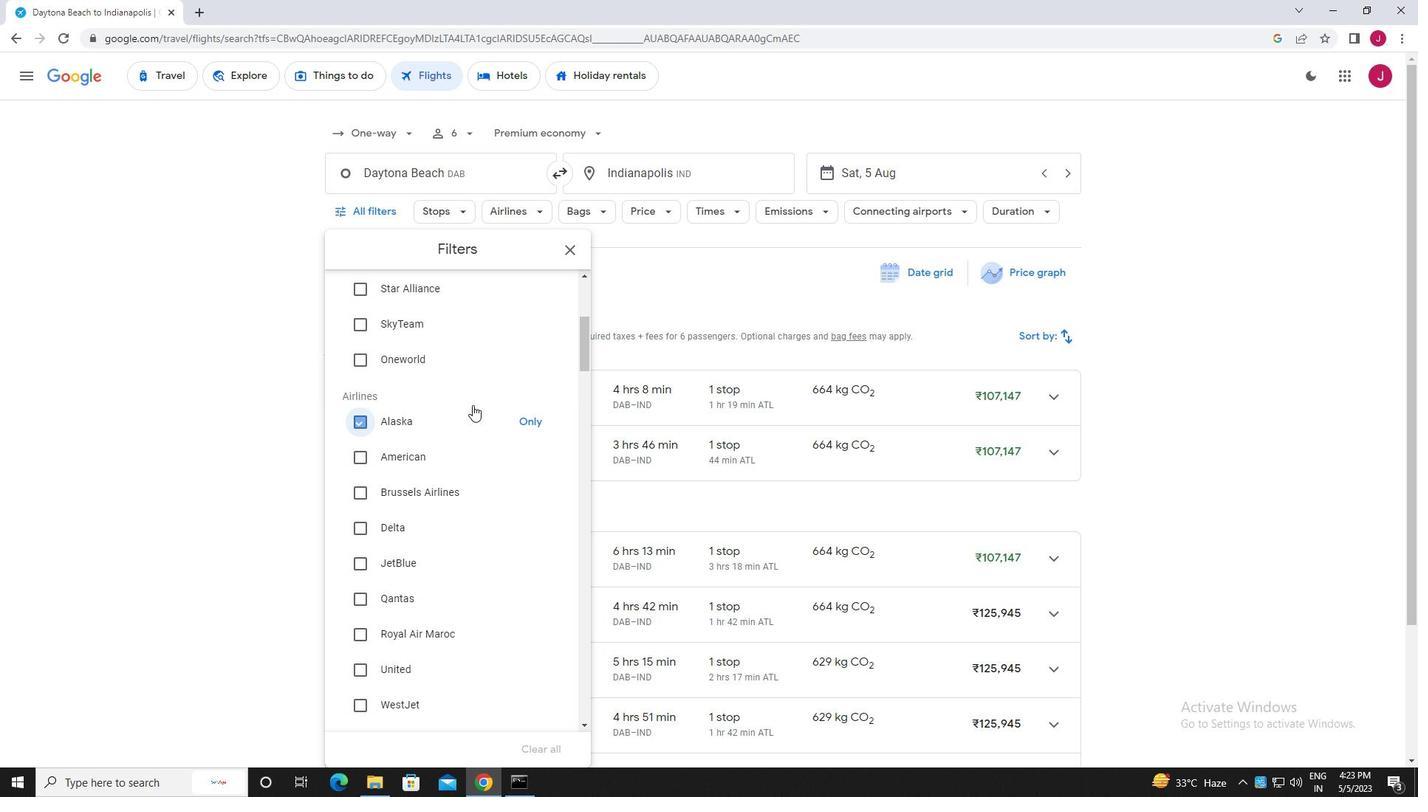 
Action: Mouse scrolled (477, 400) with delta (0, 0)
Screenshot: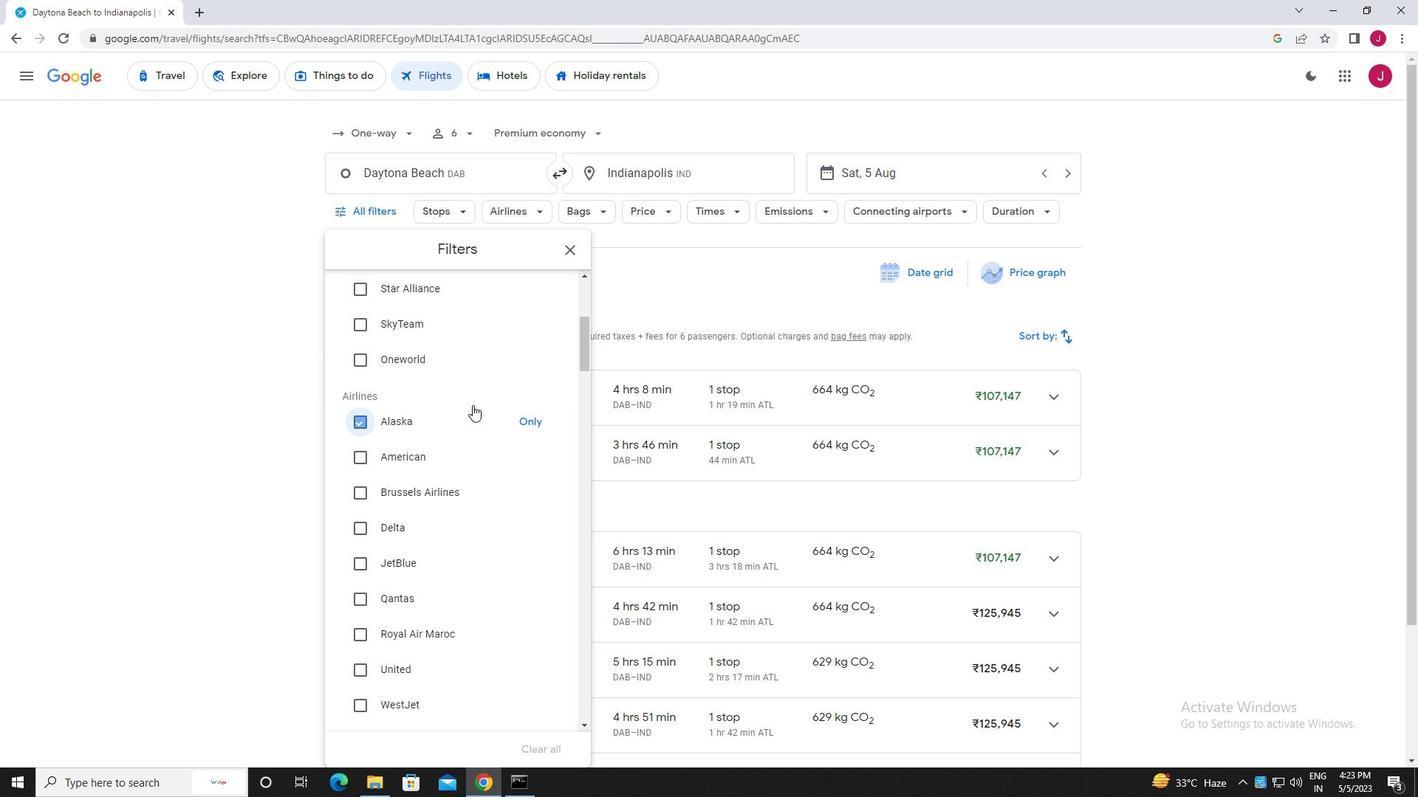 
Action: Mouse scrolled (477, 400) with delta (0, 0)
Screenshot: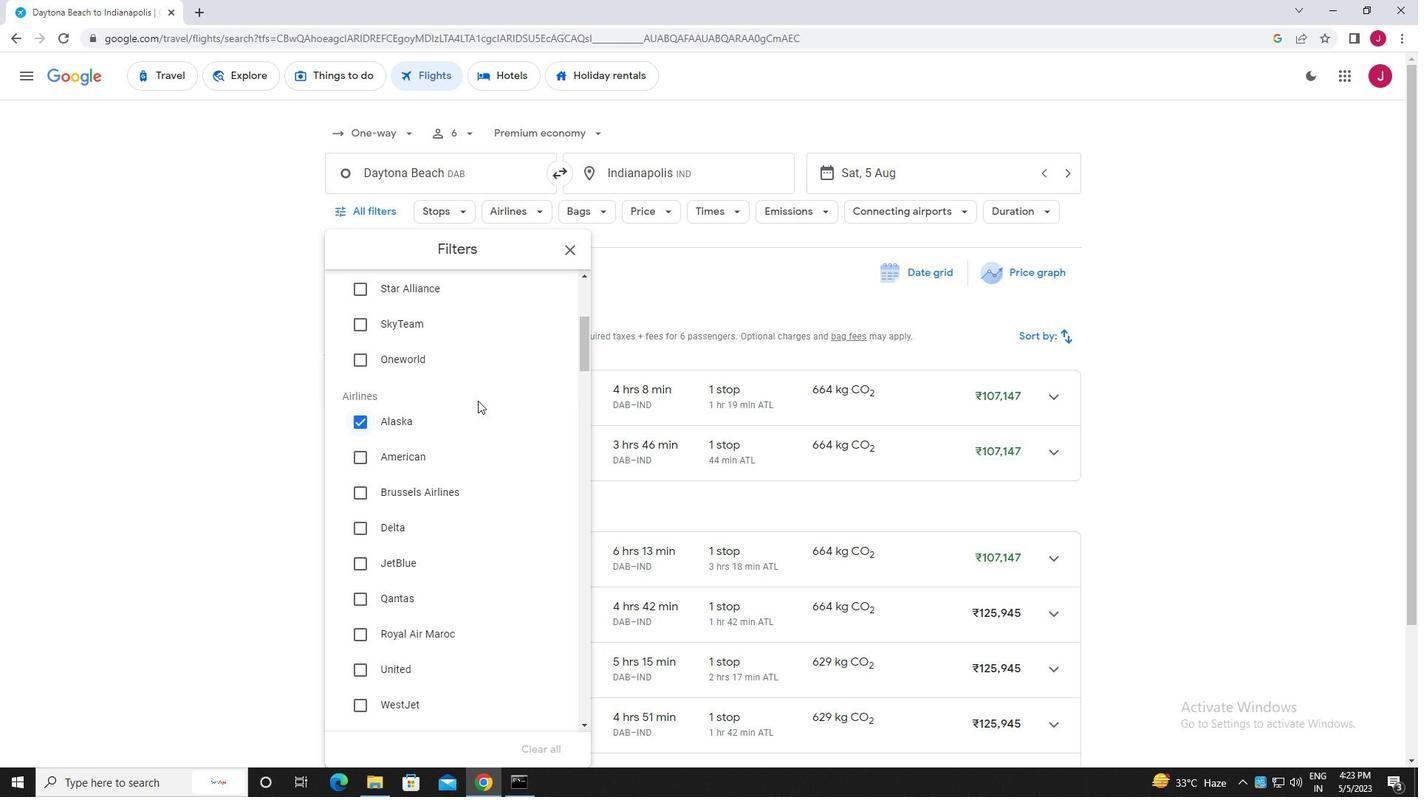
Action: Mouse scrolled (477, 400) with delta (0, 0)
Screenshot: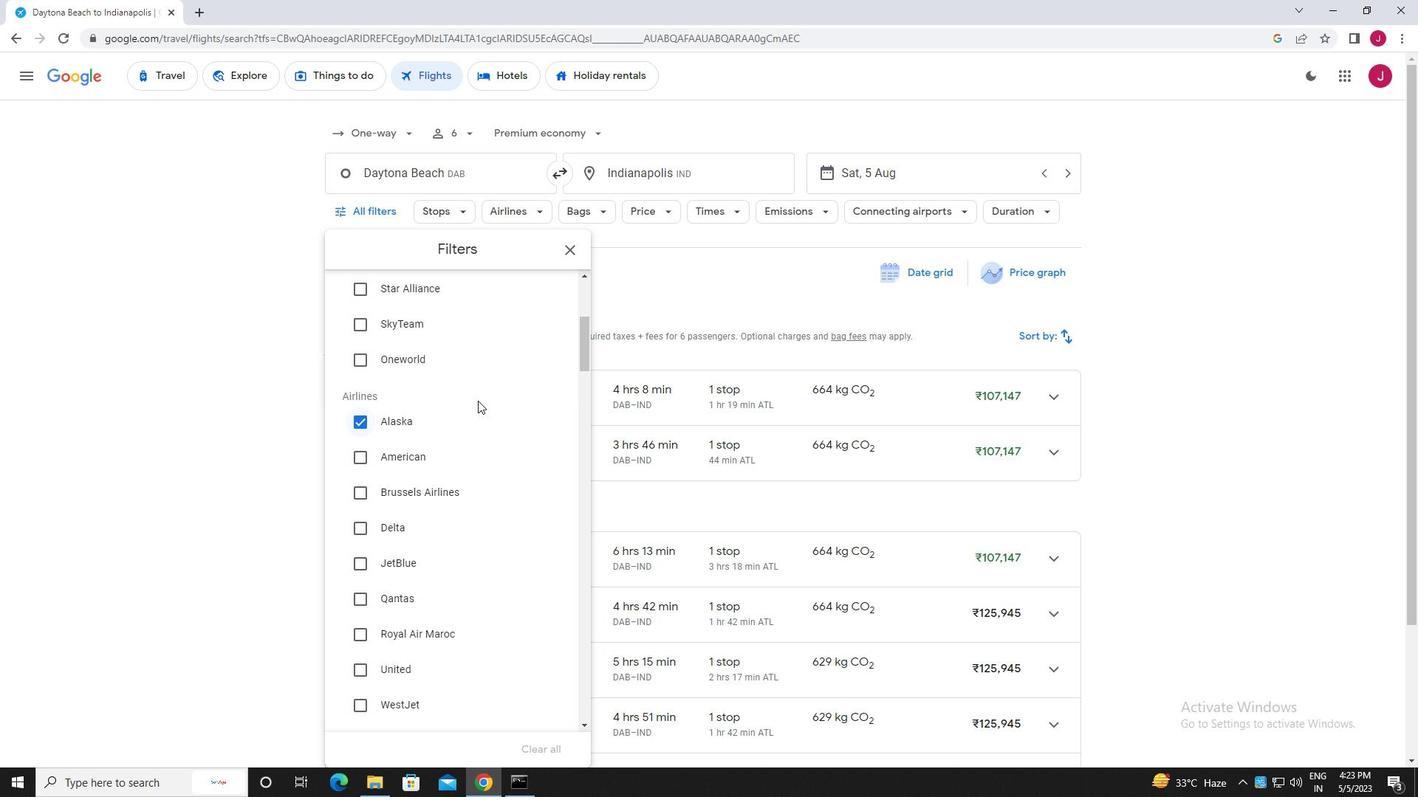 
Action: Mouse scrolled (477, 400) with delta (0, 0)
Screenshot: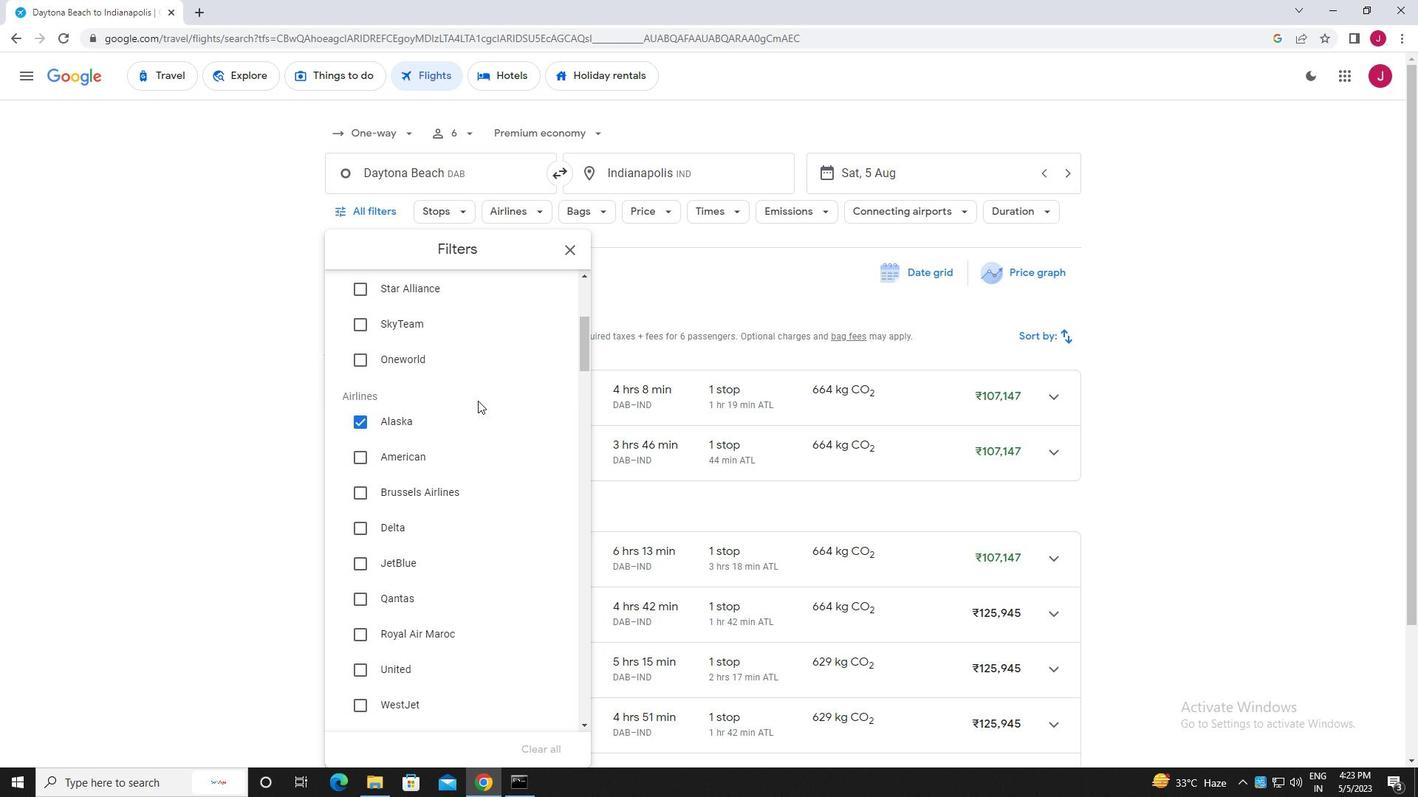
Action: Mouse scrolled (477, 400) with delta (0, 0)
Screenshot: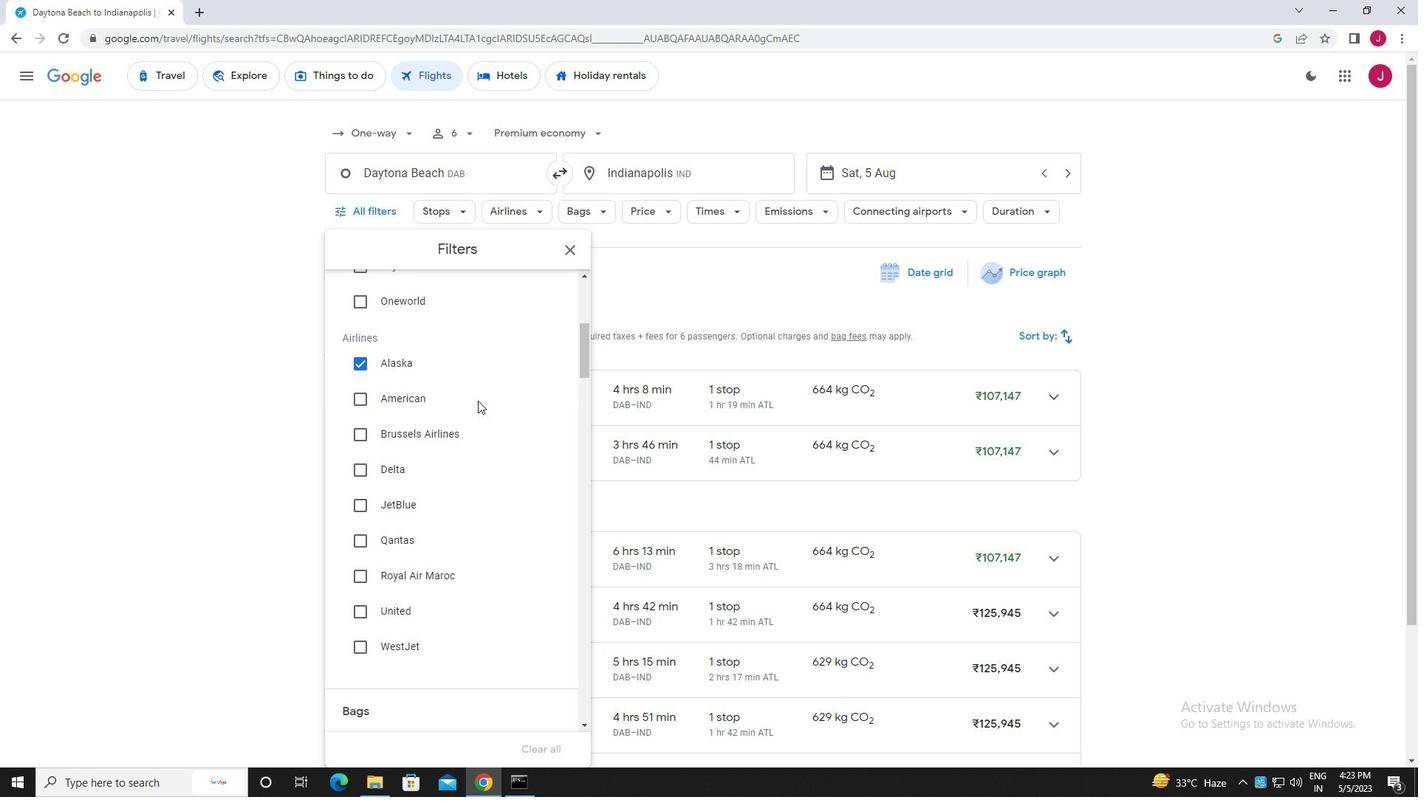 
Action: Mouse moved to (551, 361)
Screenshot: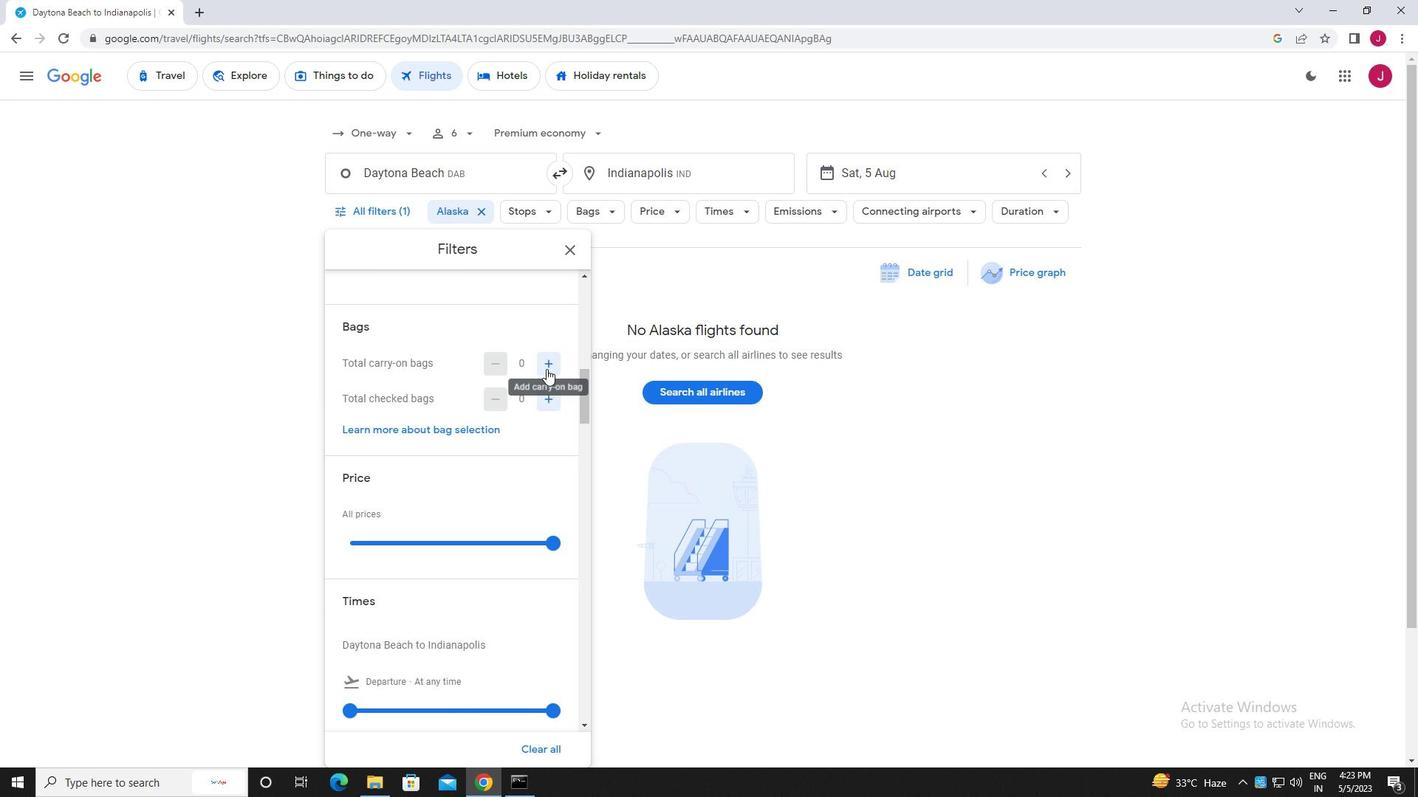 
Action: Mouse pressed left at (551, 361)
Screenshot: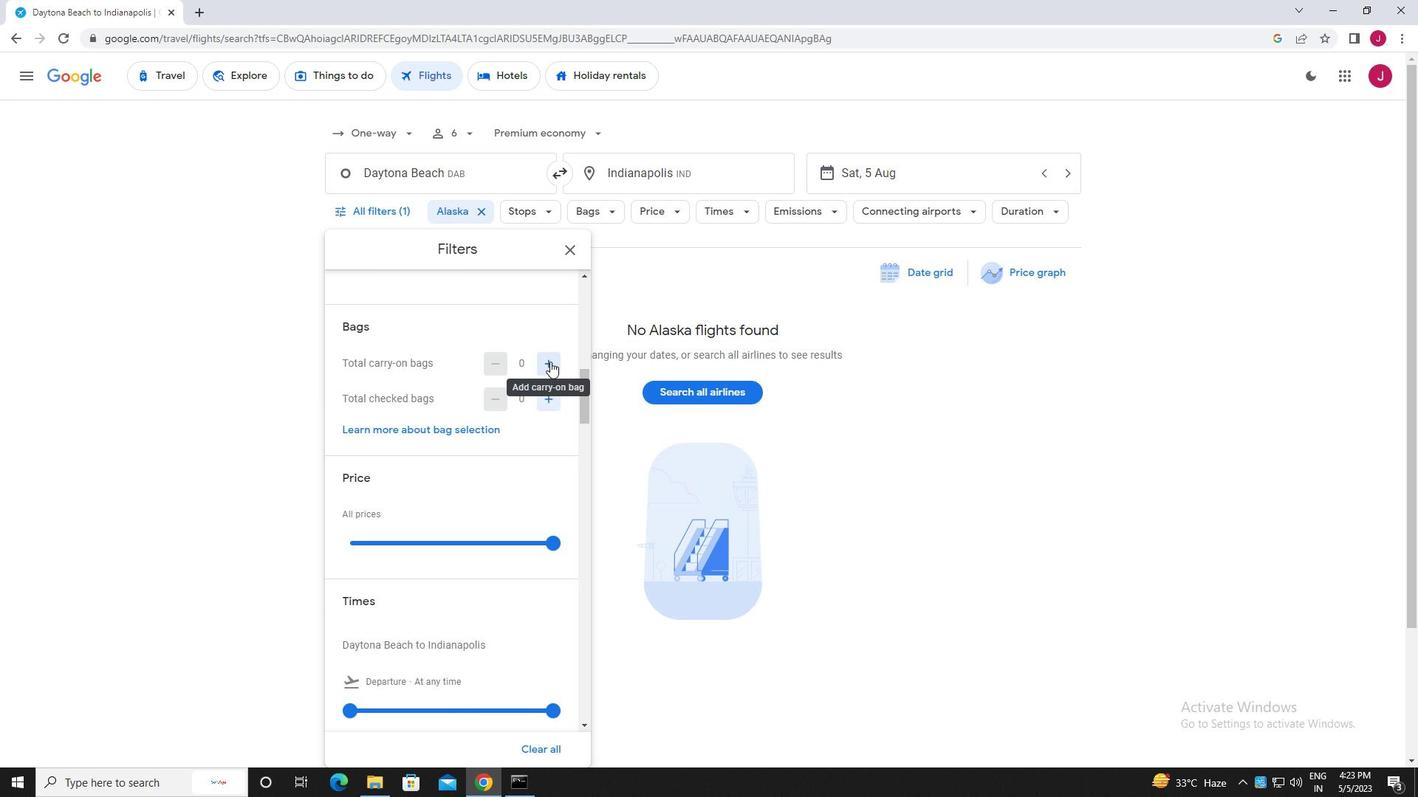
Action: Mouse pressed left at (551, 361)
Screenshot: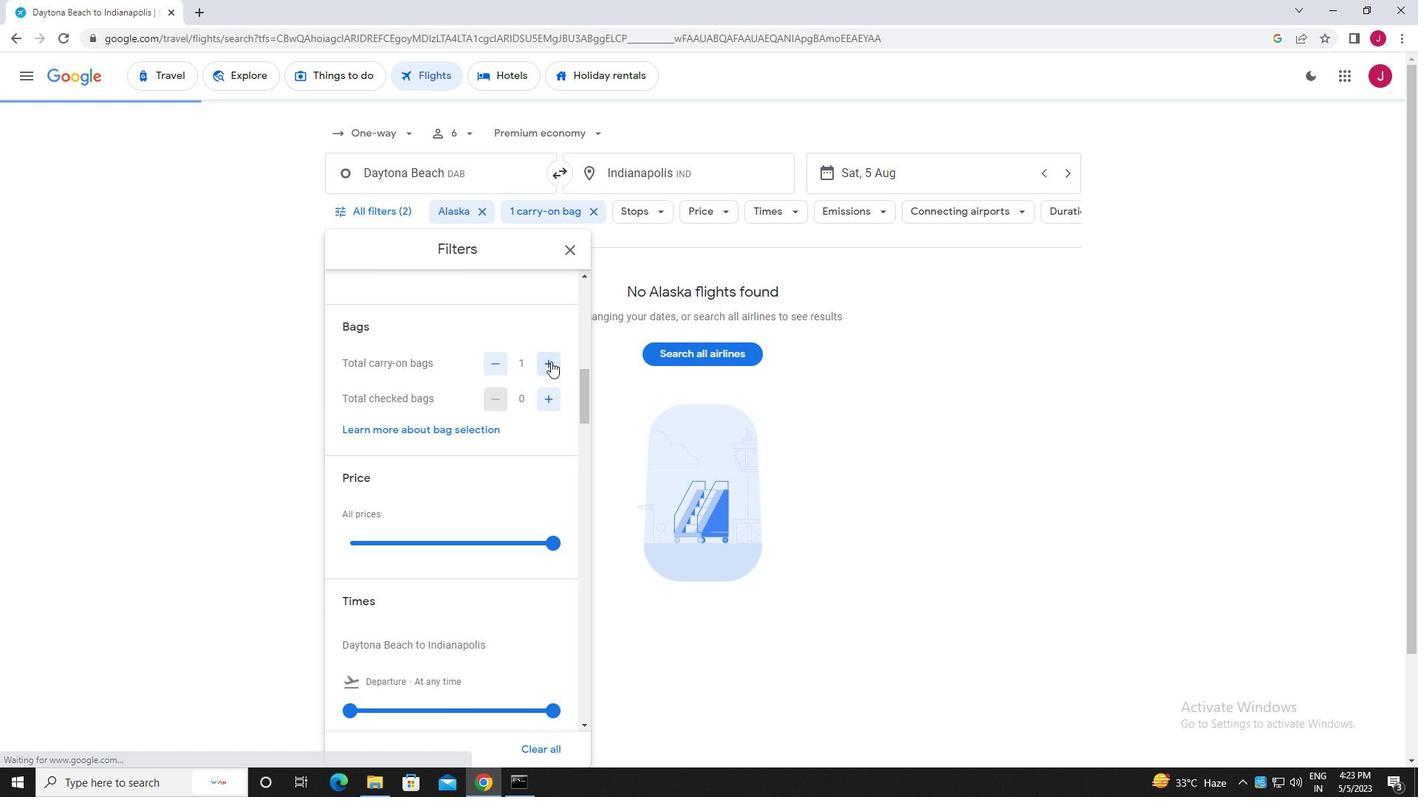 
Action: Mouse moved to (555, 402)
Screenshot: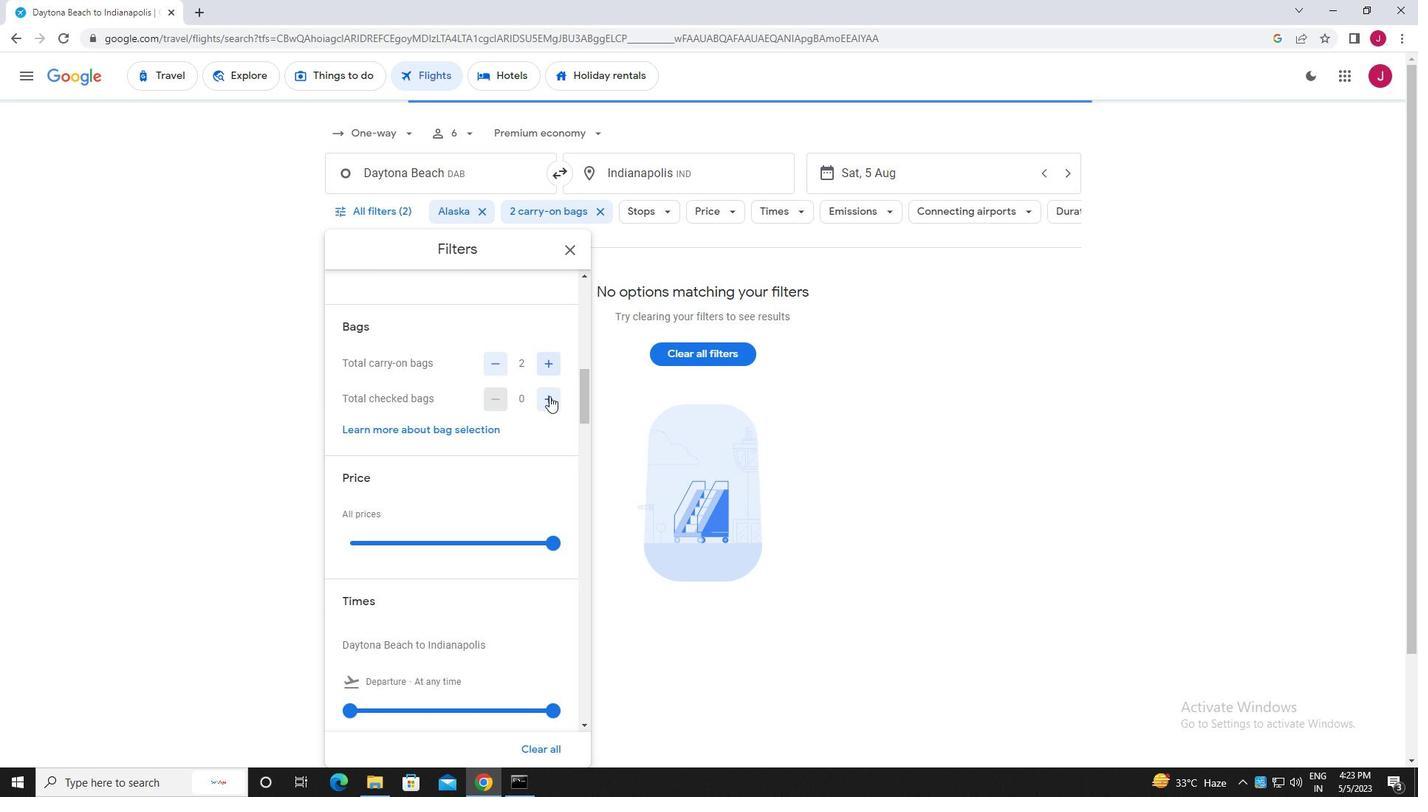 
Action: Mouse pressed left at (555, 402)
Screenshot: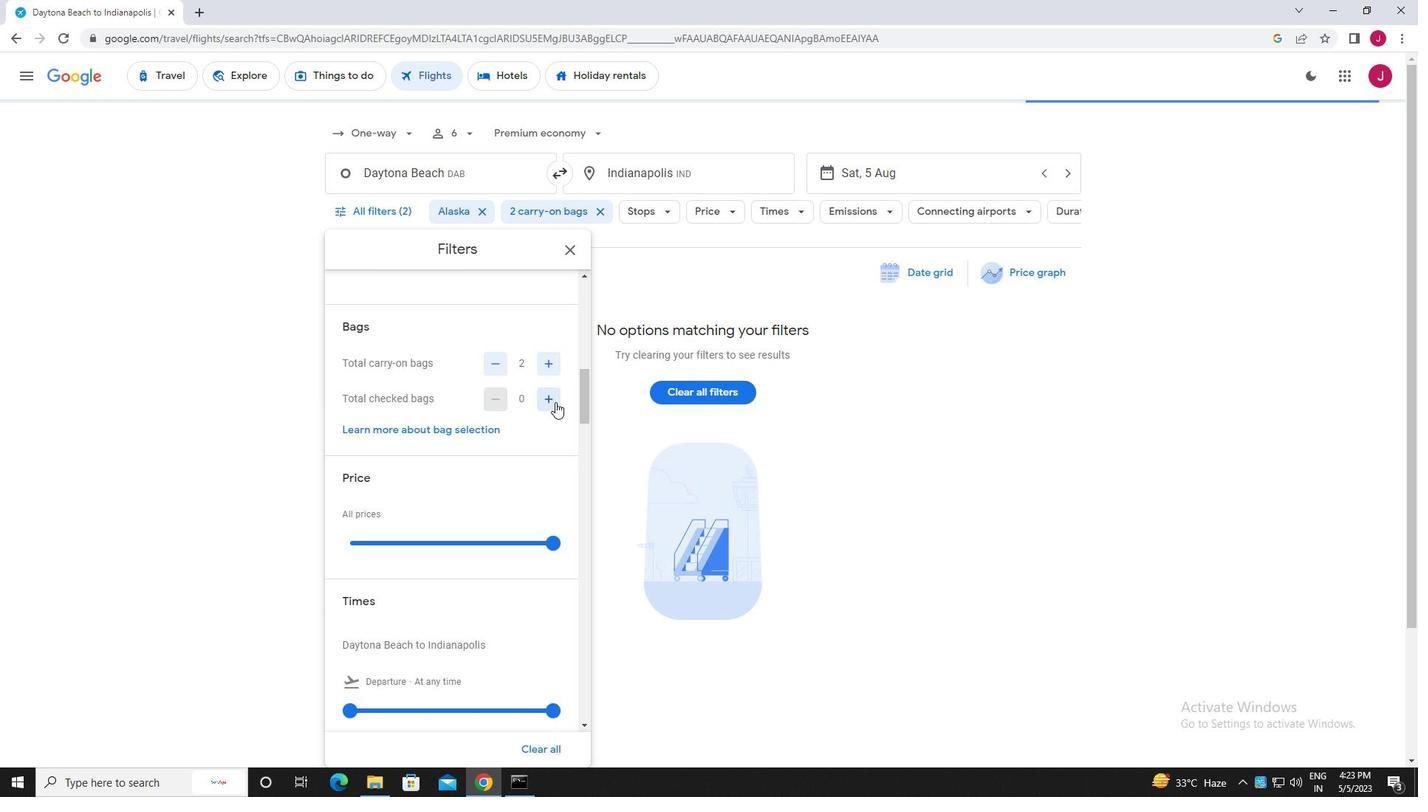
Action: Mouse moved to (520, 398)
Screenshot: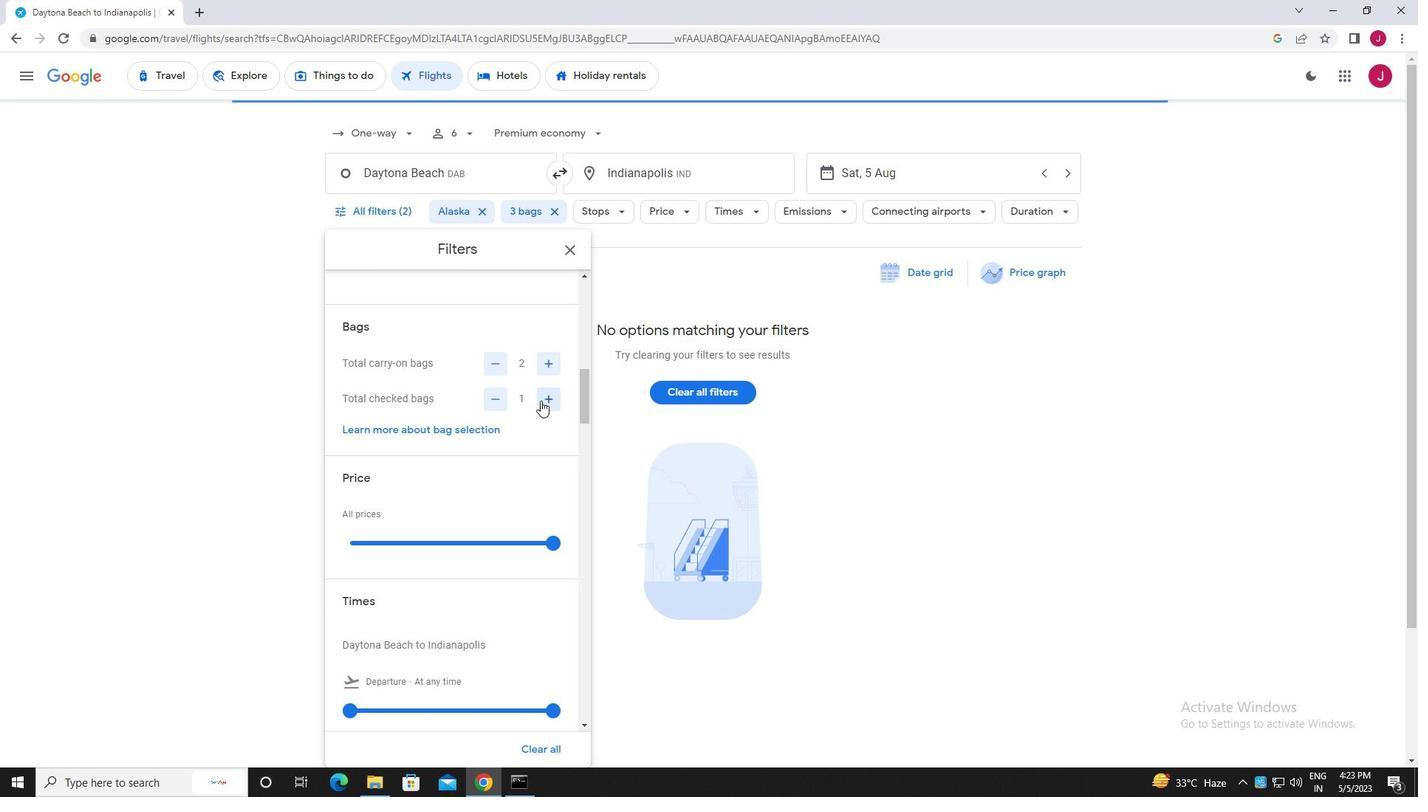 
Action: Mouse scrolled (520, 398) with delta (0, 0)
Screenshot: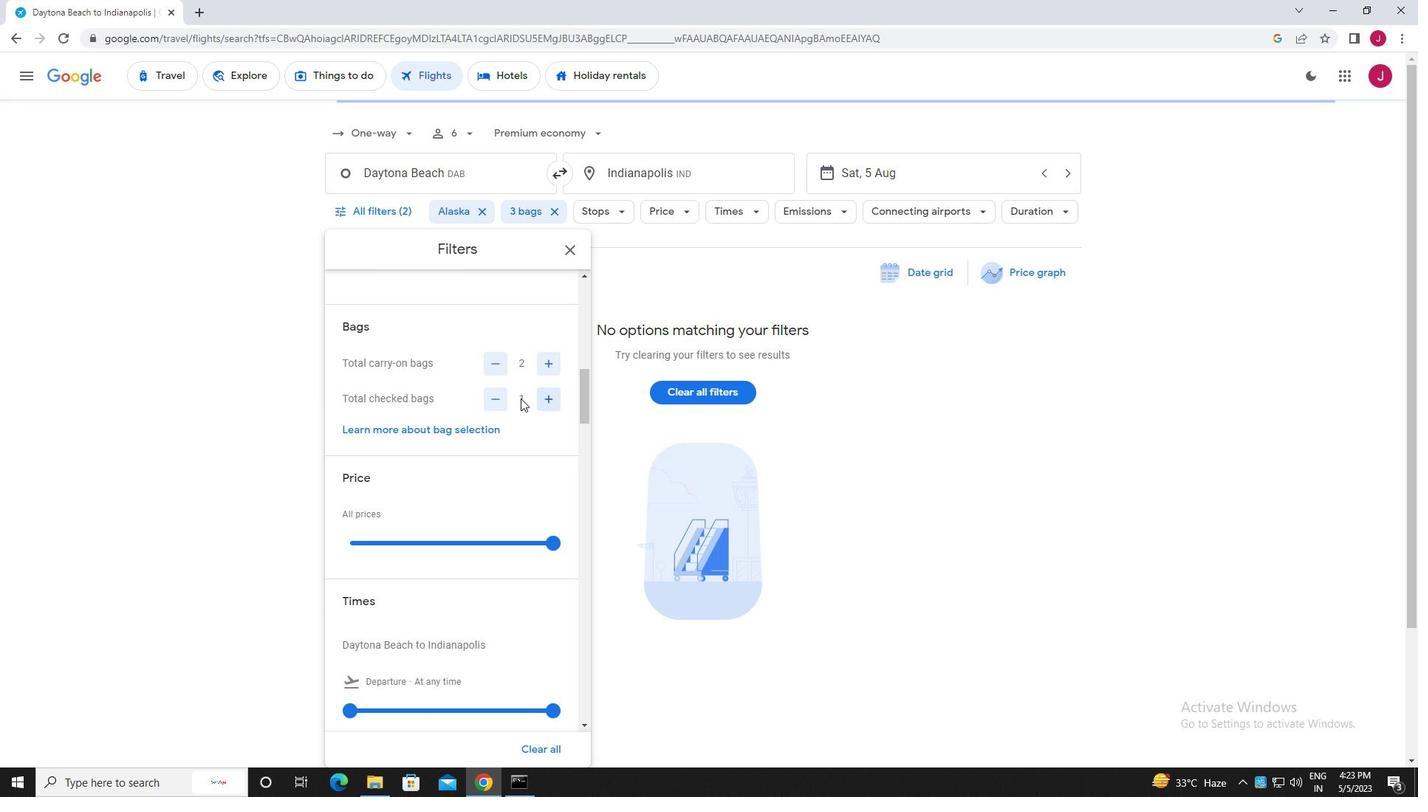 
Action: Mouse moved to (554, 463)
Screenshot: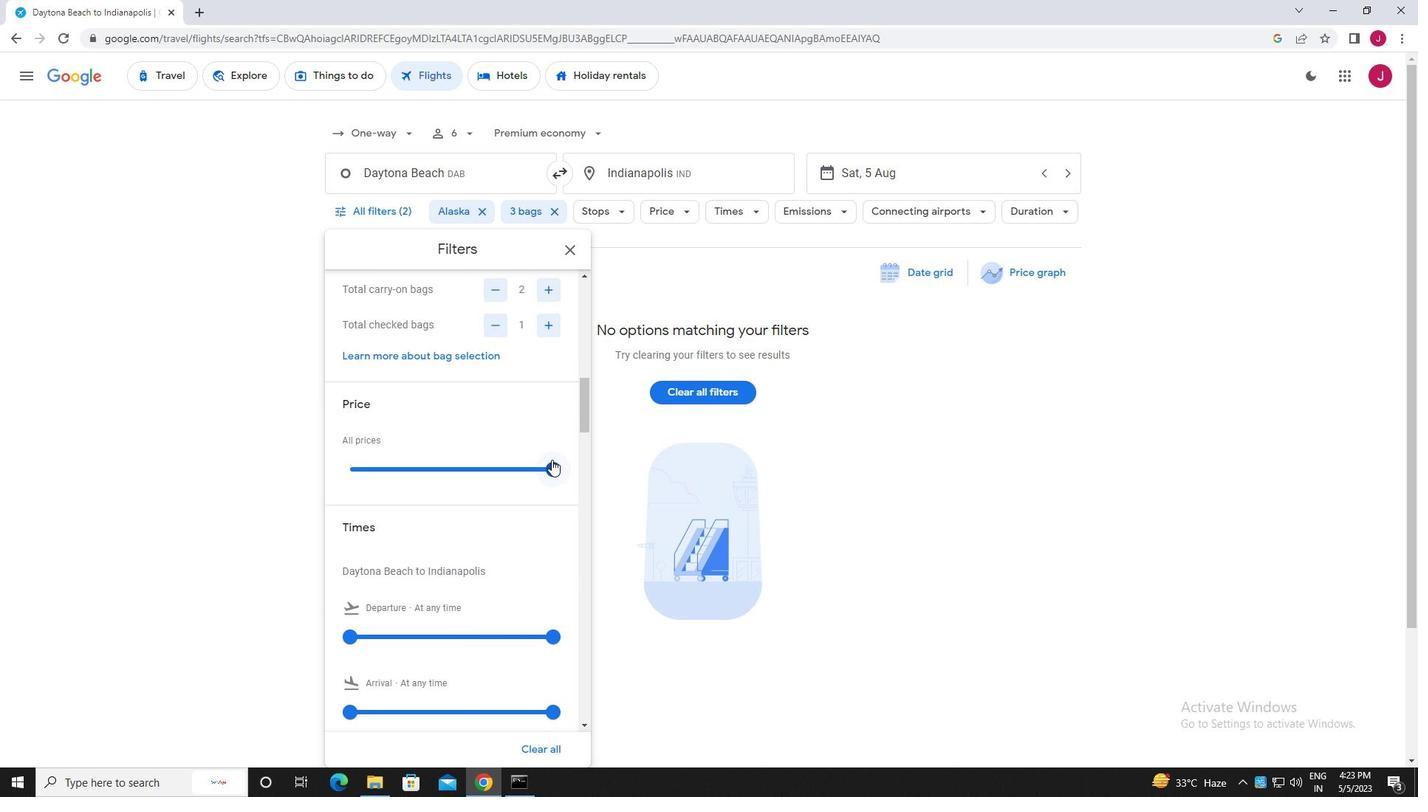 
Action: Mouse pressed left at (554, 463)
Screenshot: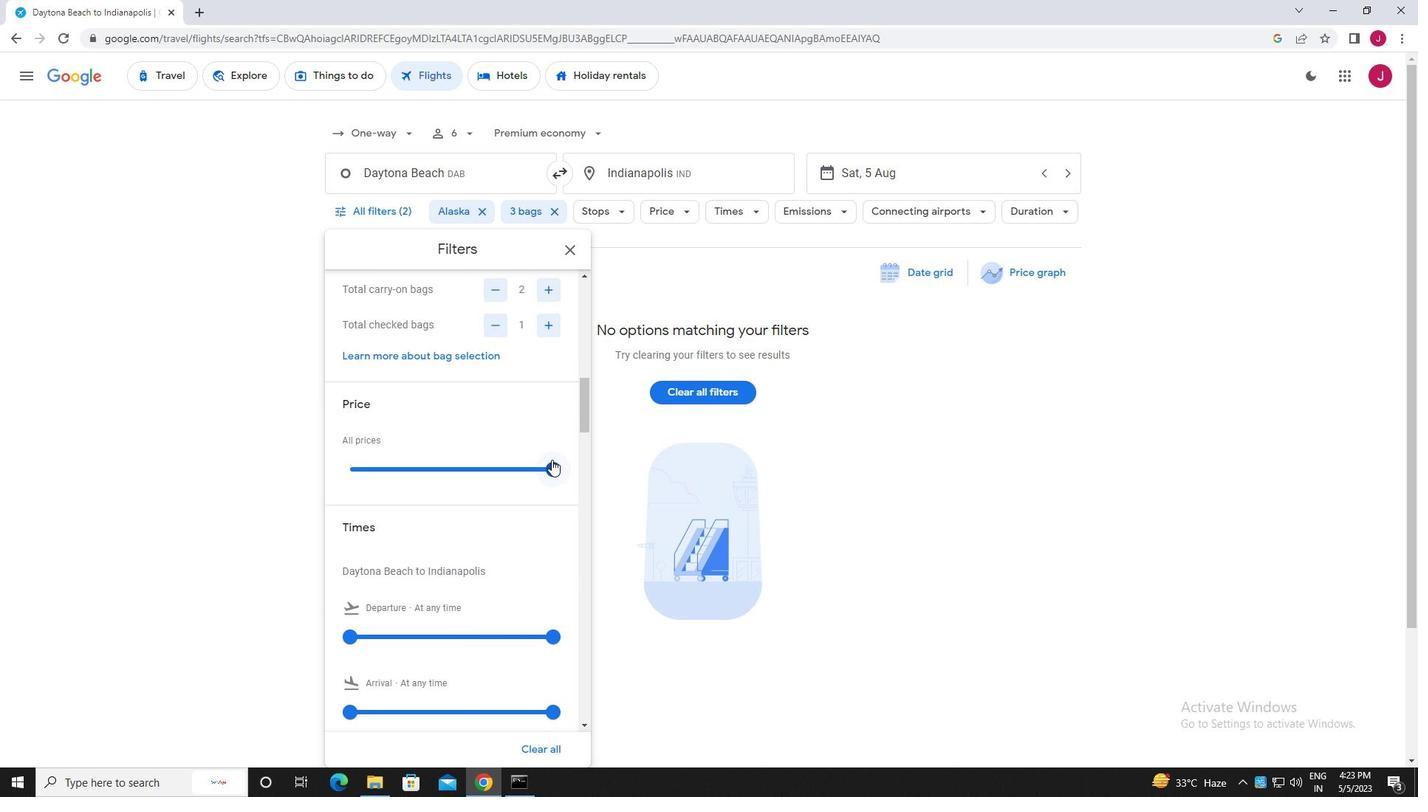 
Action: Mouse moved to (401, 436)
Screenshot: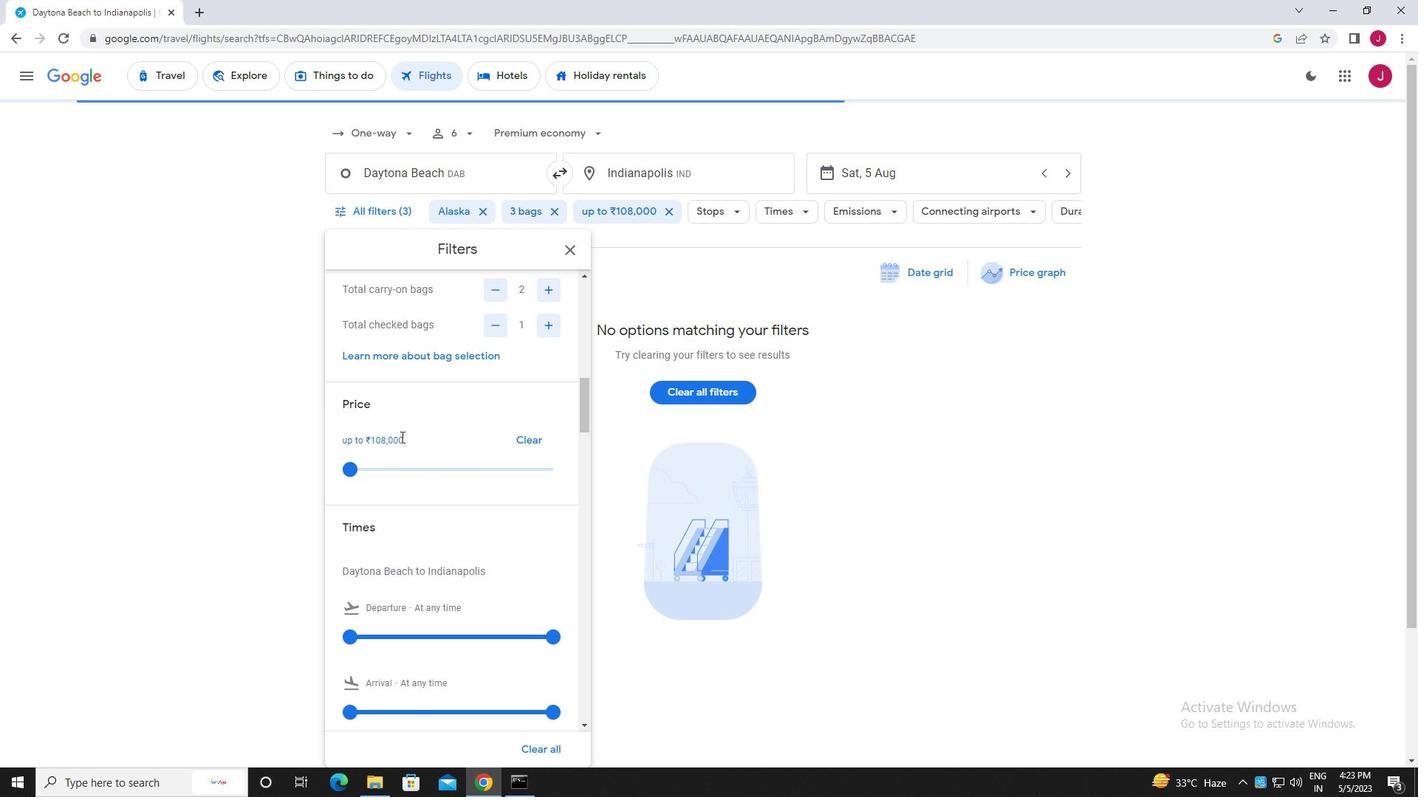 
Action: Mouse scrolled (401, 435) with delta (0, 0)
Screenshot: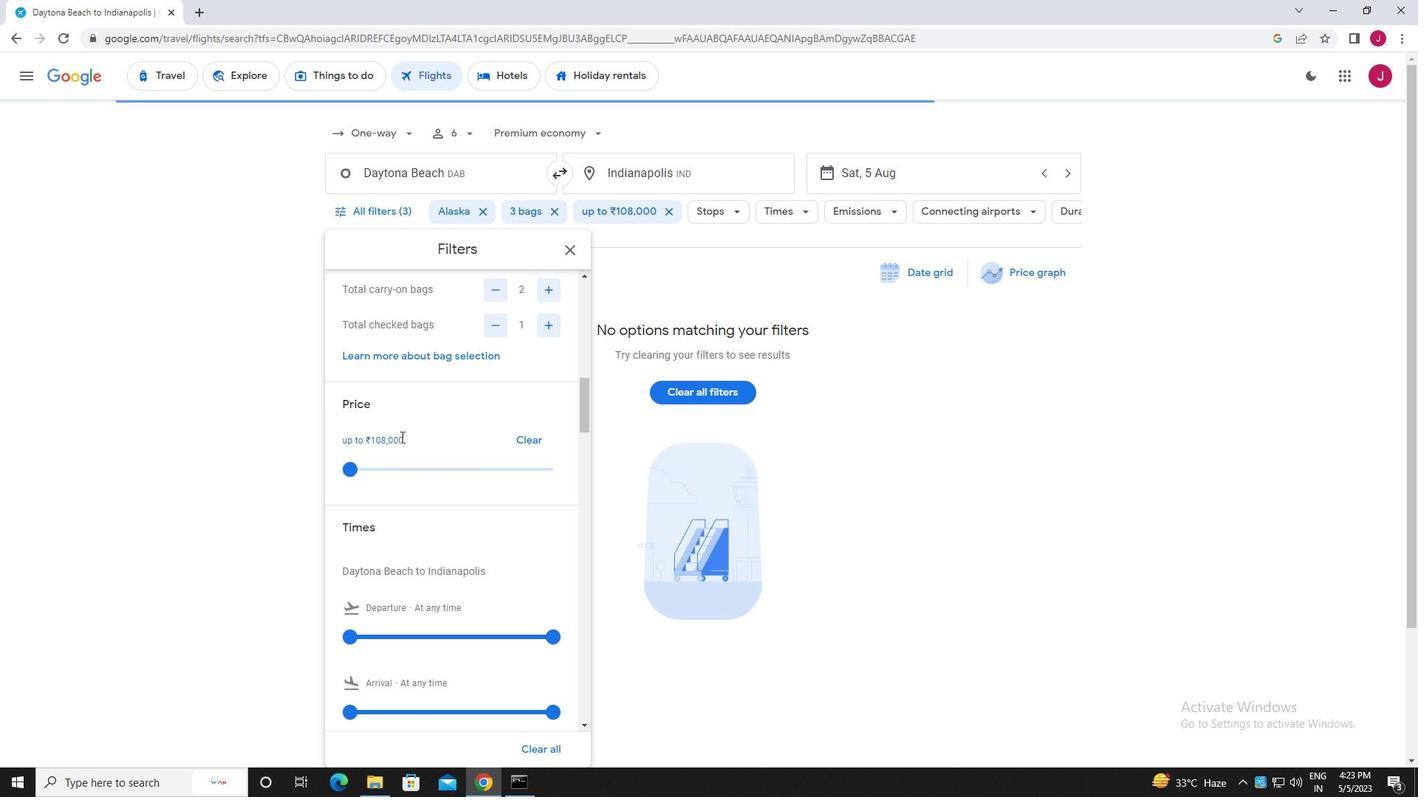 
Action: Mouse scrolled (401, 435) with delta (0, 0)
Screenshot: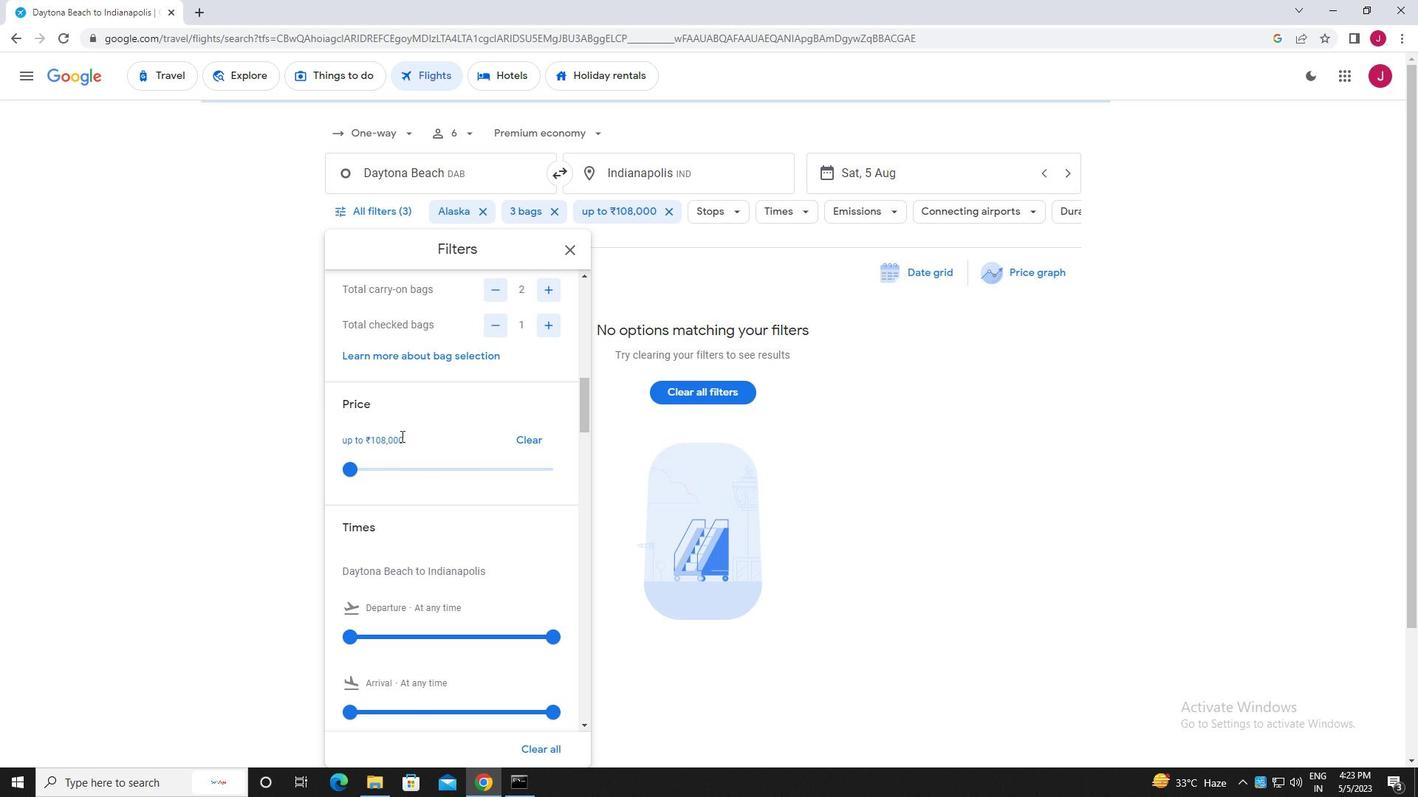 
Action: Mouse moved to (355, 486)
Screenshot: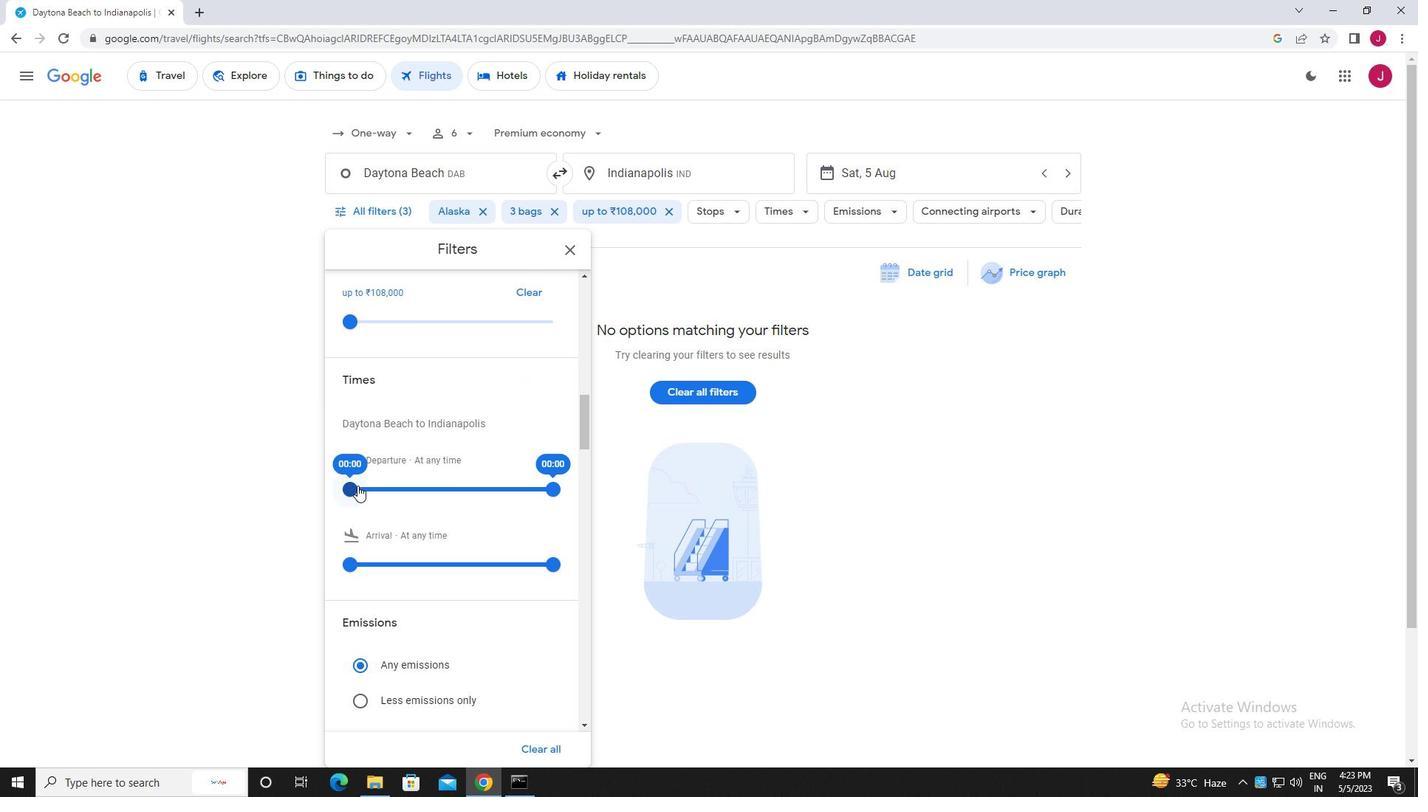 
Action: Mouse pressed left at (355, 486)
Screenshot: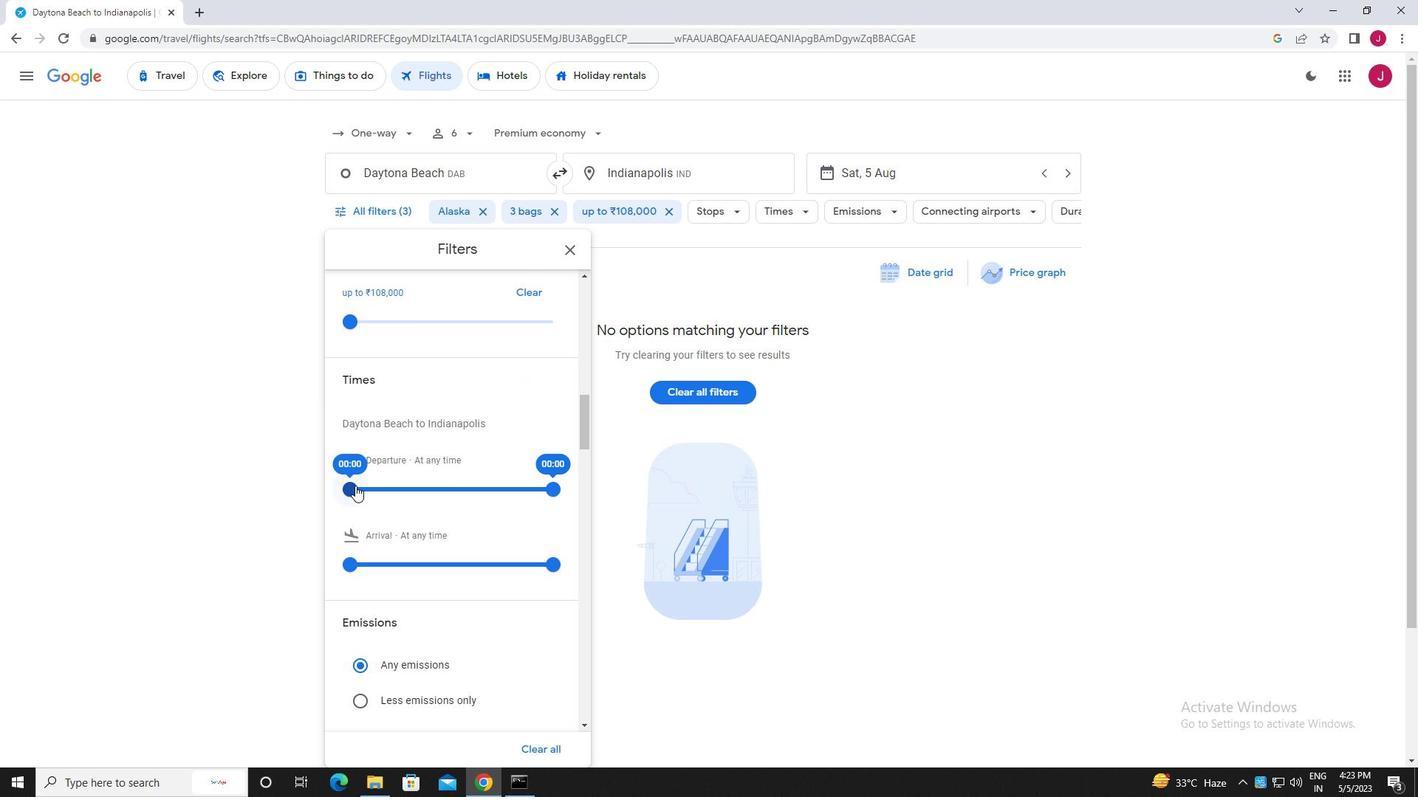
Action: Mouse moved to (553, 491)
Screenshot: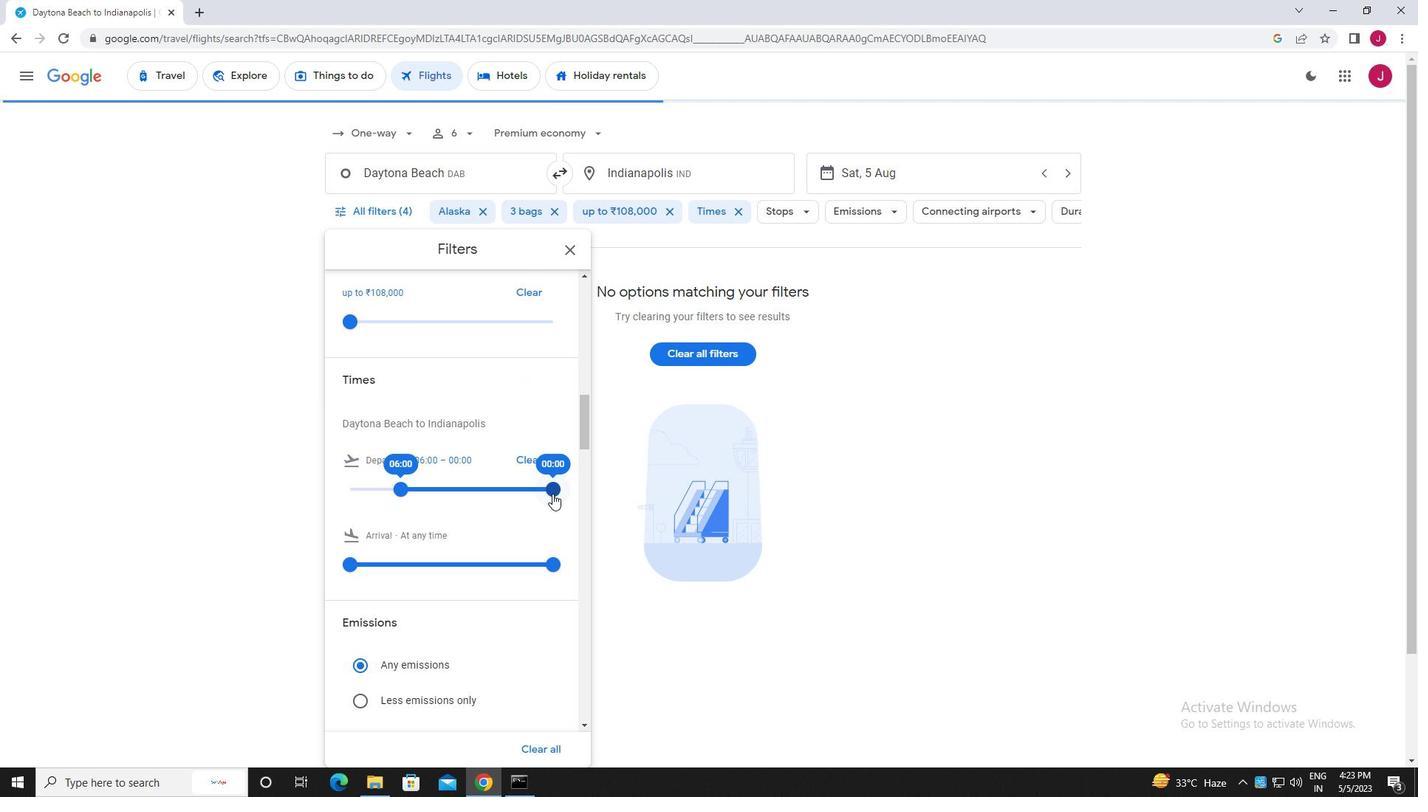 
Action: Mouse pressed left at (553, 491)
Screenshot: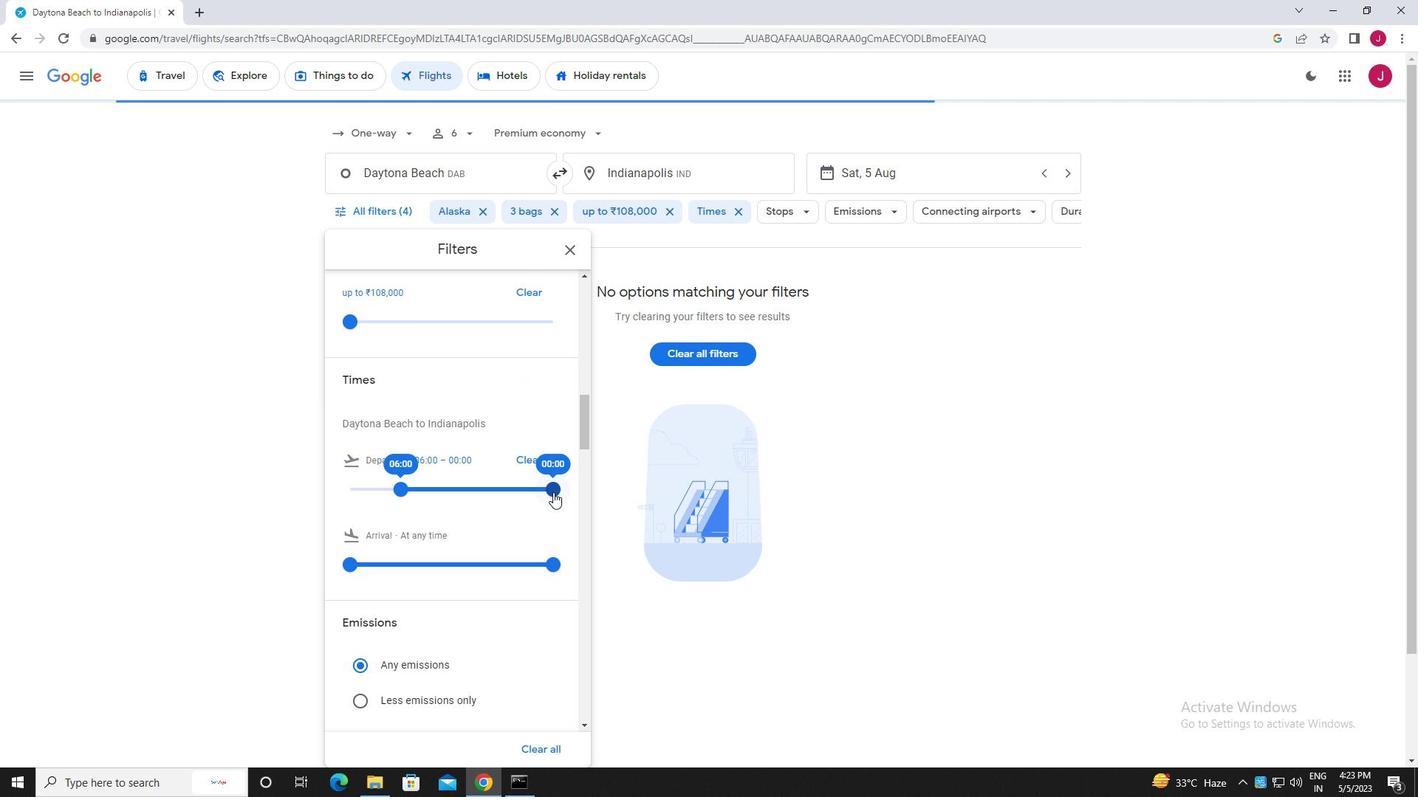 
Action: Mouse moved to (565, 250)
Screenshot: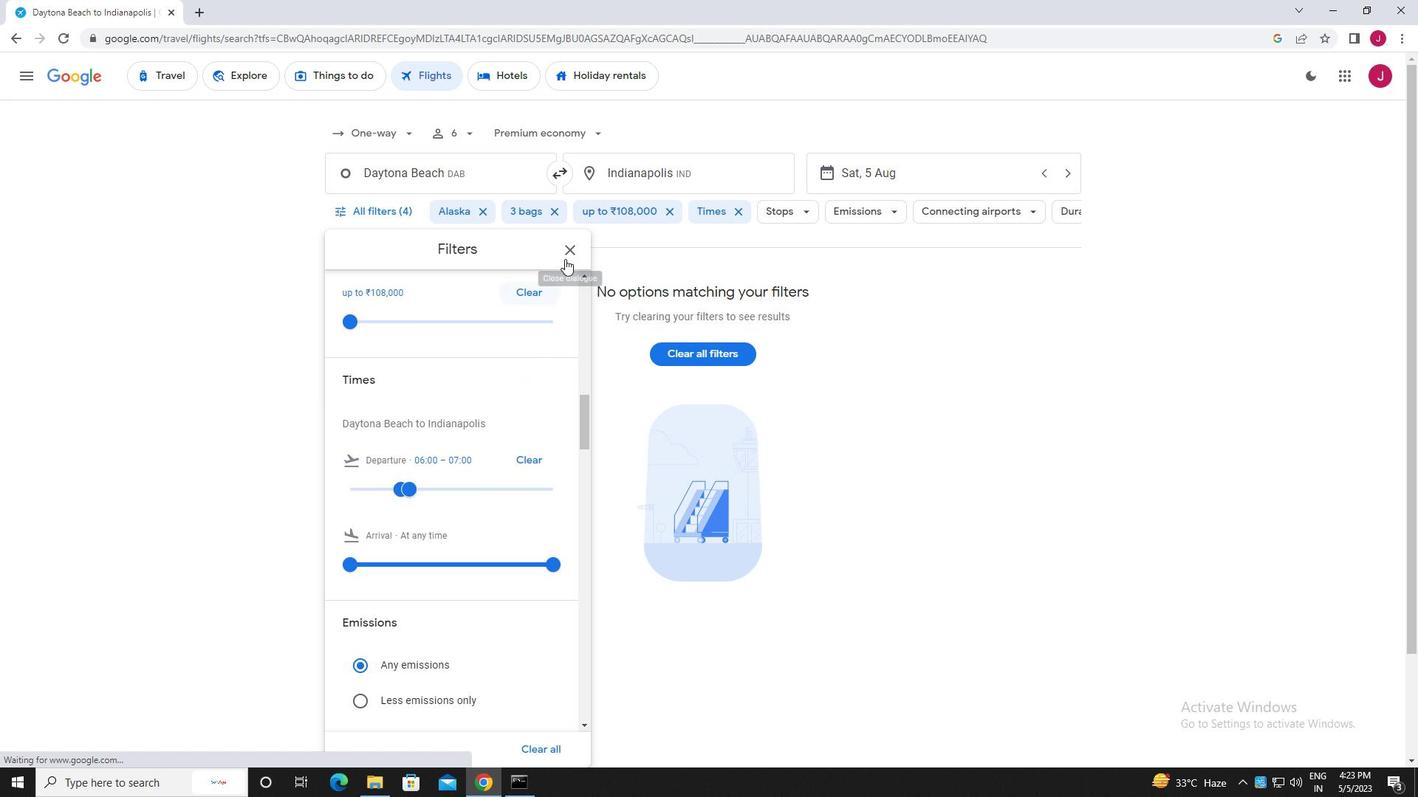 
Action: Mouse pressed left at (565, 250)
Screenshot: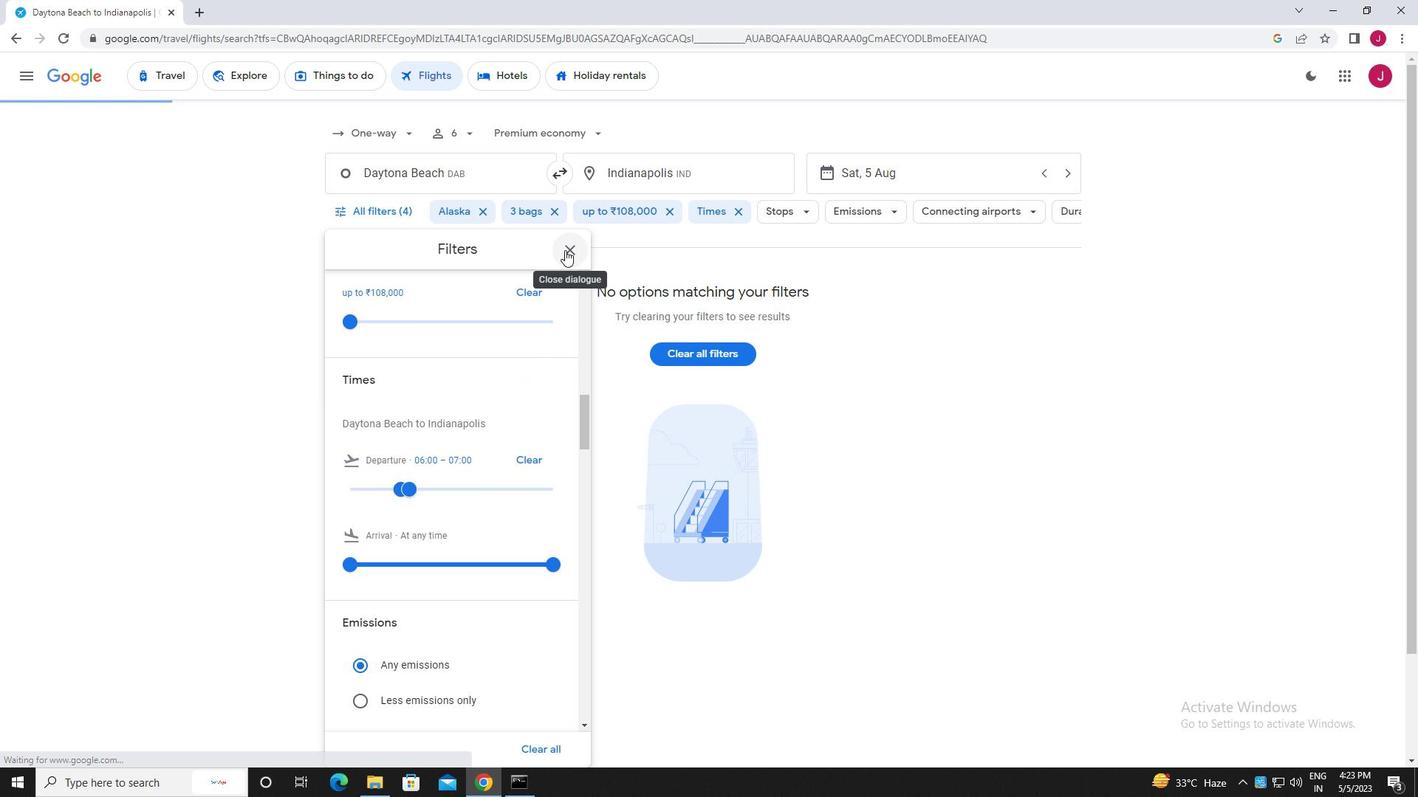 
Action: Mouse moved to (565, 252)
Screenshot: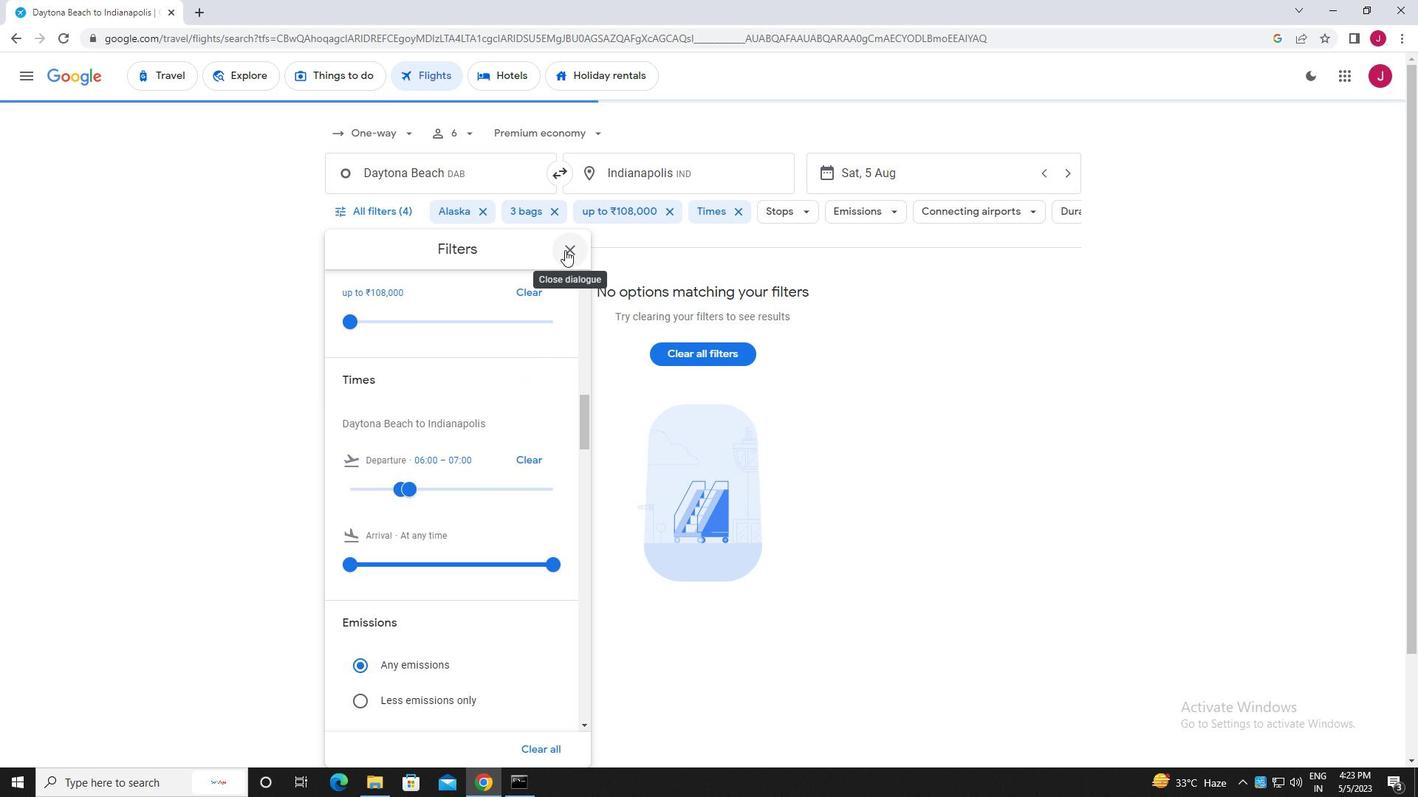 
